 Task: Select traffic view around selected location Atlanta Botanical Garden, Georgia, United States and identify the nearest hotel to the peak traffic point
Action: Mouse moved to (174, 66)
Screenshot: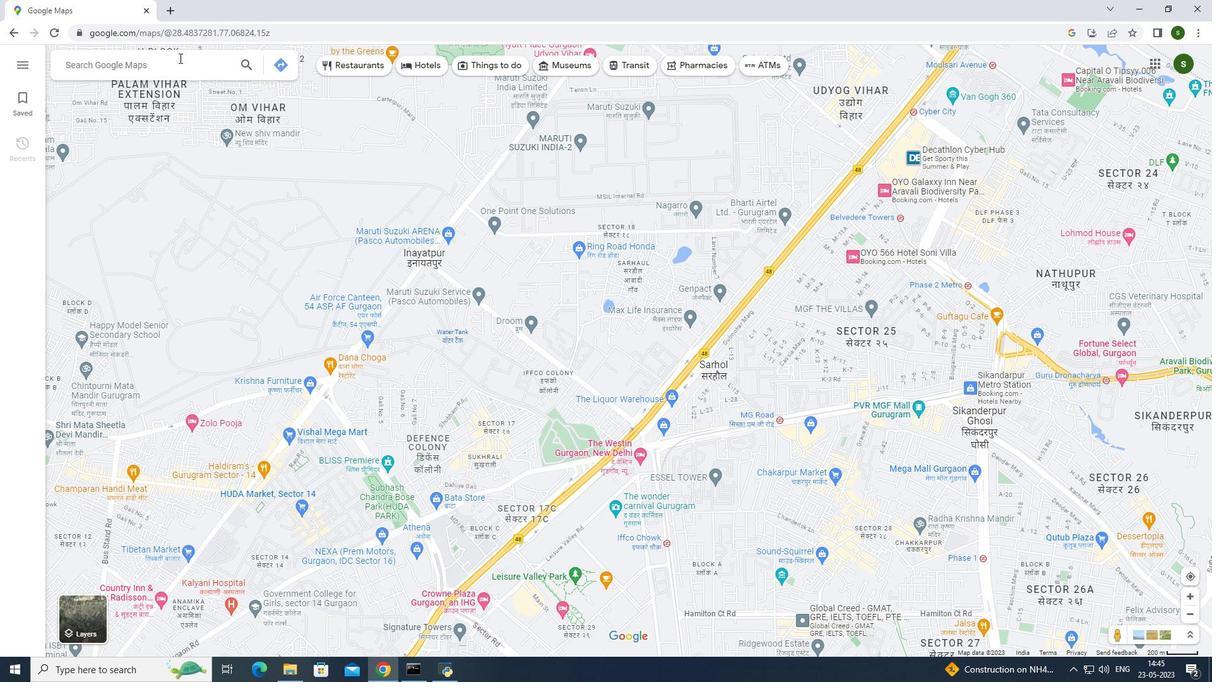 
Action: Mouse pressed left at (174, 66)
Screenshot: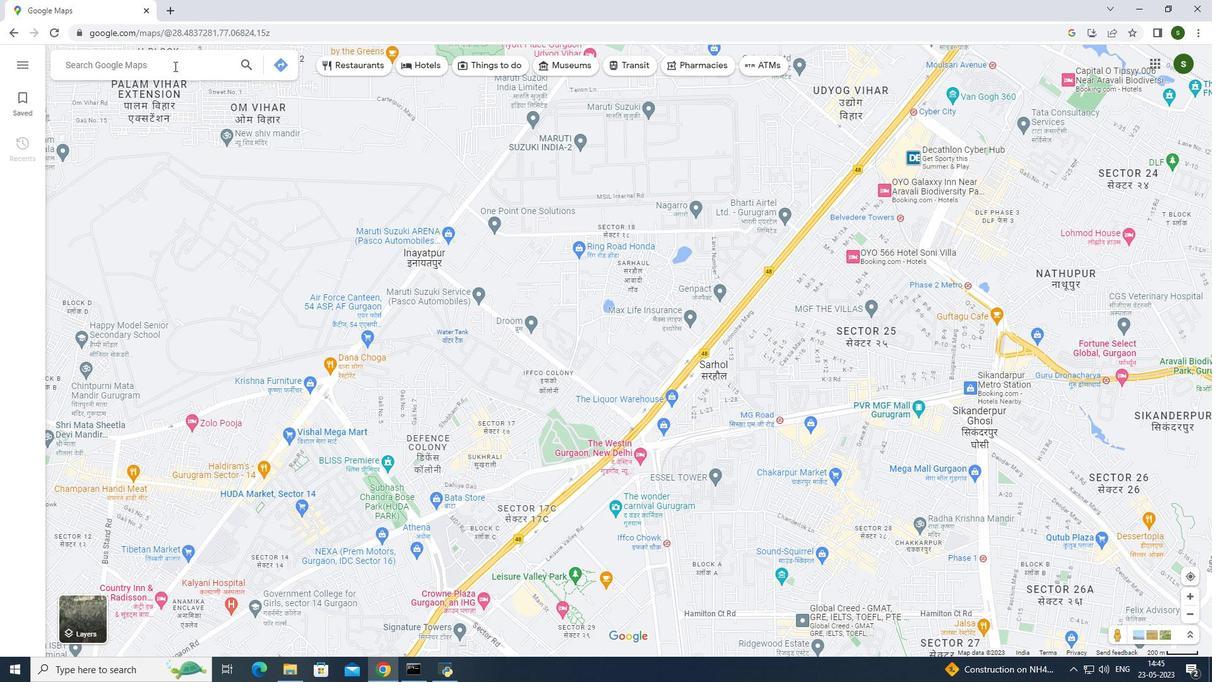 
Action: Key pressed <Key.caps_lock>A<Key.caps_lock>tlanta<Key.space><Key.caps_lock>N<Key.backspace>B<Key.caps_lock>otanical<Key.space><Key.caps_lock>G<Key.caps_lock>arden,<Key.caps_lock>G<Key.caps_lock>eorgia,<Key.caps_lock>U<Key.caps_lock>nited<Key.space><Key.caps_lock>S<Key.caps_lock>tates<Key.enter>
Screenshot: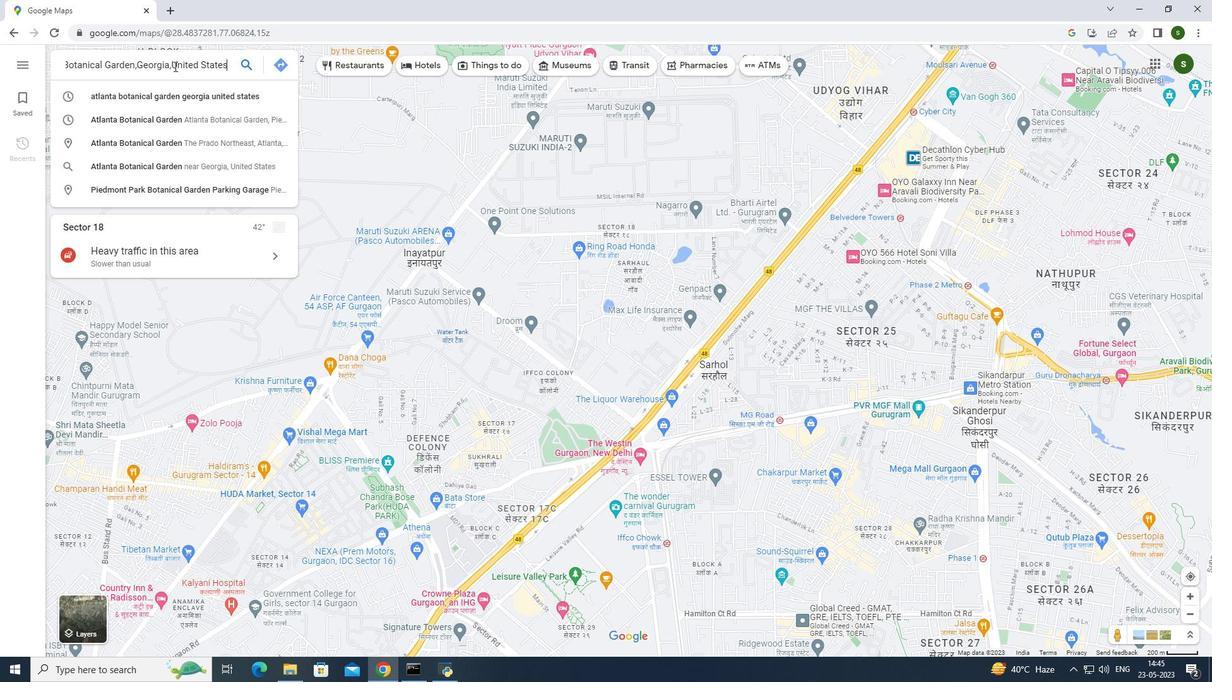 
Action: Mouse moved to (483, 392)
Screenshot: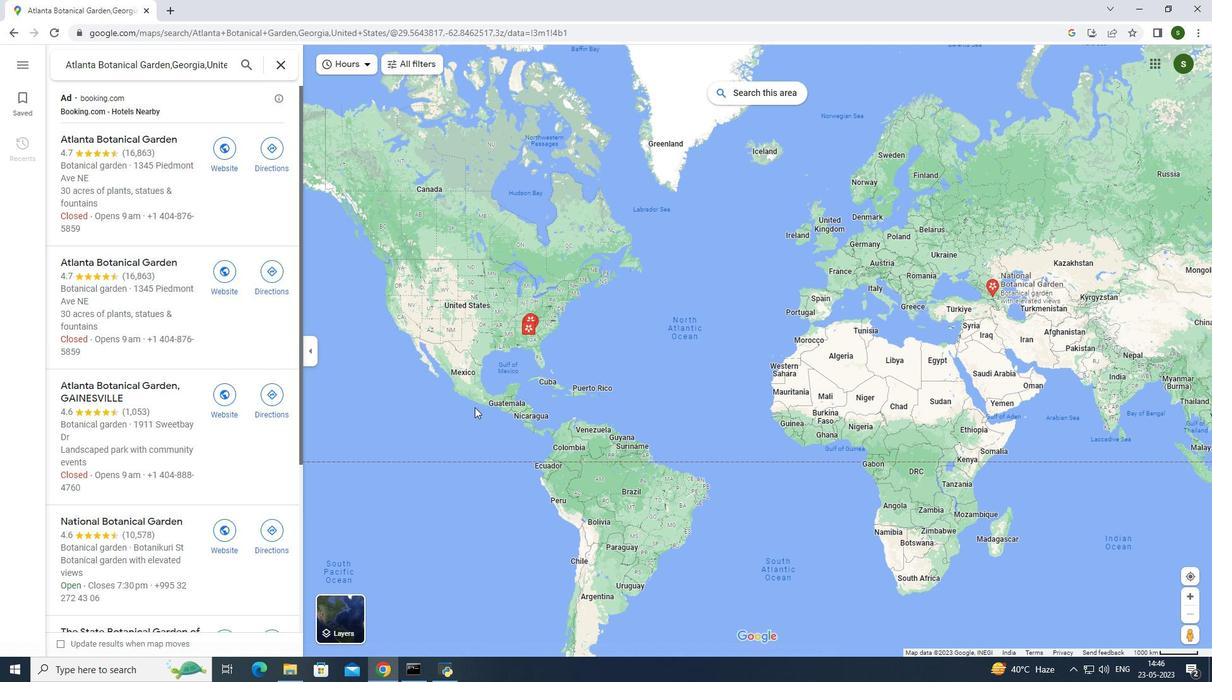 
Action: Mouse scrolled (483, 392) with delta (0, 0)
Screenshot: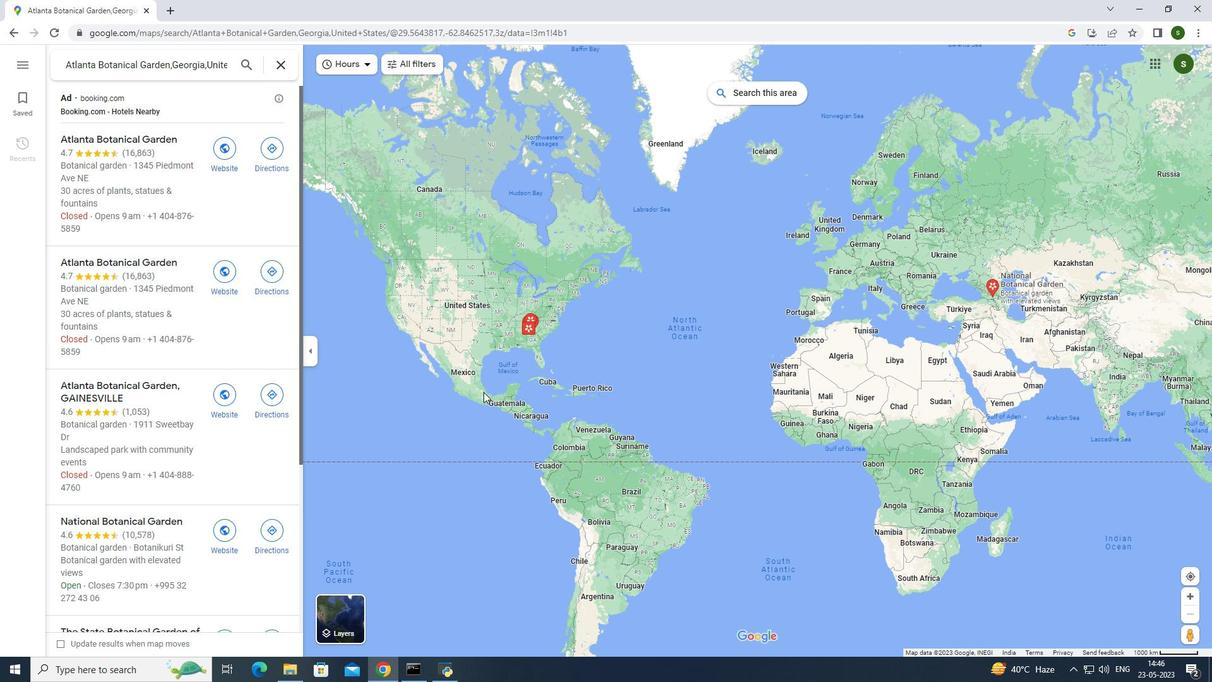 
Action: Mouse moved to (126, 147)
Screenshot: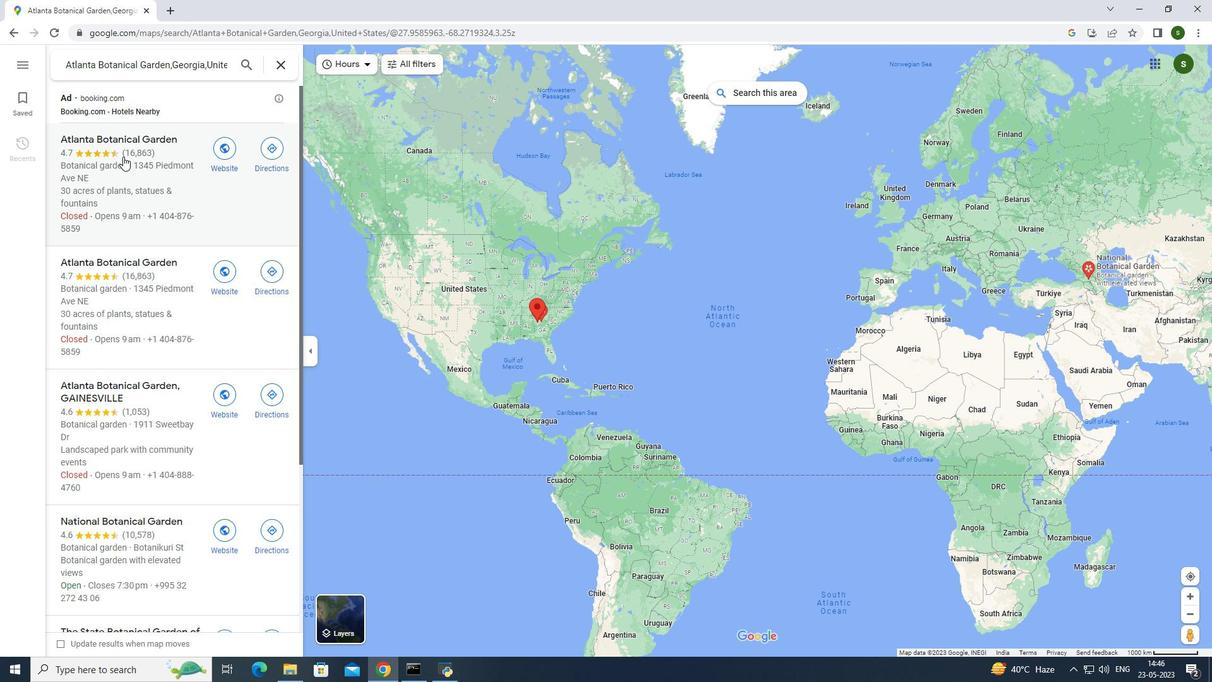 
Action: Mouse pressed left at (126, 147)
Screenshot: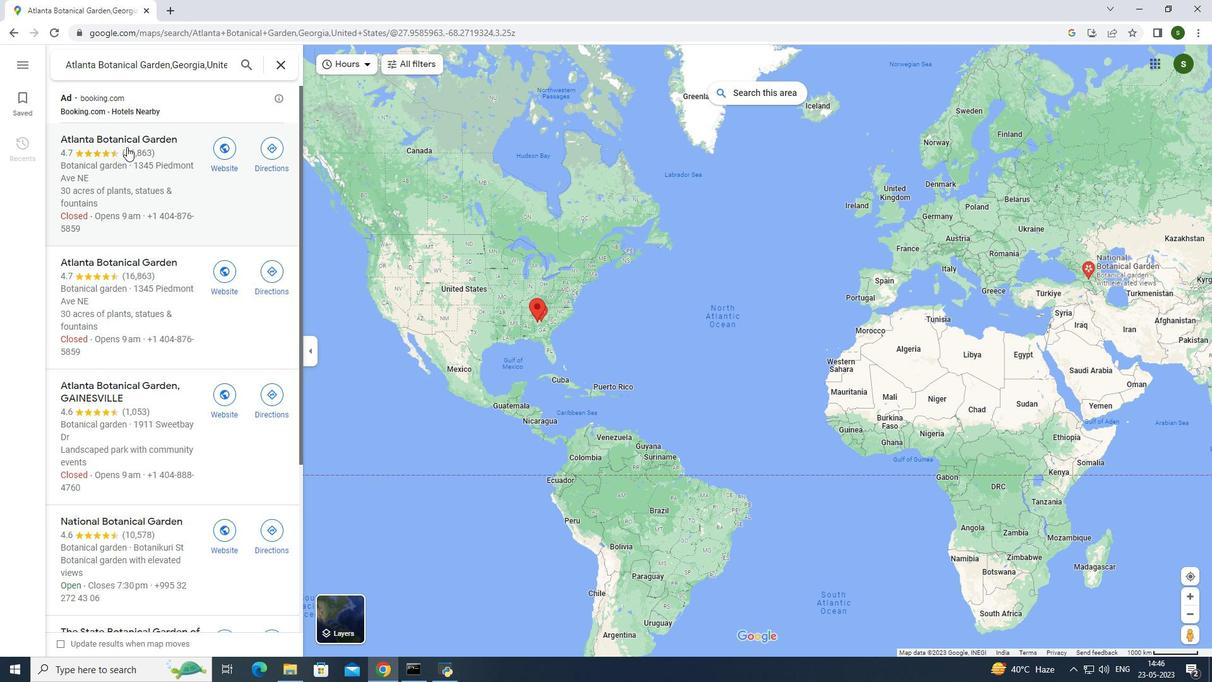 
Action: Mouse moved to (145, 147)
Screenshot: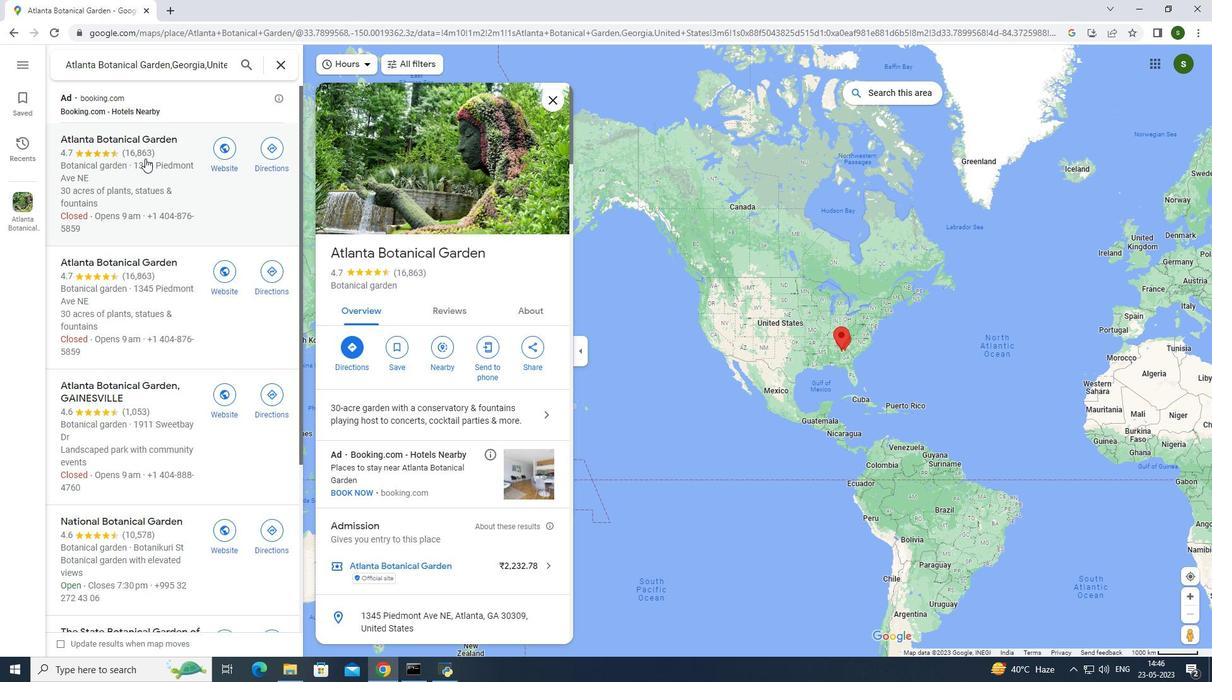 
Action: Mouse pressed left at (145, 147)
Screenshot: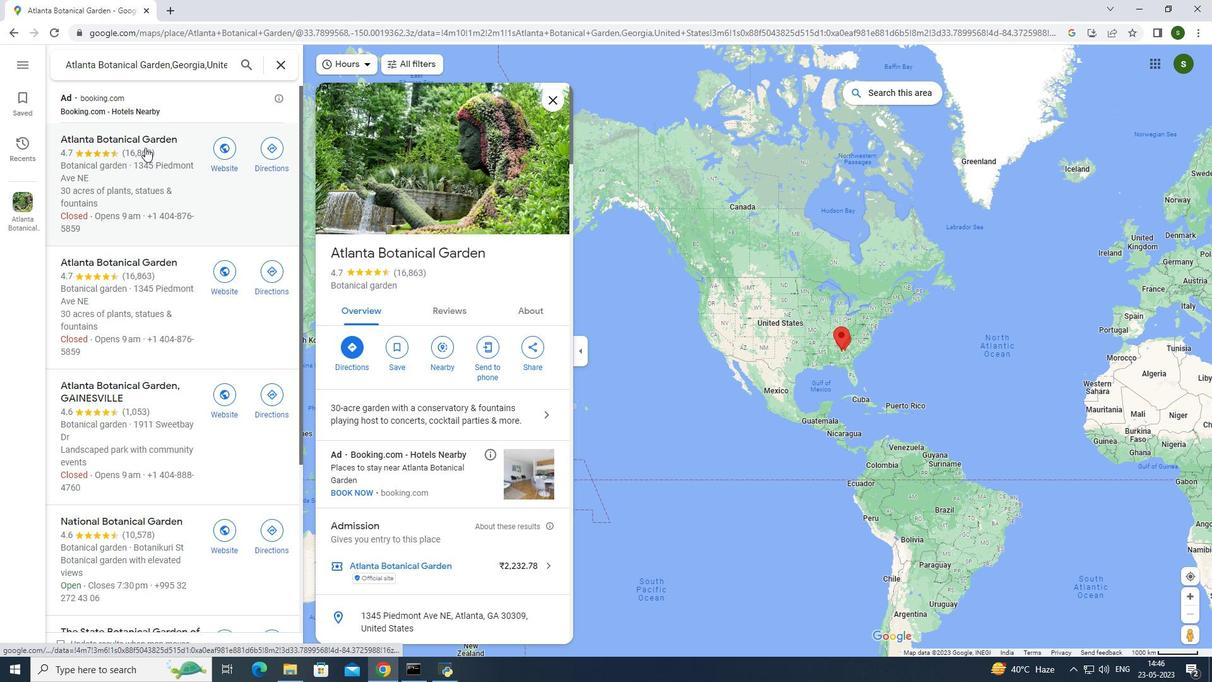 
Action: Mouse moved to (109, 142)
Screenshot: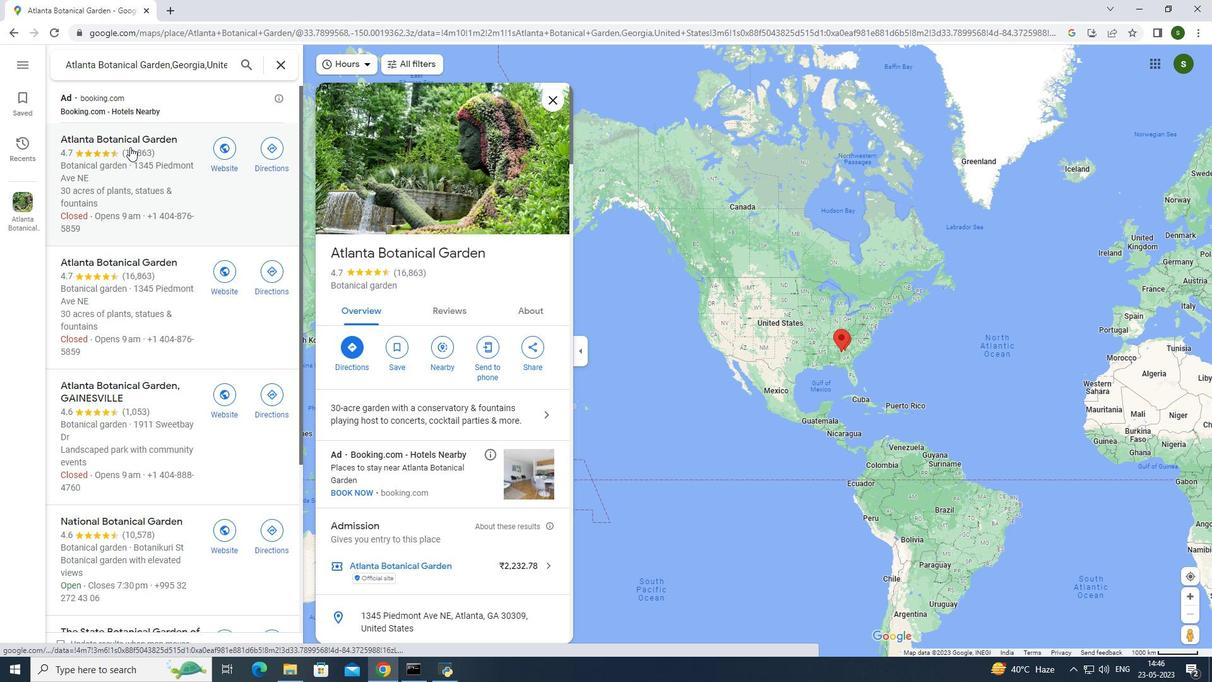 
Action: Mouse pressed left at (109, 142)
Screenshot: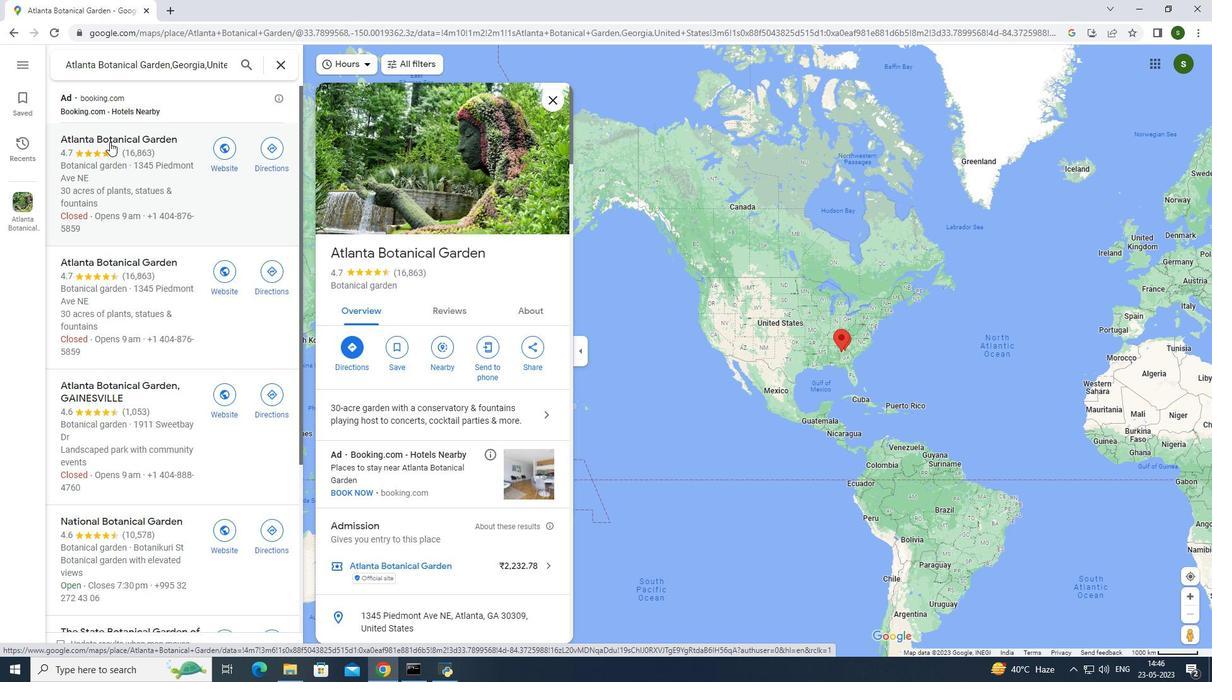 
Action: Mouse moved to (442, 251)
Screenshot: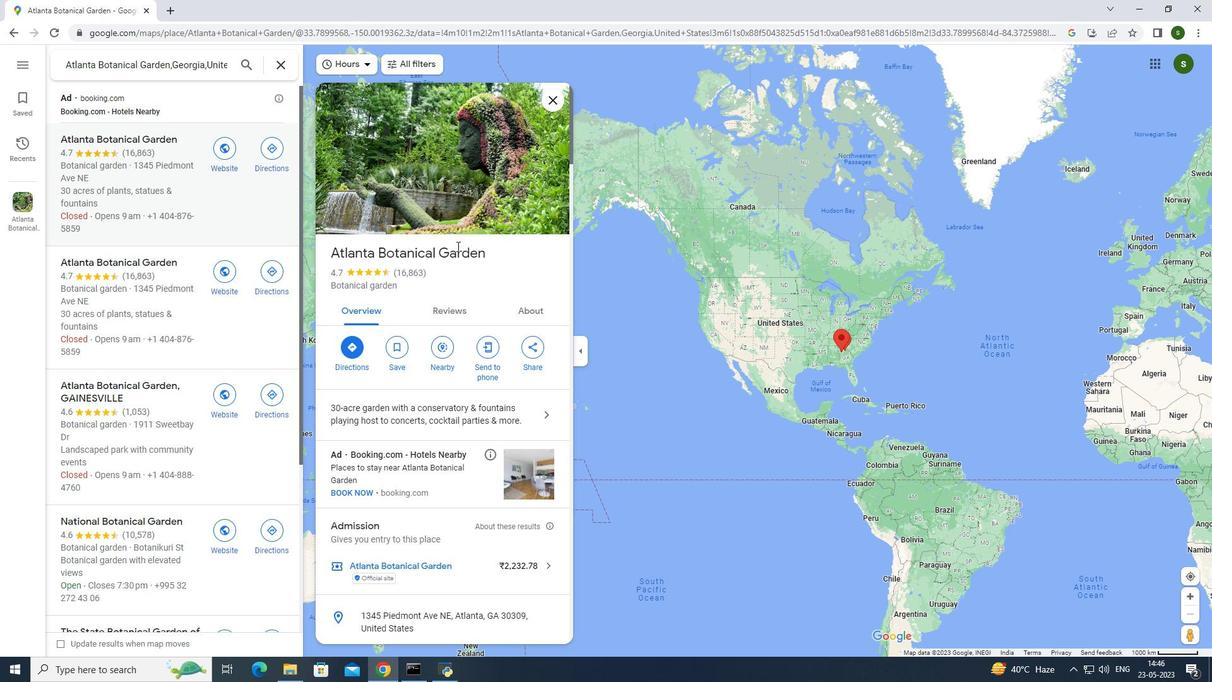 
Action: Mouse pressed left at (442, 251)
Screenshot: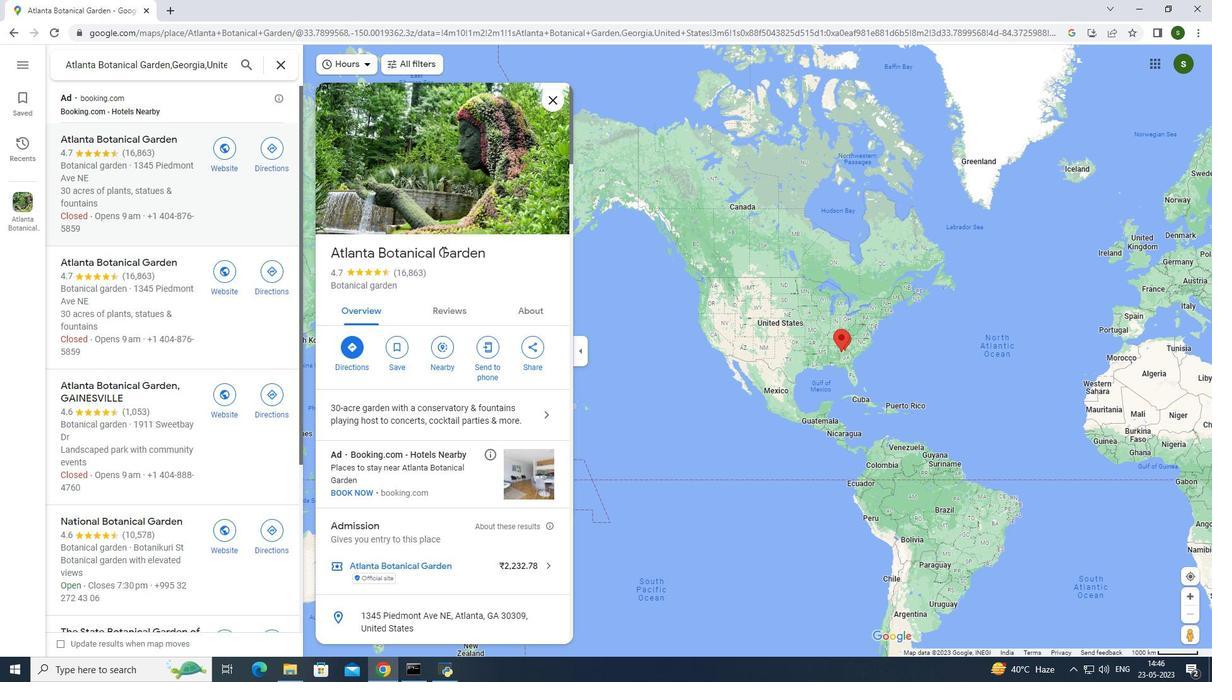 
Action: Mouse moved to (143, 150)
Screenshot: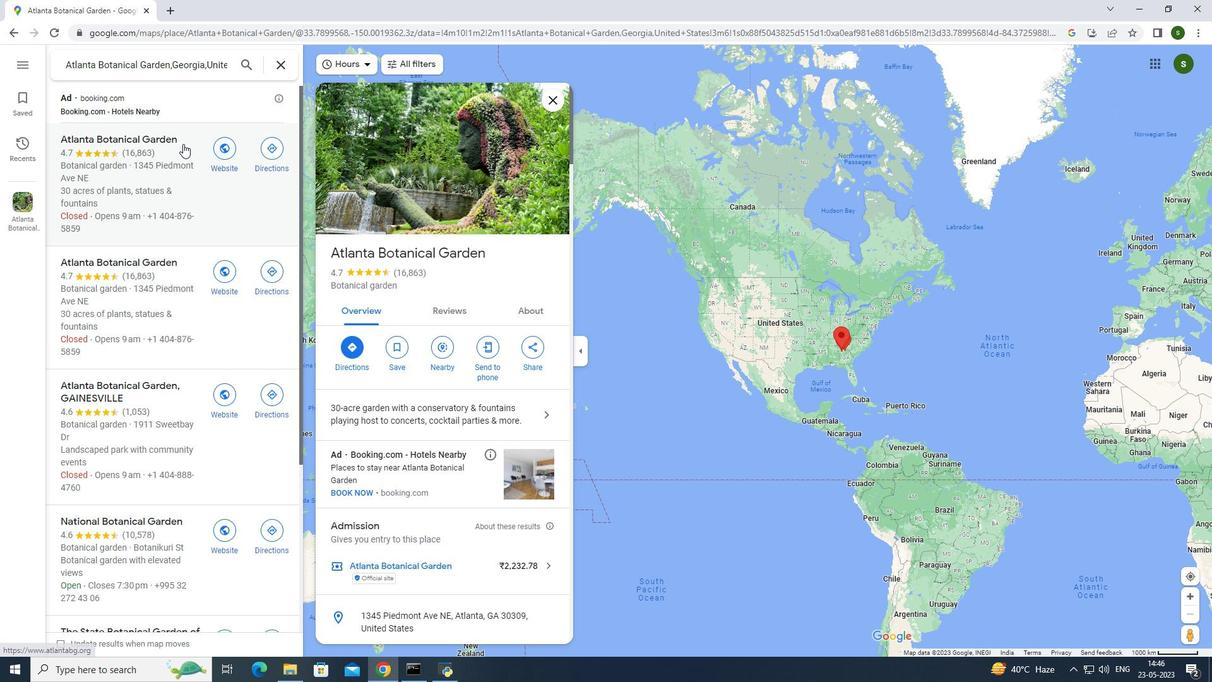
Action: Mouse pressed left at (143, 150)
Screenshot: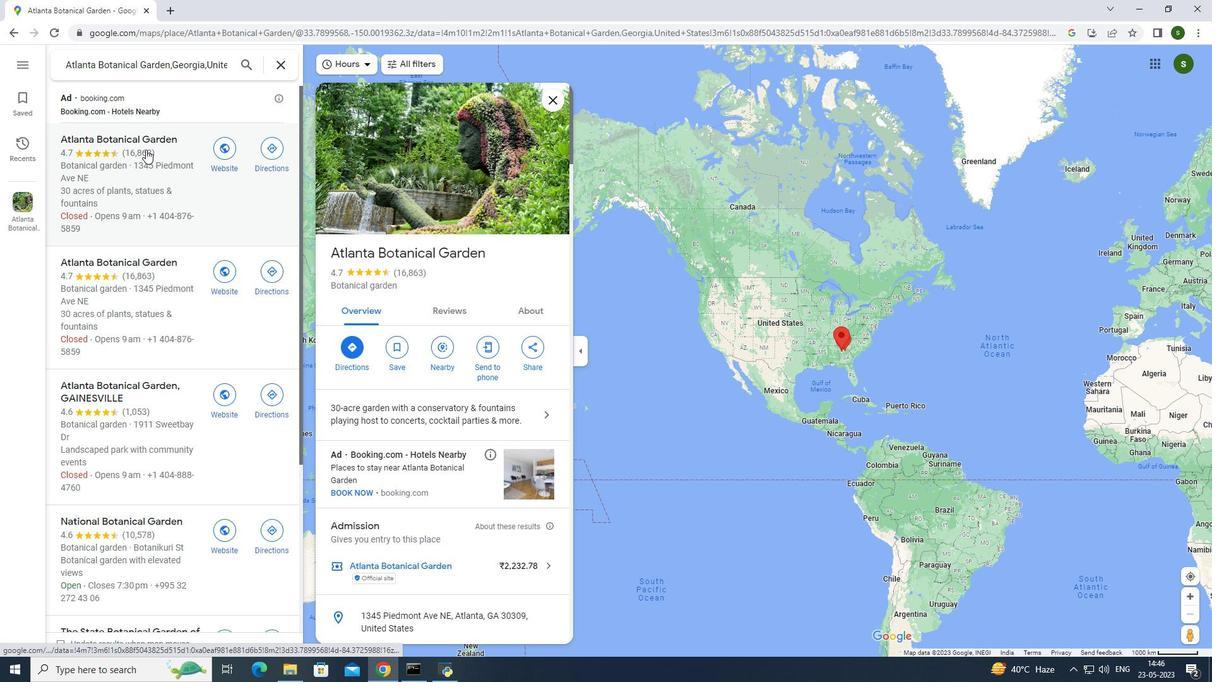 
Action: Mouse moved to (25, 197)
Screenshot: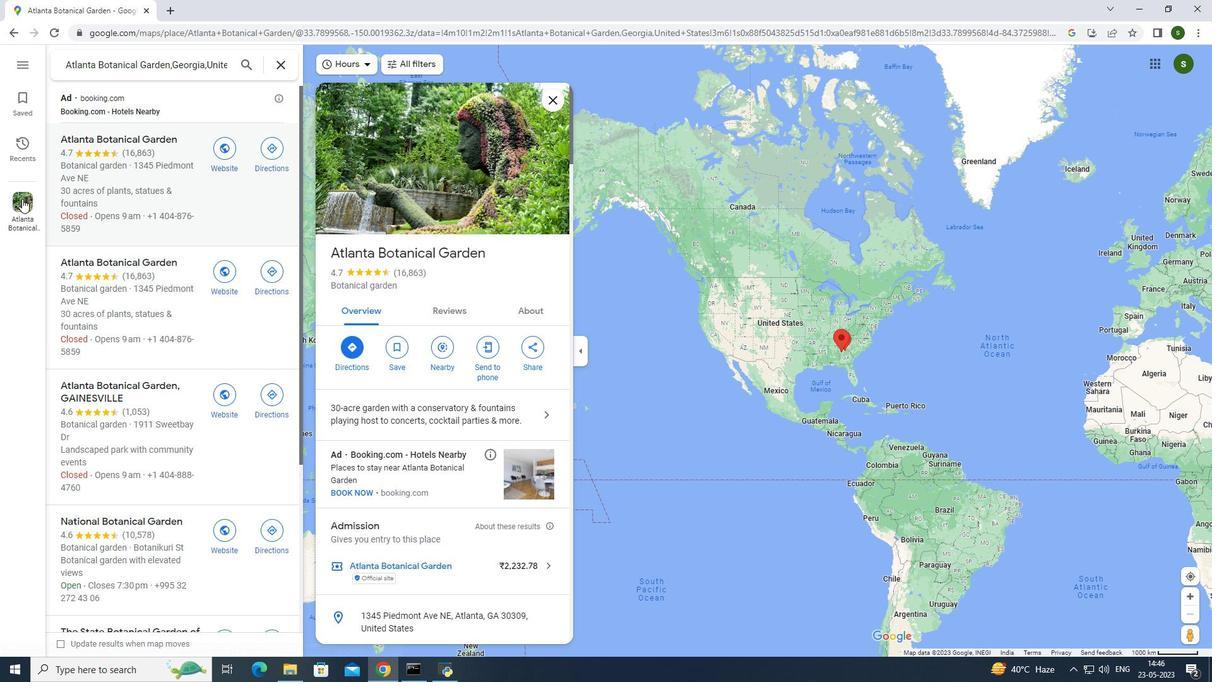 
Action: Mouse pressed left at (25, 197)
Screenshot: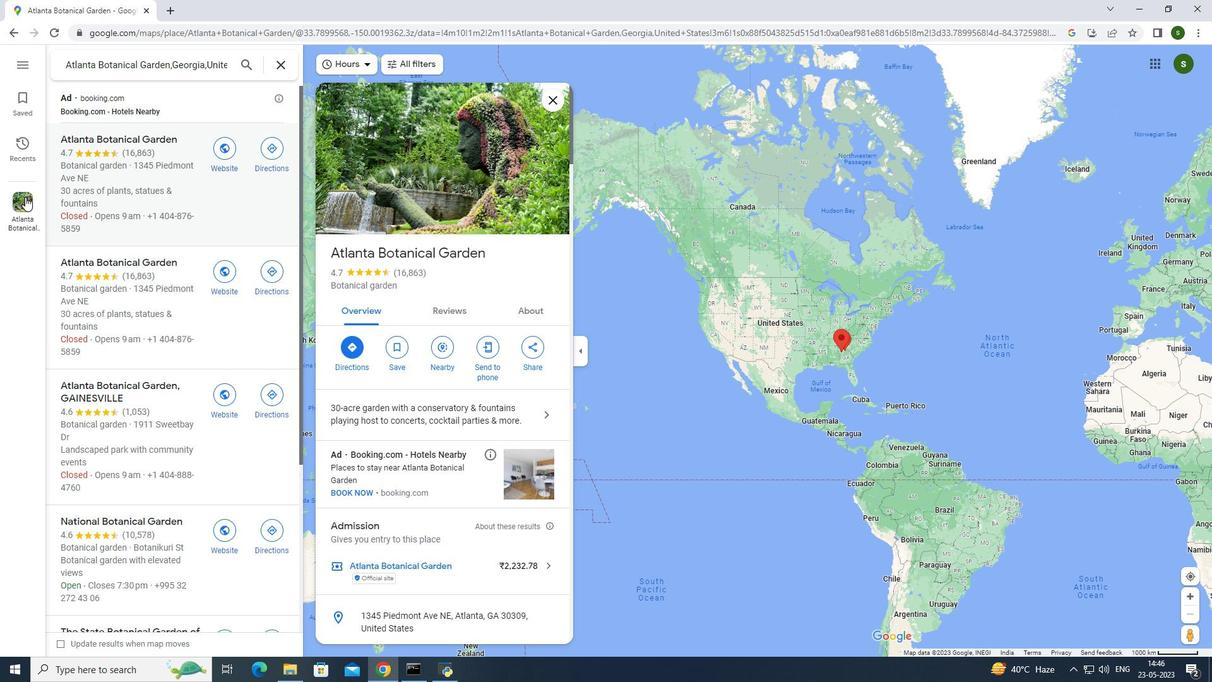 
Action: Mouse moved to (390, 248)
Screenshot: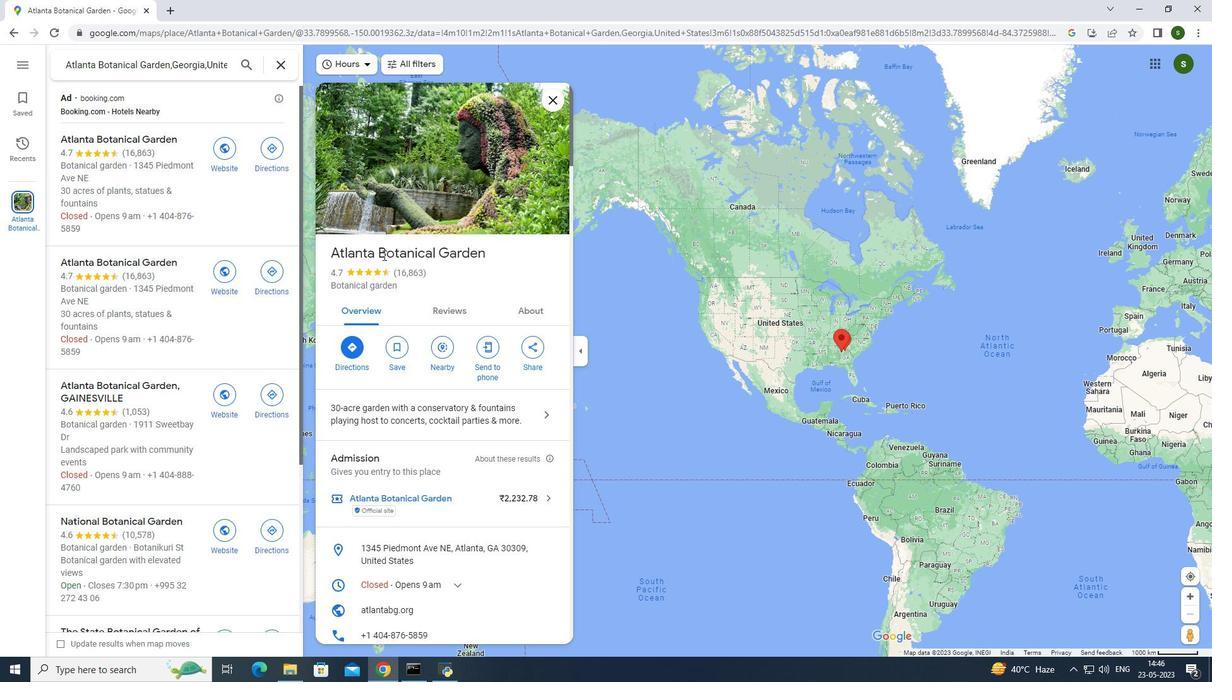 
Action: Mouse pressed left at (390, 248)
Screenshot: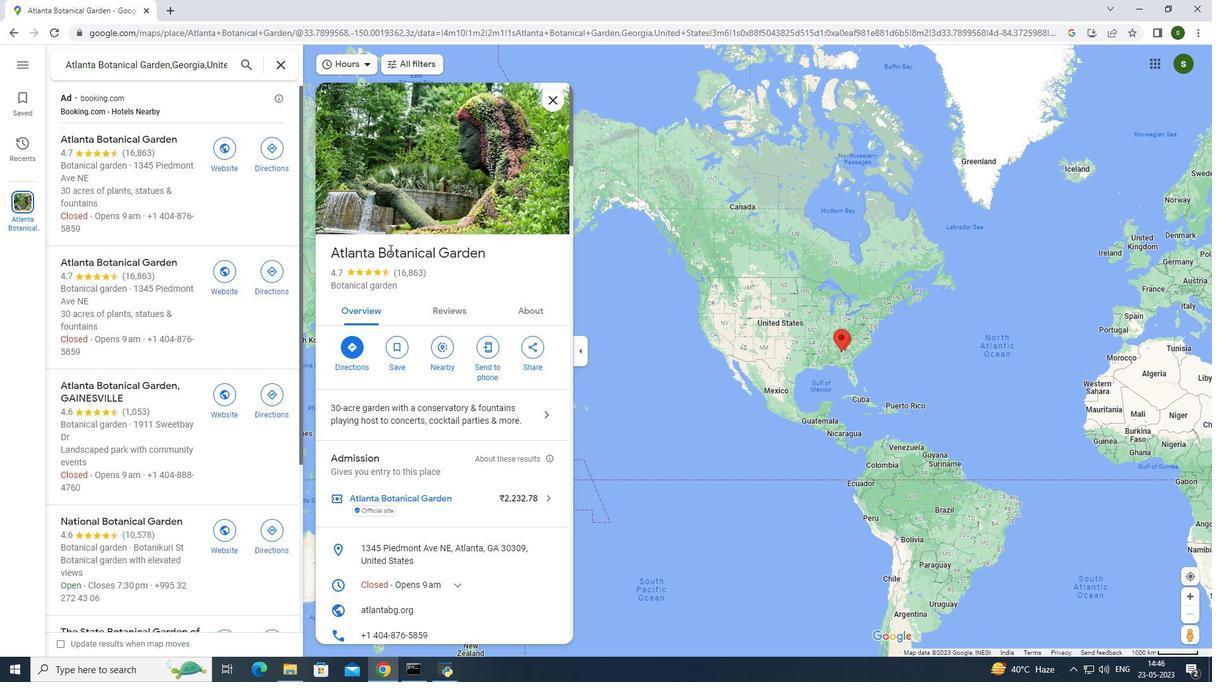 
Action: Mouse moved to (151, 157)
Screenshot: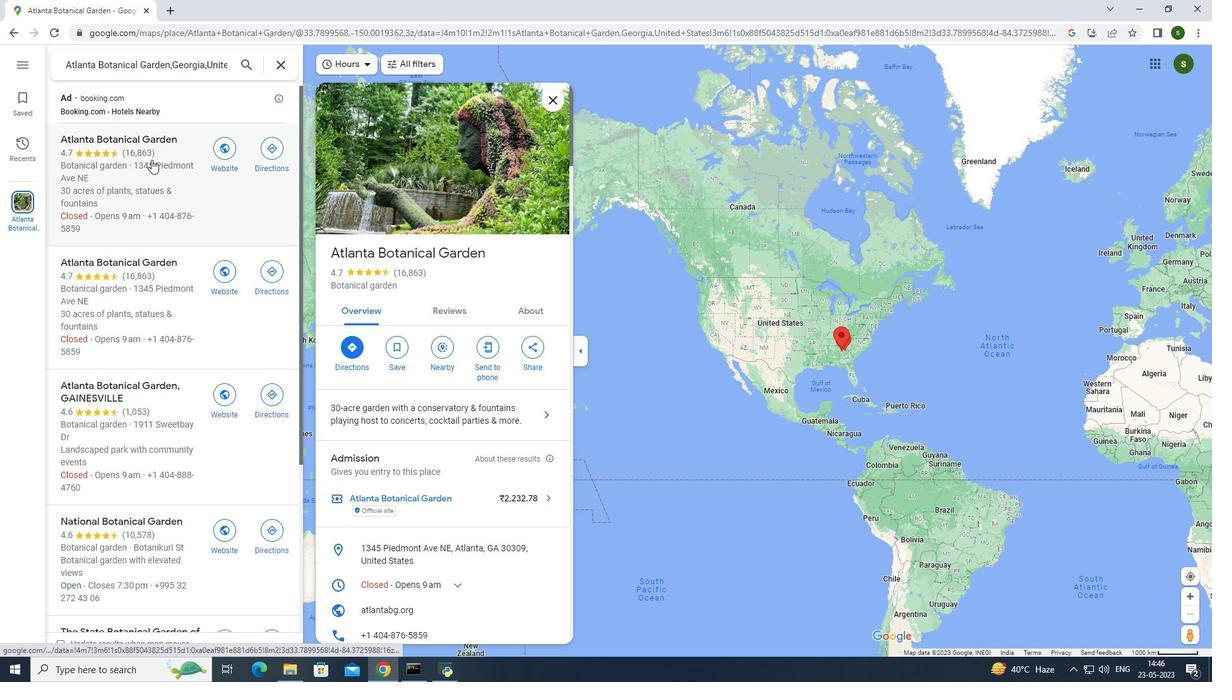 
Action: Mouse pressed left at (151, 157)
Screenshot: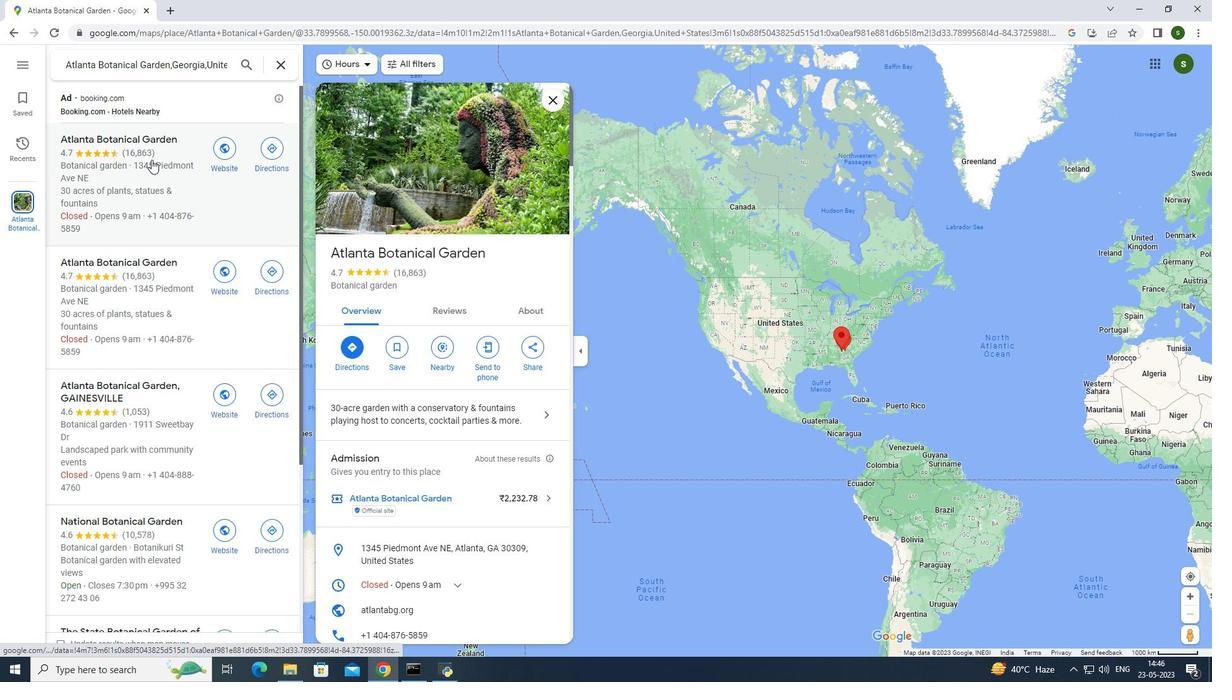 
Action: Mouse moved to (613, 419)
Screenshot: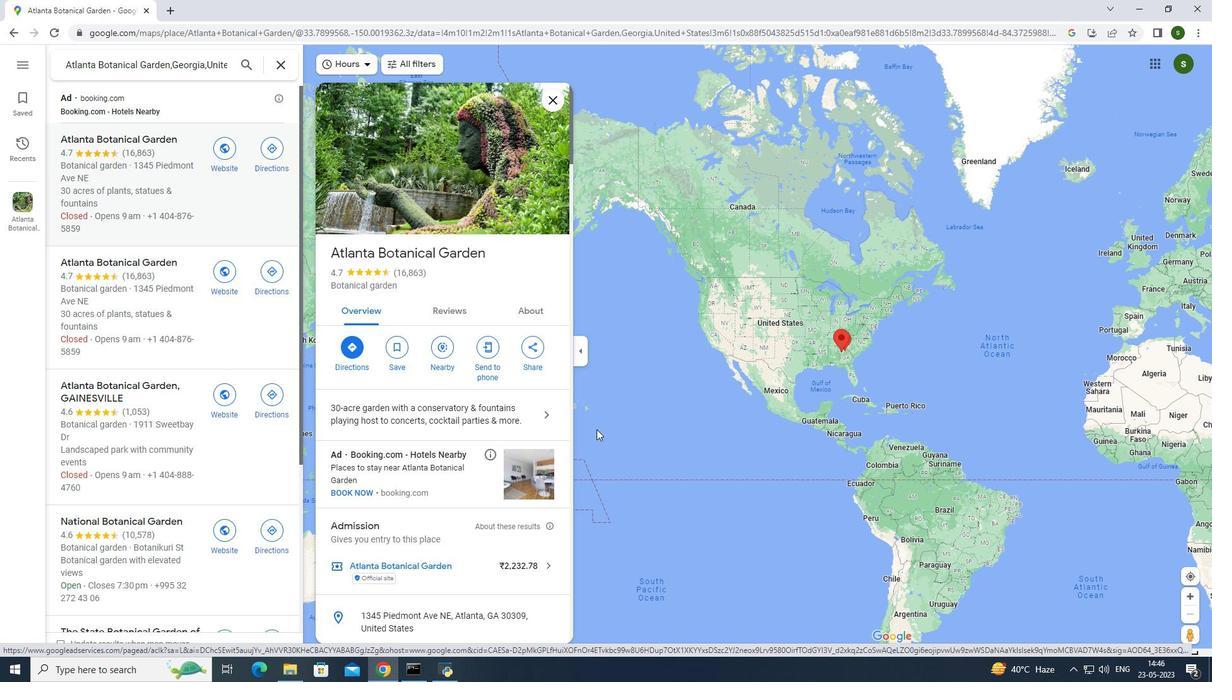 
Action: Mouse pressed left at (613, 419)
Screenshot: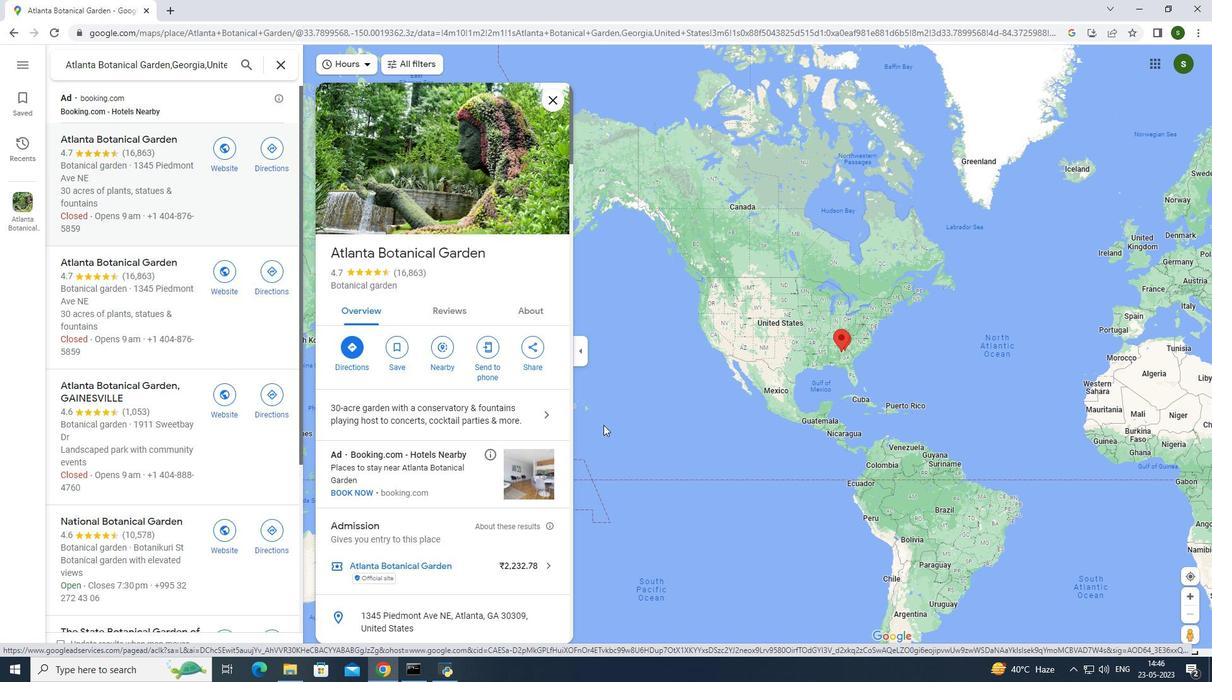 
Action: Mouse moved to (556, 103)
Screenshot: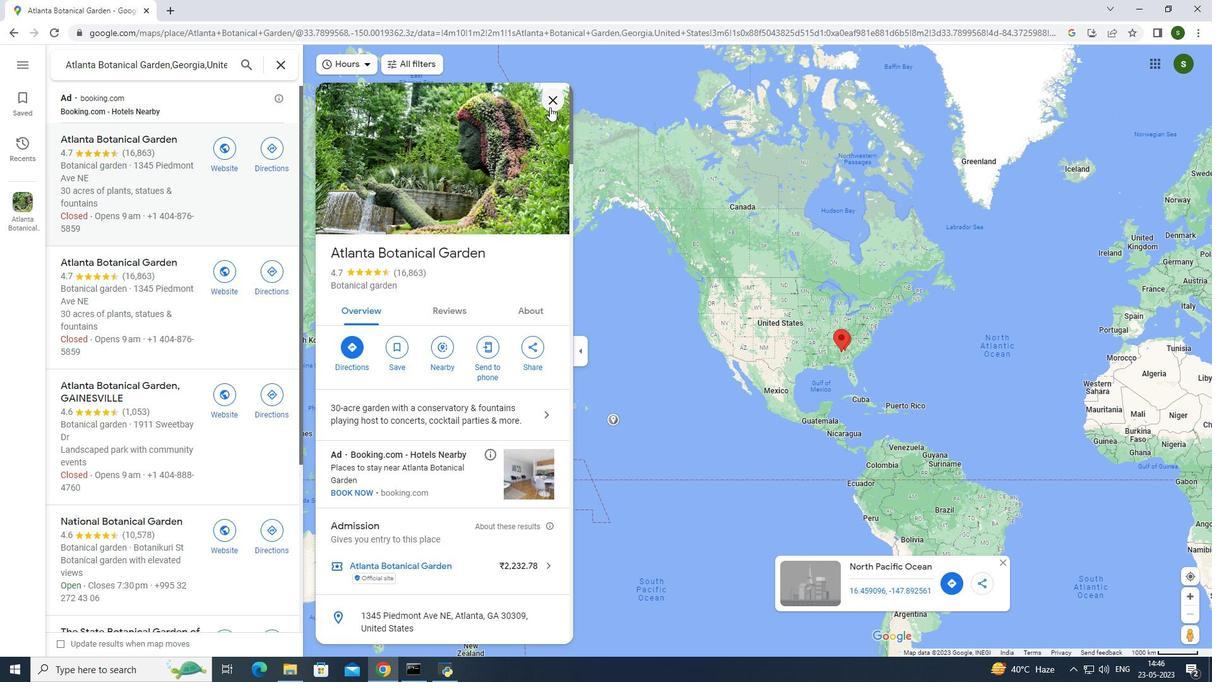 
Action: Mouse pressed left at (556, 103)
Screenshot: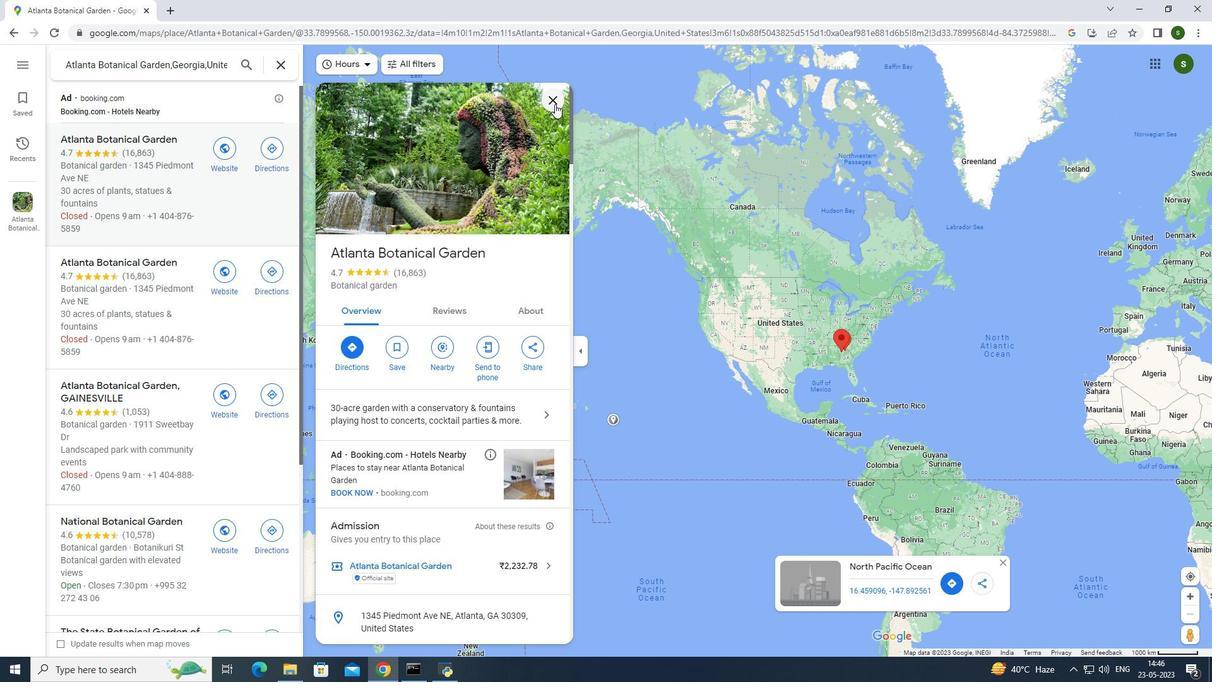 
Action: Mouse moved to (341, 628)
Screenshot: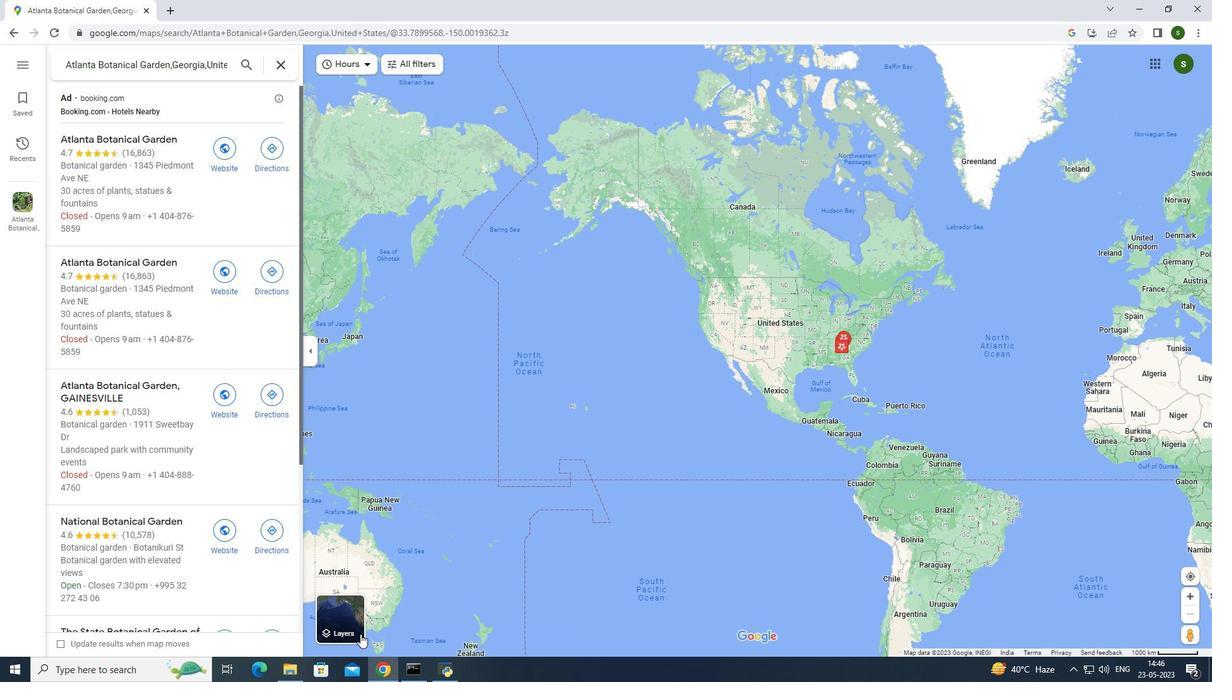 
Action: Mouse pressed left at (341, 628)
Screenshot: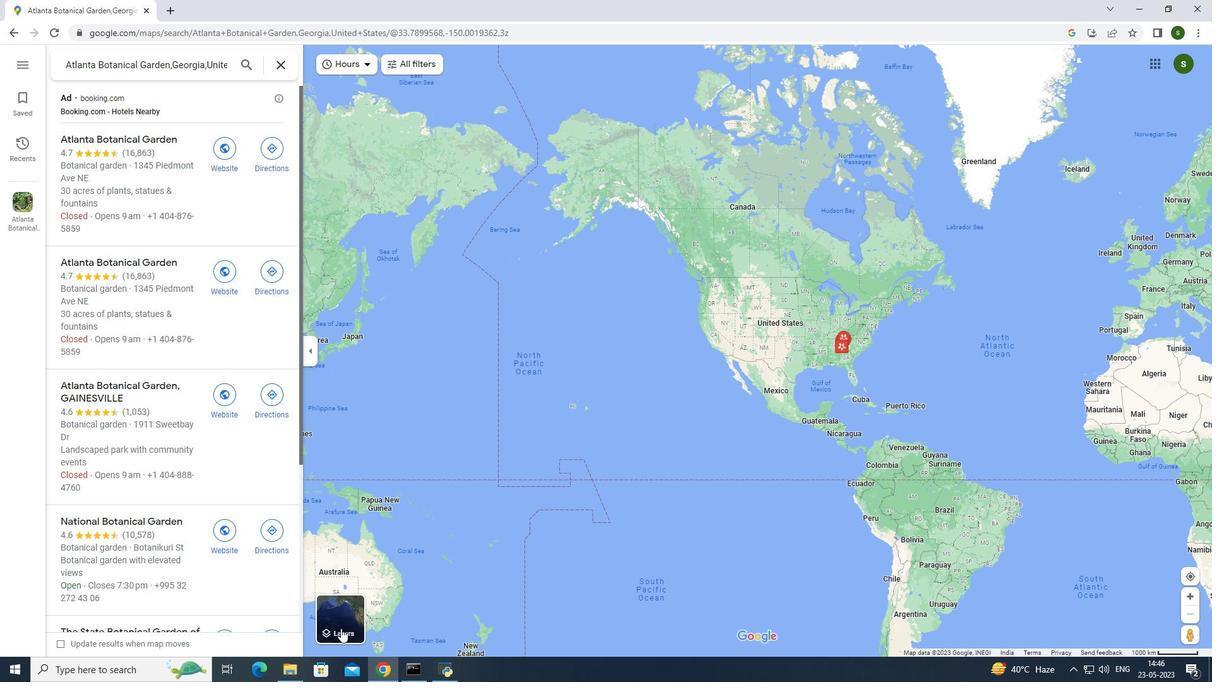 
Action: Mouse moved to (431, 615)
Screenshot: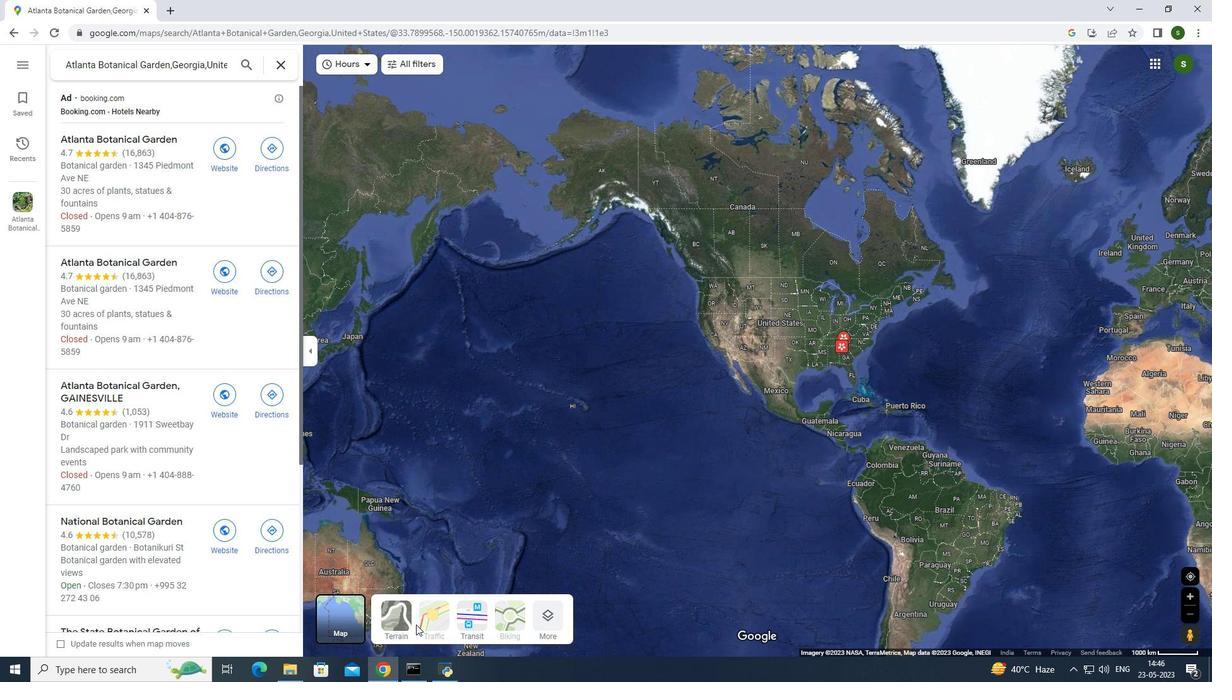 
Action: Mouse pressed left at (431, 615)
Screenshot: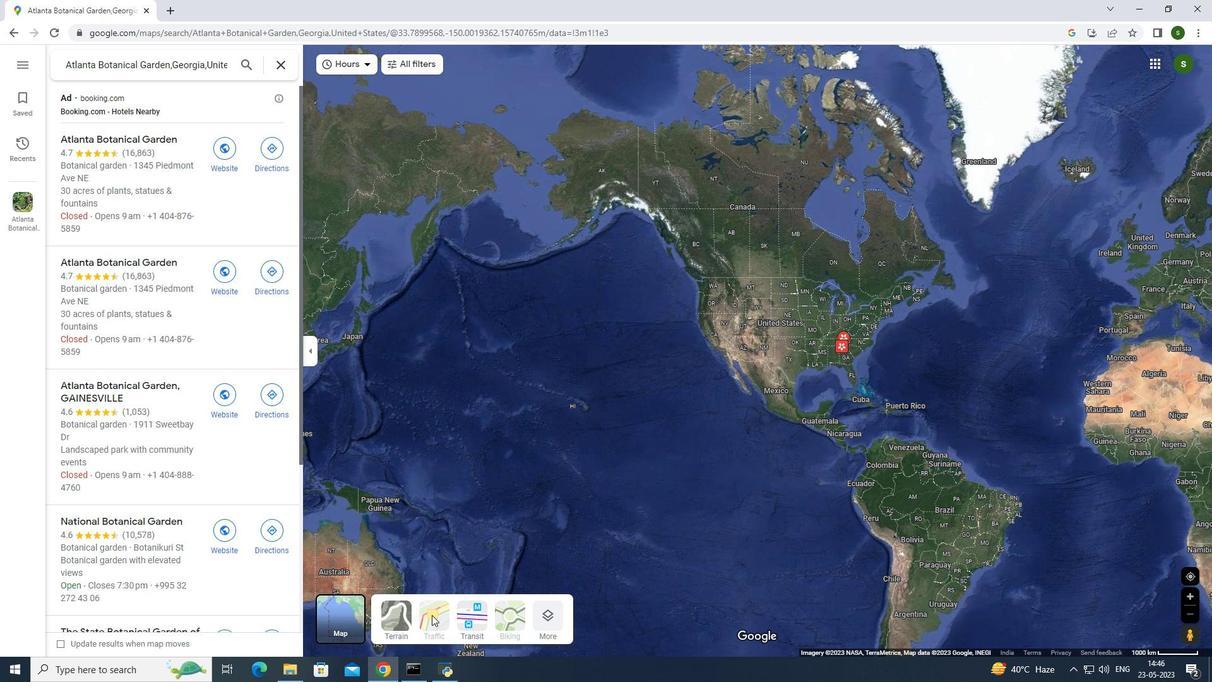 
Action: Mouse moved to (440, 618)
Screenshot: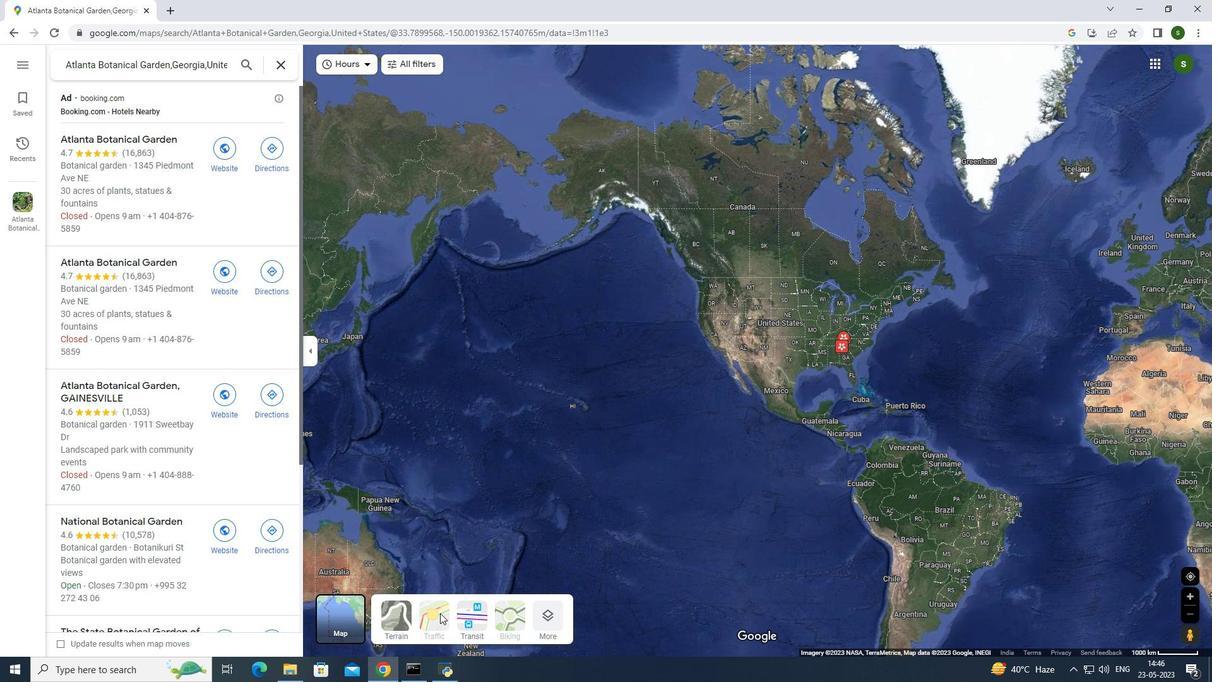 
Action: Mouse pressed left at (440, 618)
Screenshot: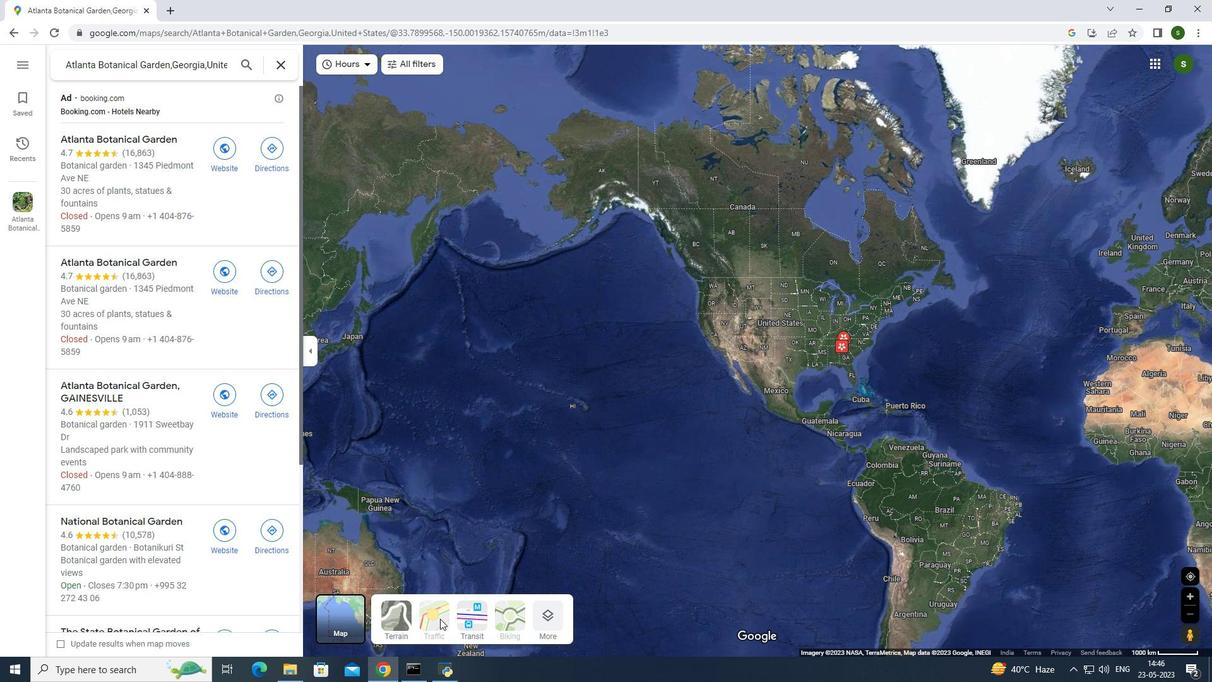 
Action: Mouse moved to (127, 167)
Screenshot: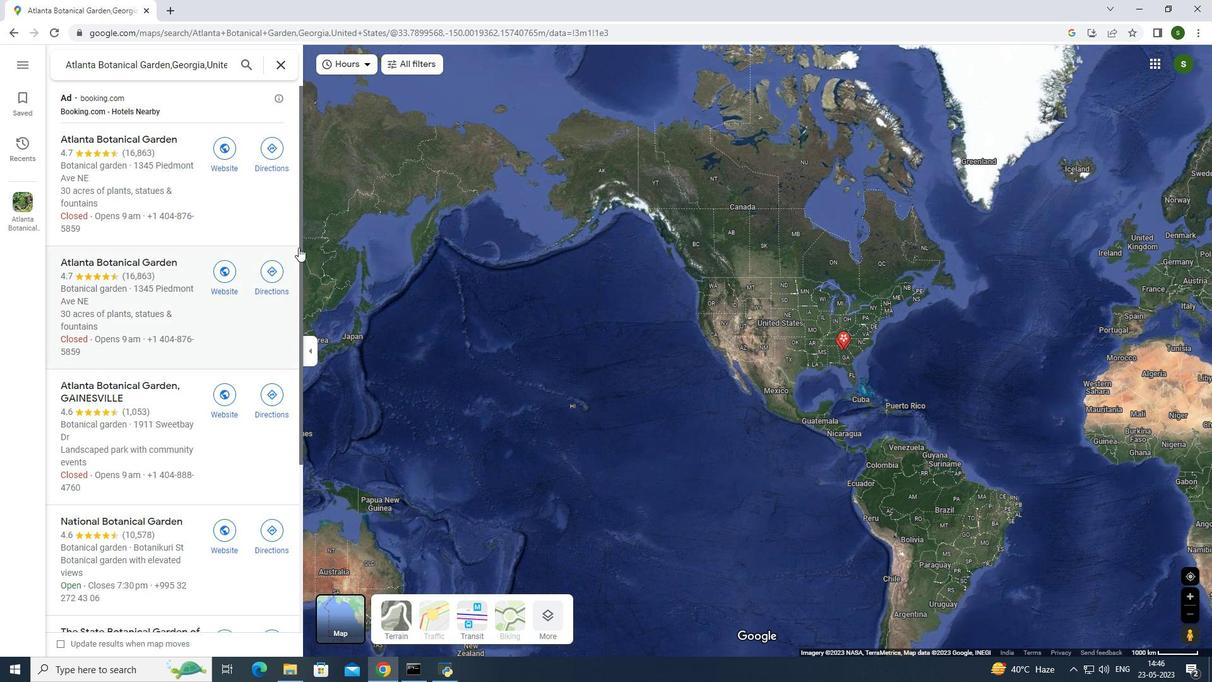 
Action: Mouse pressed left at (127, 167)
Screenshot: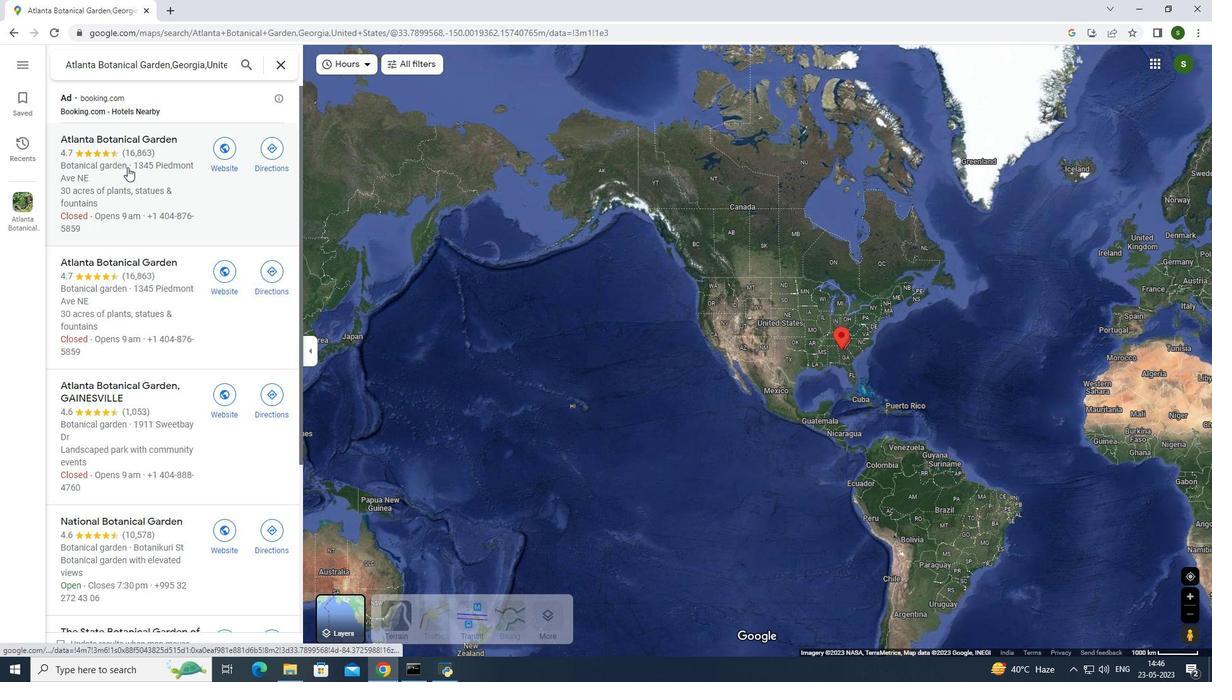 
Action: Mouse moved to (273, 152)
Screenshot: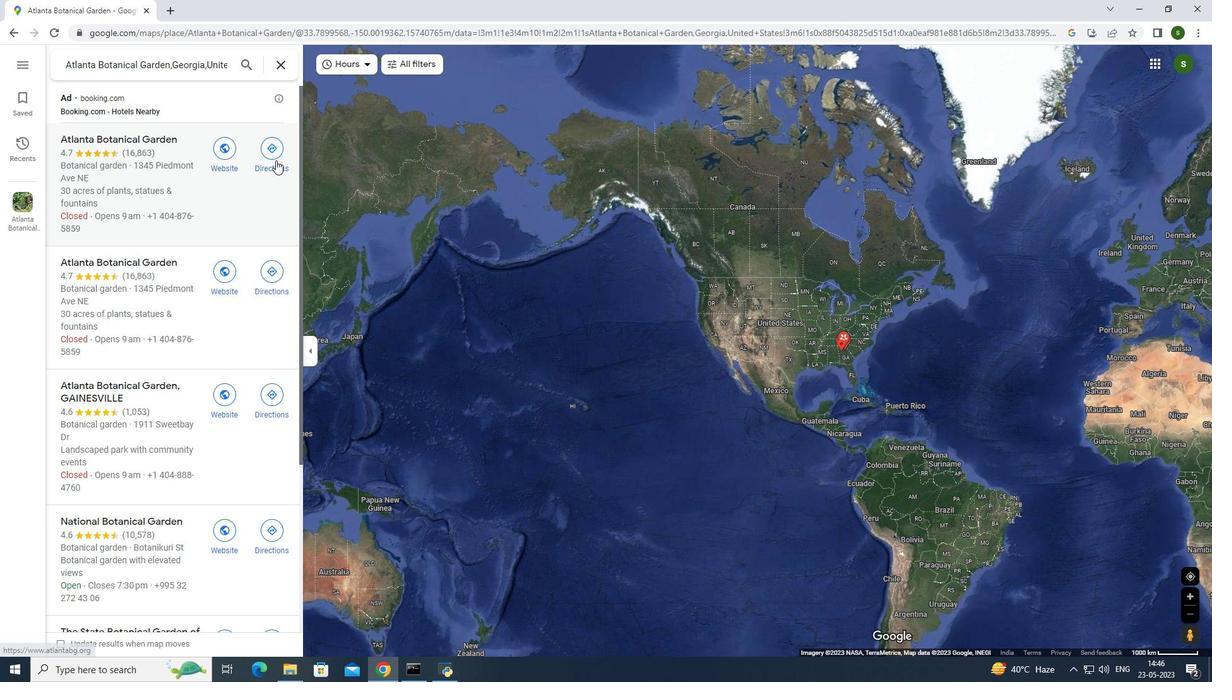 
Action: Mouse pressed left at (273, 152)
Screenshot: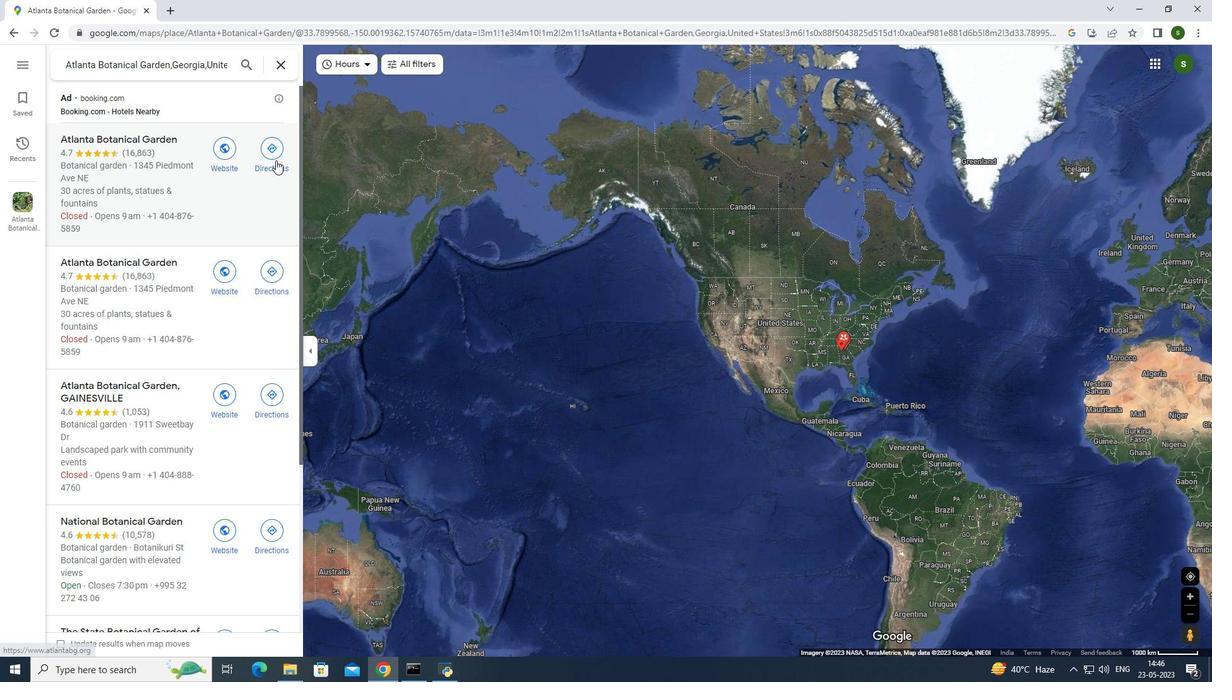 
Action: Mouse moved to (140, 275)
Screenshot: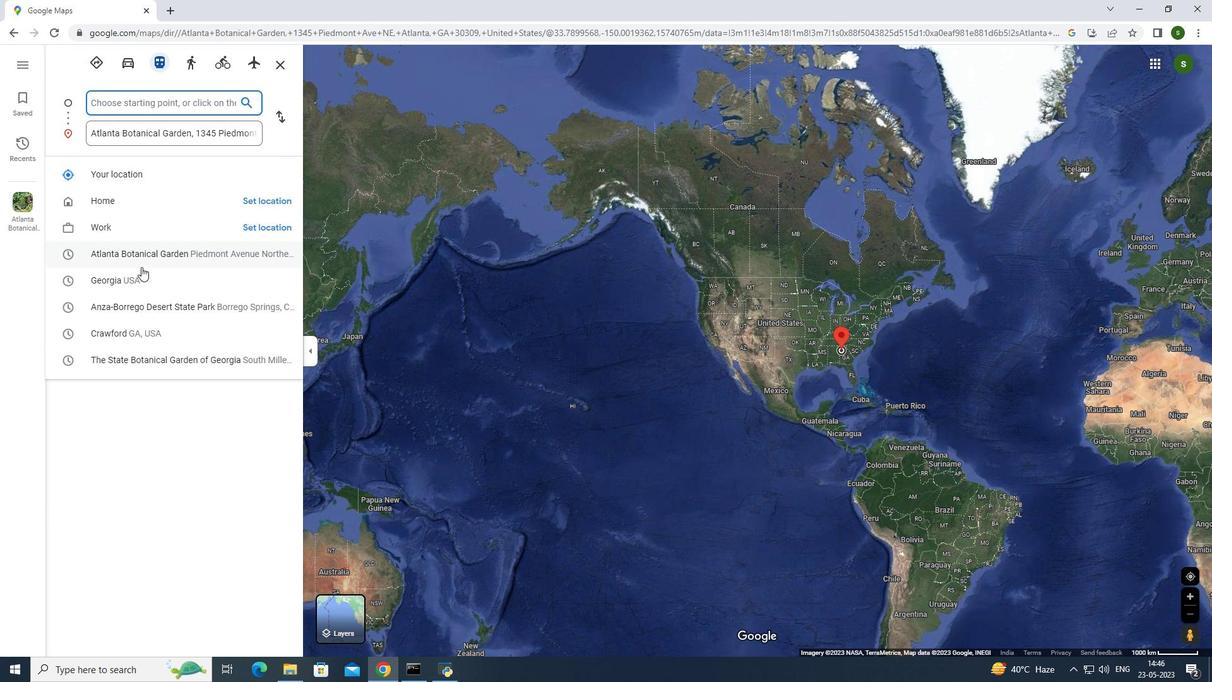 
Action: Mouse pressed left at (140, 275)
Screenshot: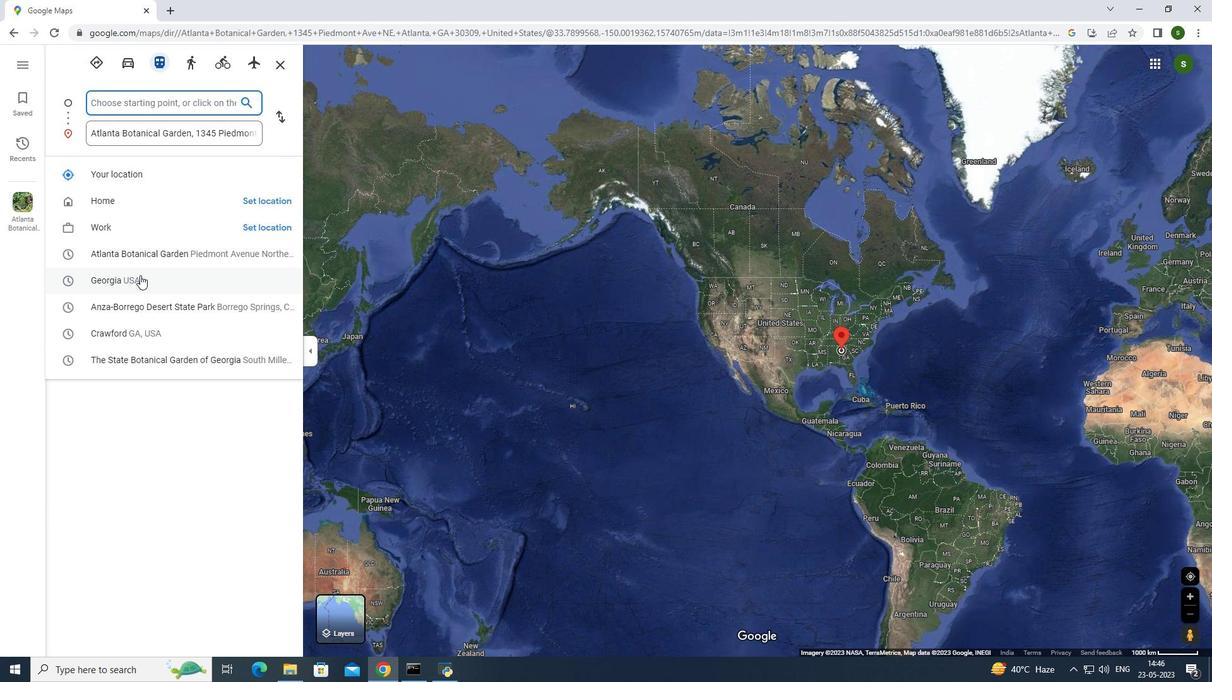 
Action: Mouse moved to (344, 611)
Screenshot: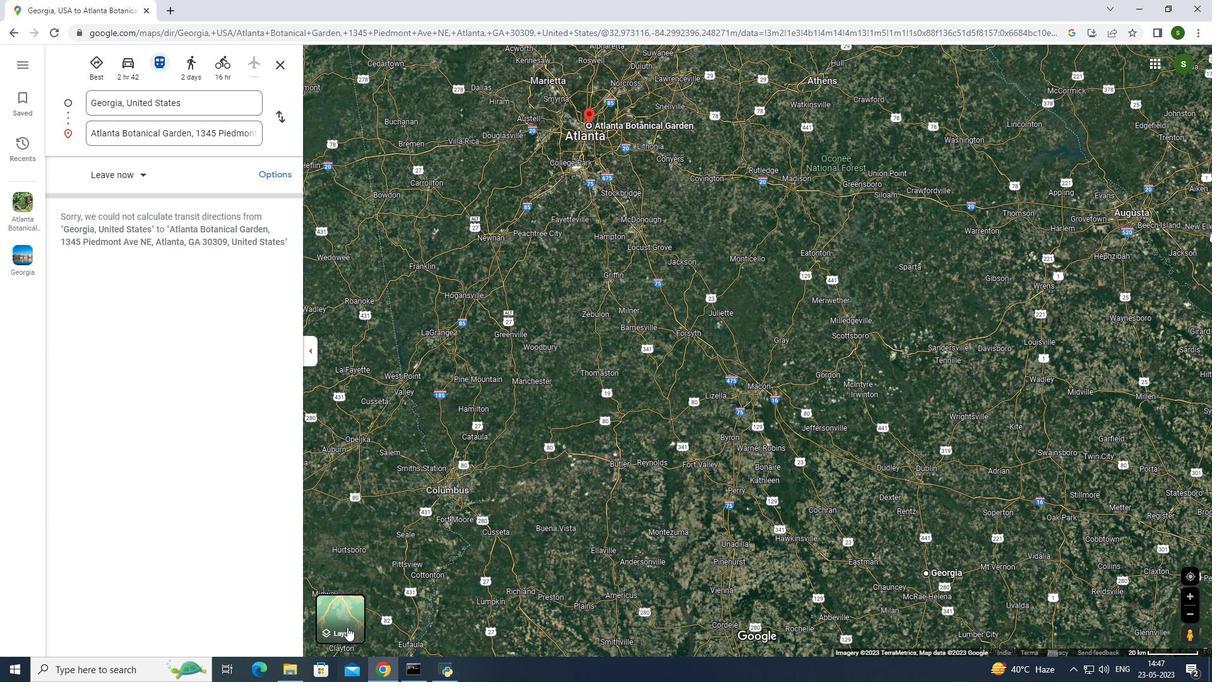 
Action: Mouse pressed left at (344, 611)
Screenshot: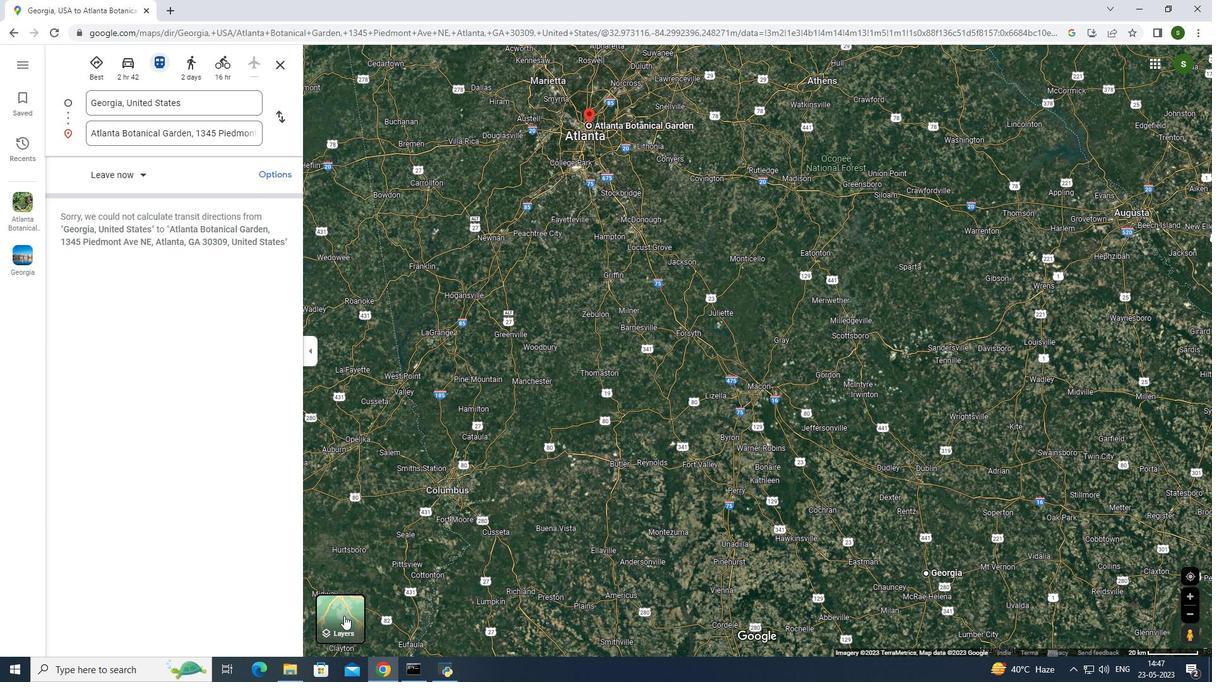 
Action: Mouse moved to (437, 616)
Screenshot: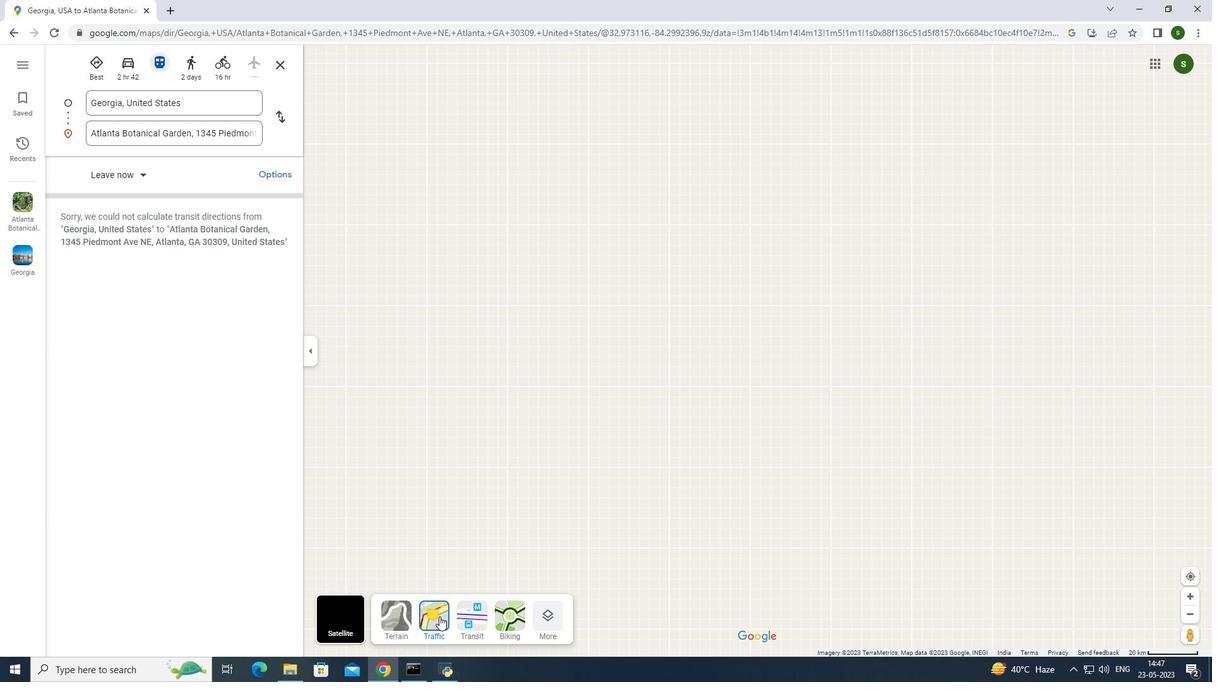 
Action: Mouse pressed left at (437, 616)
Screenshot: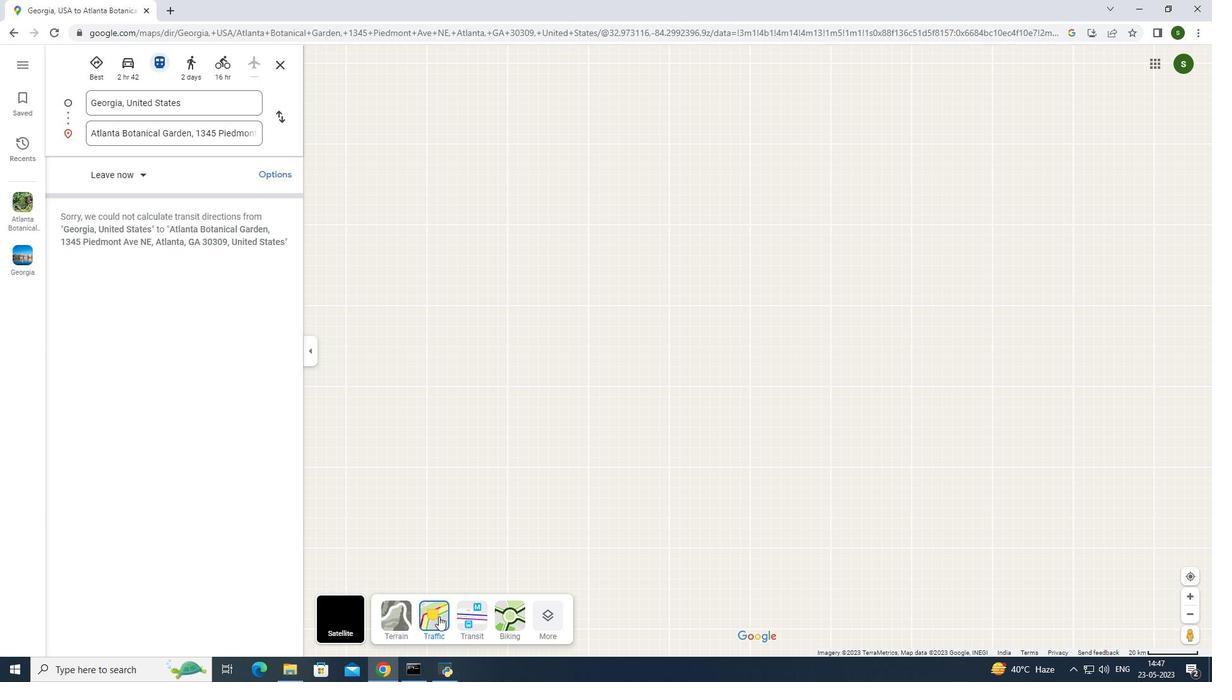 
Action: Mouse moved to (342, 632)
Screenshot: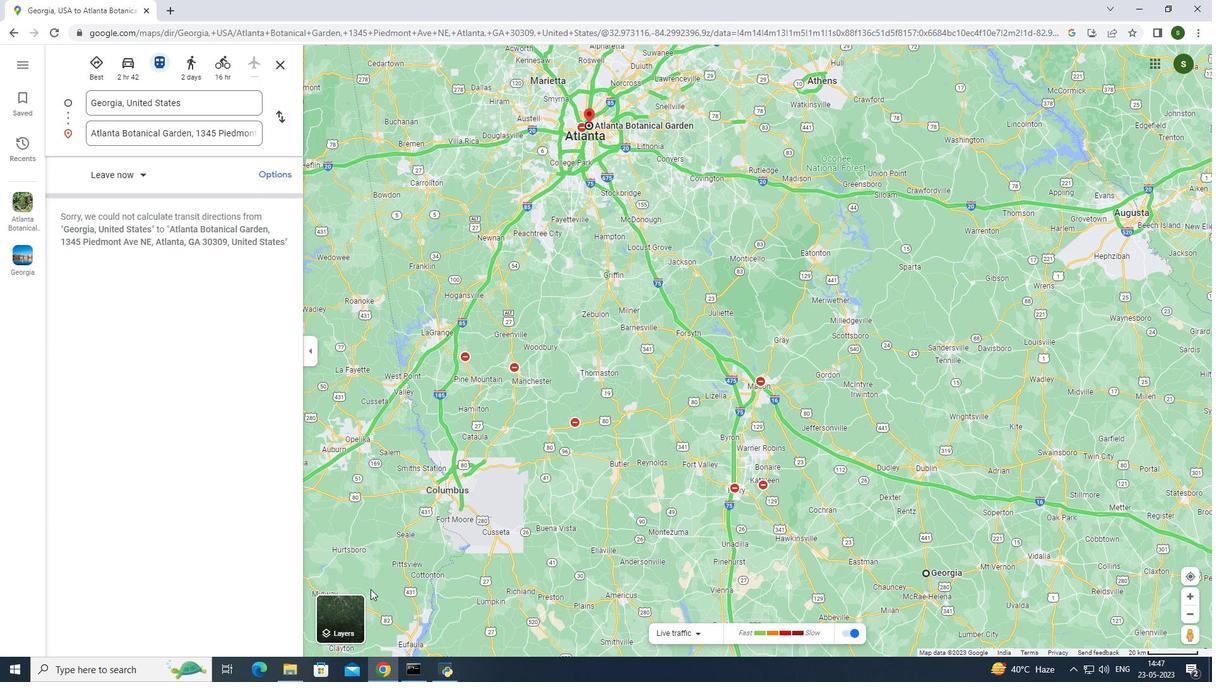 
Action: Mouse pressed left at (342, 632)
Screenshot: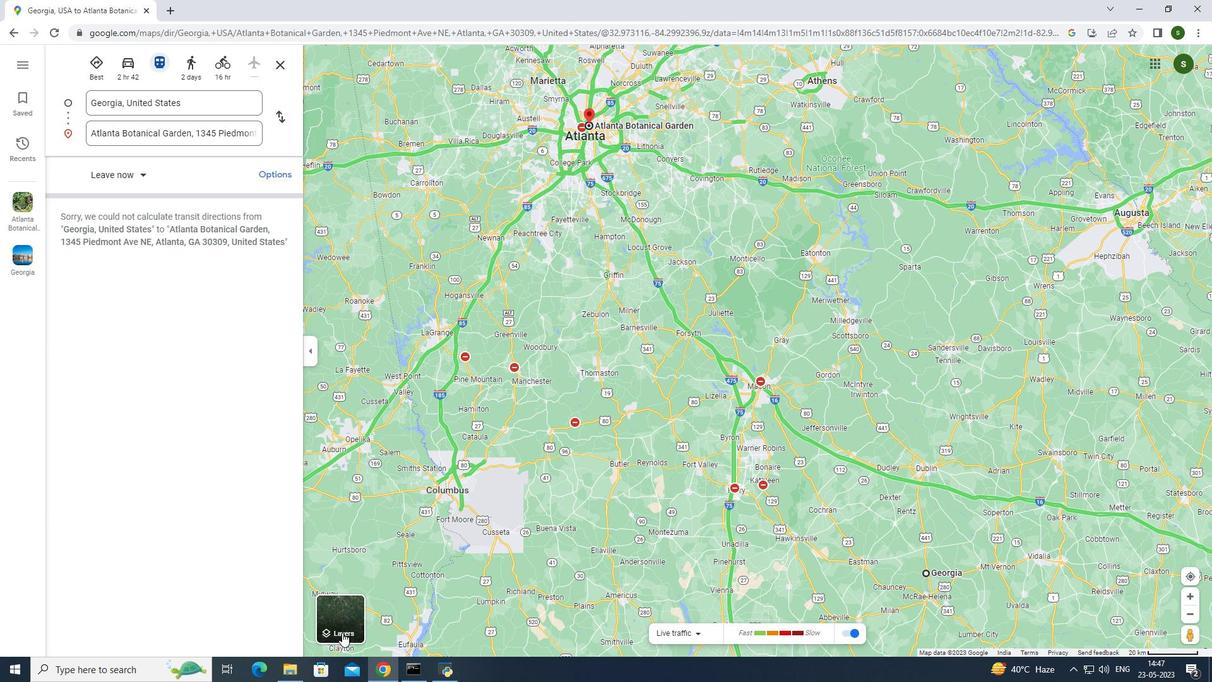 
Action: Mouse moved to (335, 617)
Screenshot: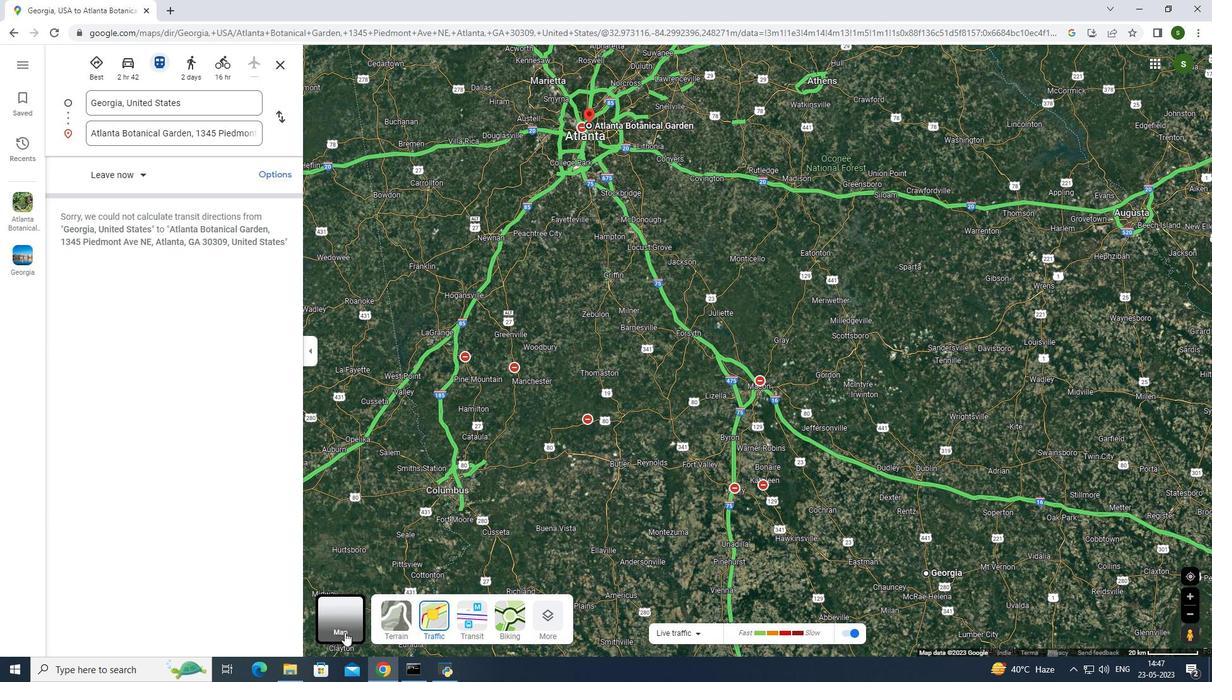 
Action: Mouse pressed left at (335, 617)
Screenshot: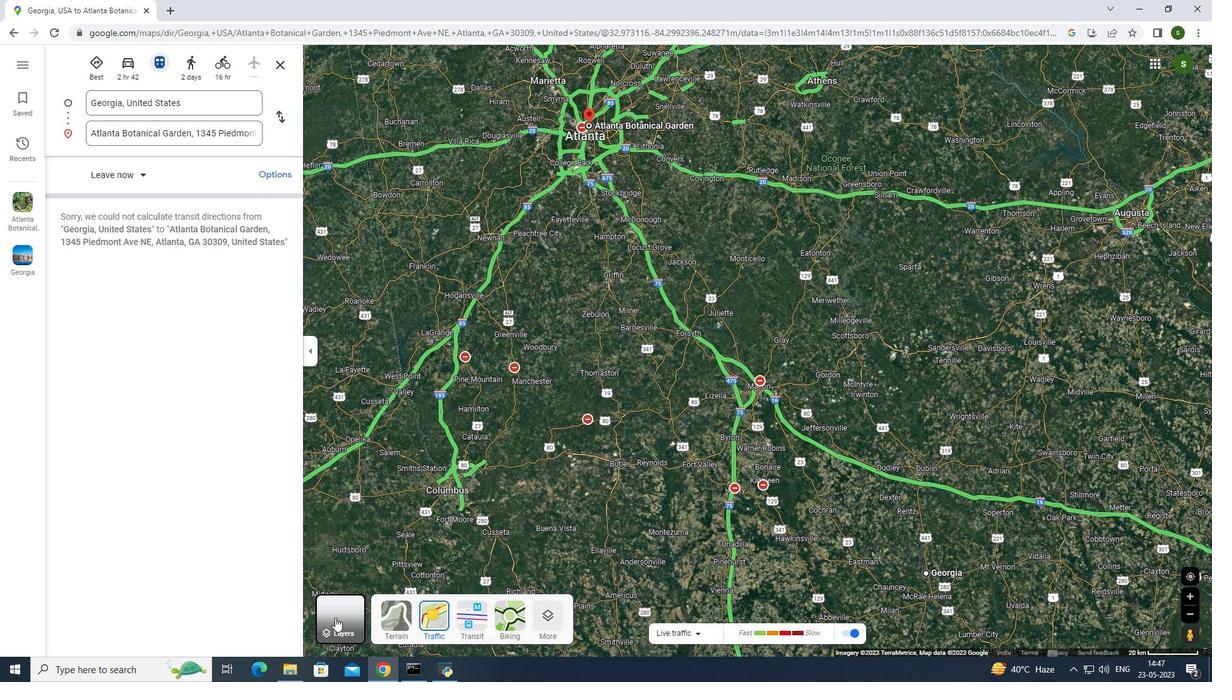 
Action: Mouse moved to (435, 618)
Screenshot: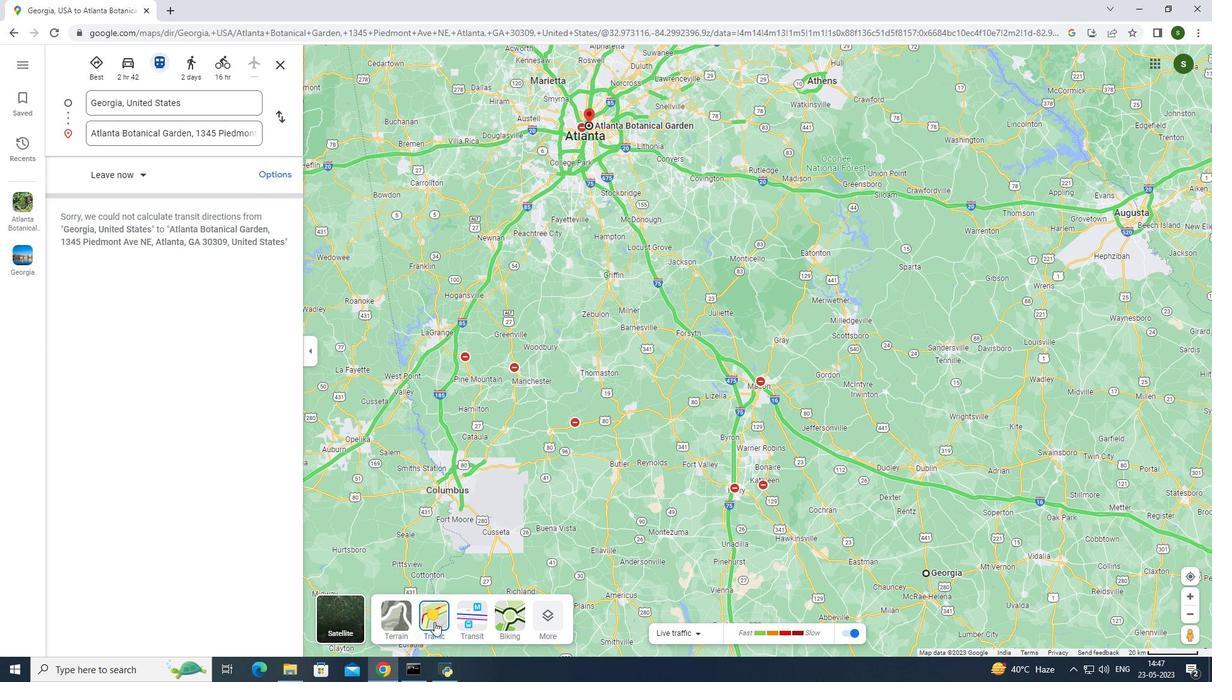 
Action: Mouse pressed left at (435, 618)
Screenshot: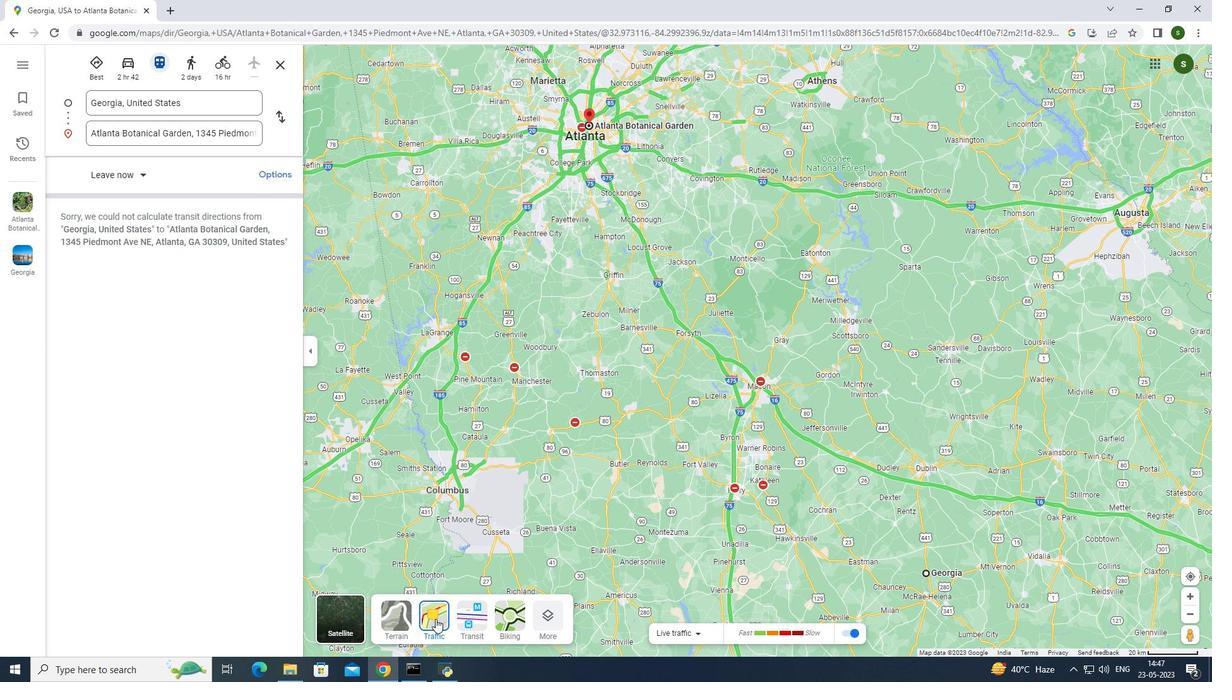 
Action: Mouse moved to (354, 629)
Screenshot: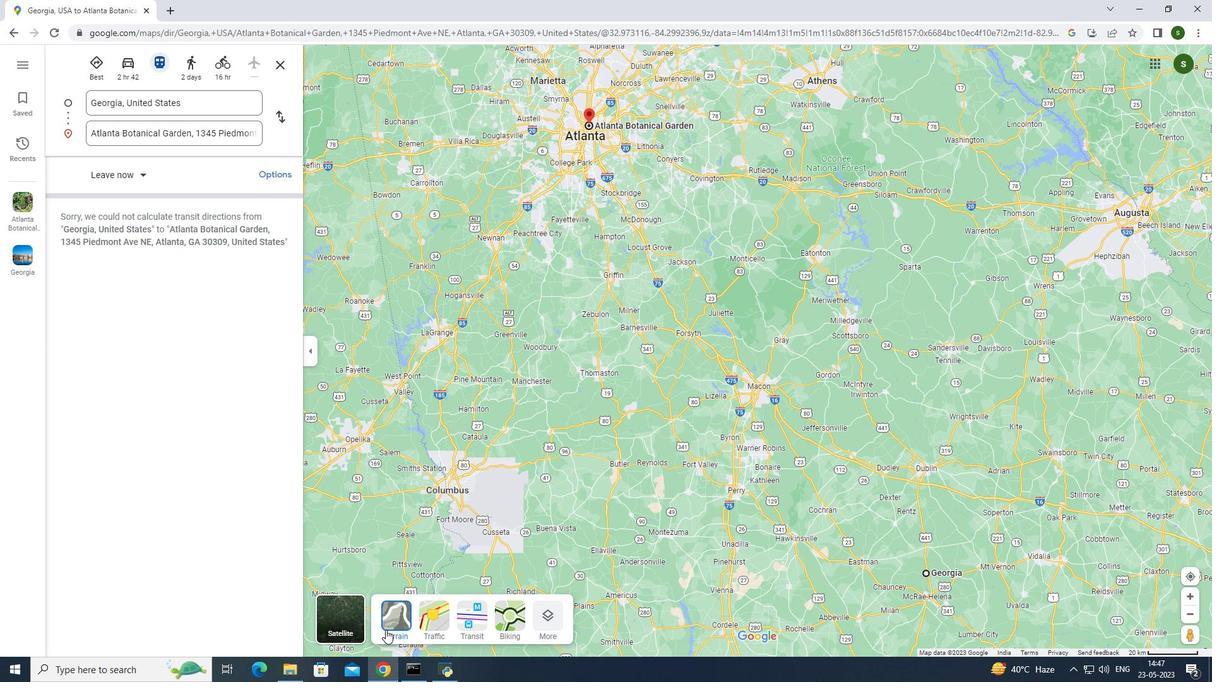 
Action: Mouse pressed left at (354, 629)
Screenshot: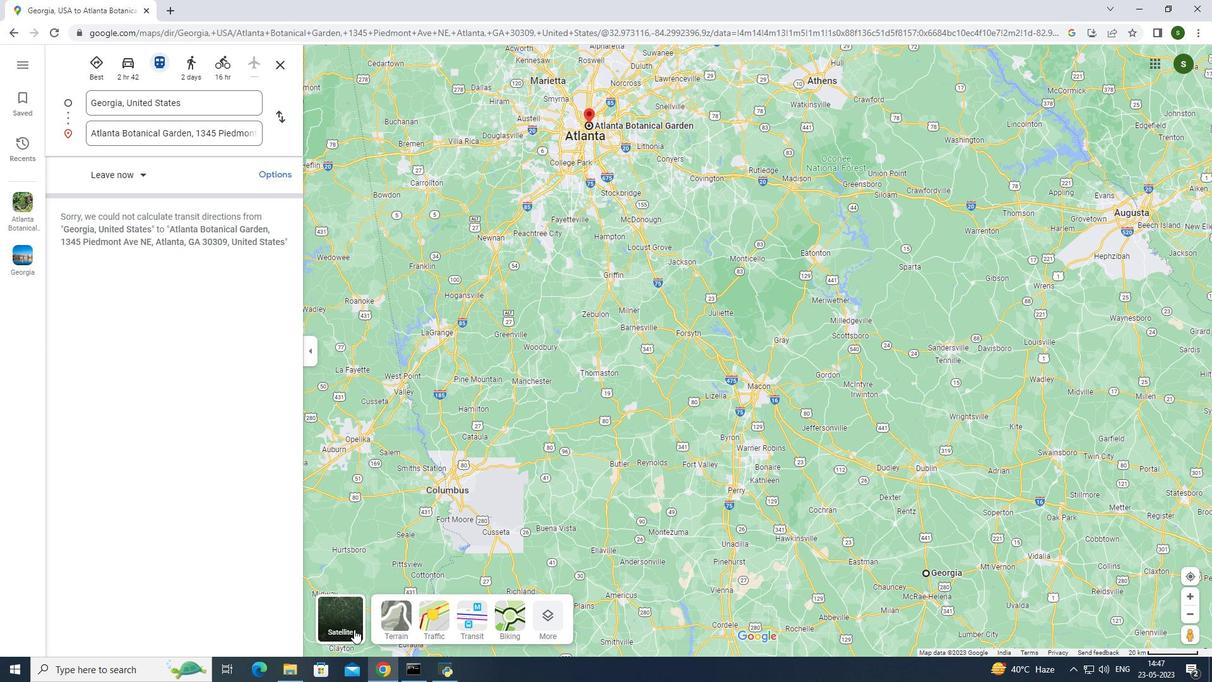 
Action: Mouse moved to (358, 633)
Screenshot: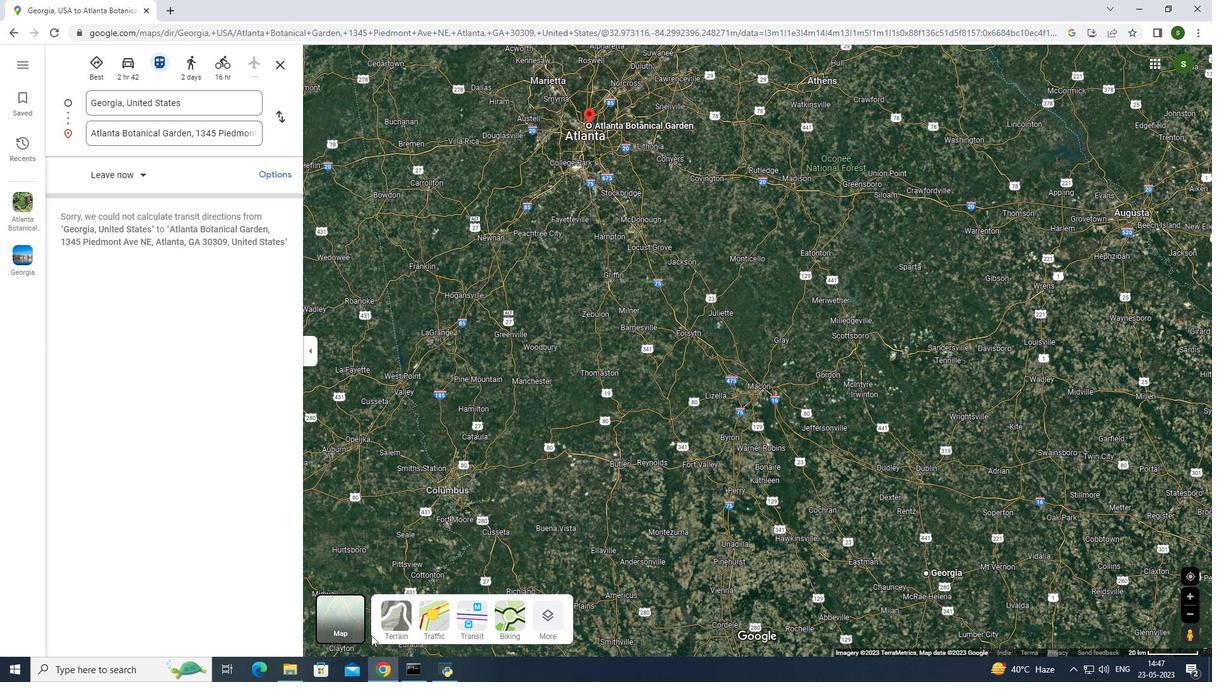 
Action: Mouse pressed left at (358, 633)
Screenshot: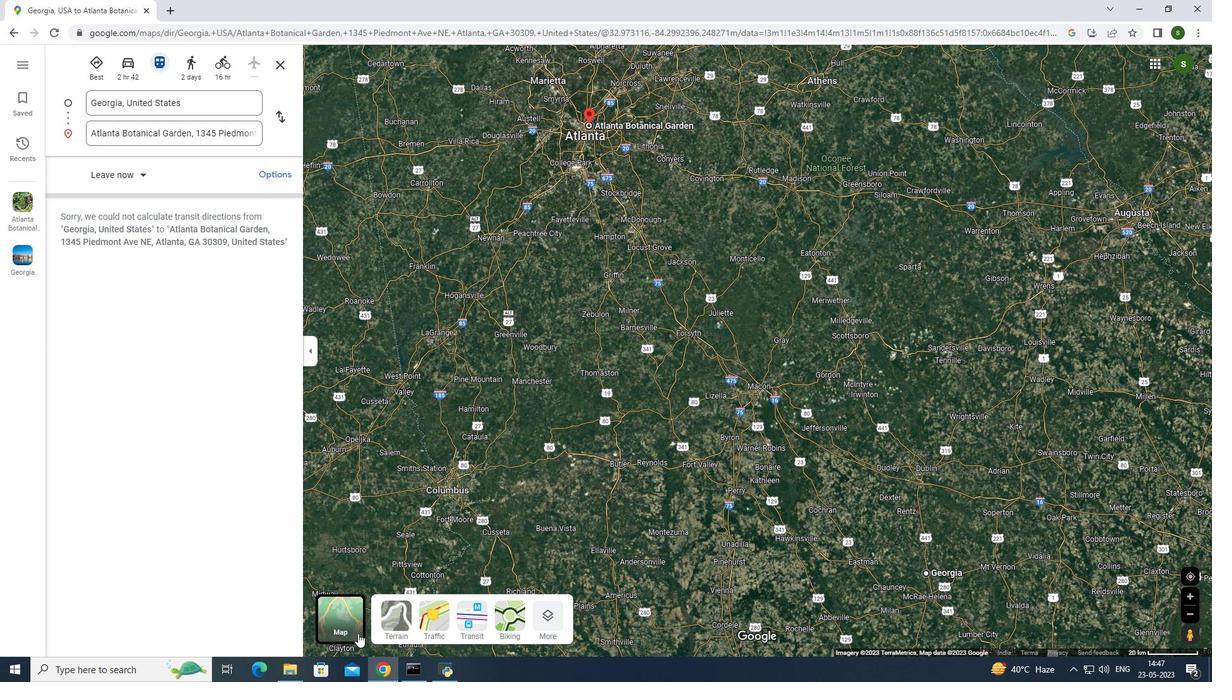 
Action: Mouse moved to (437, 625)
Screenshot: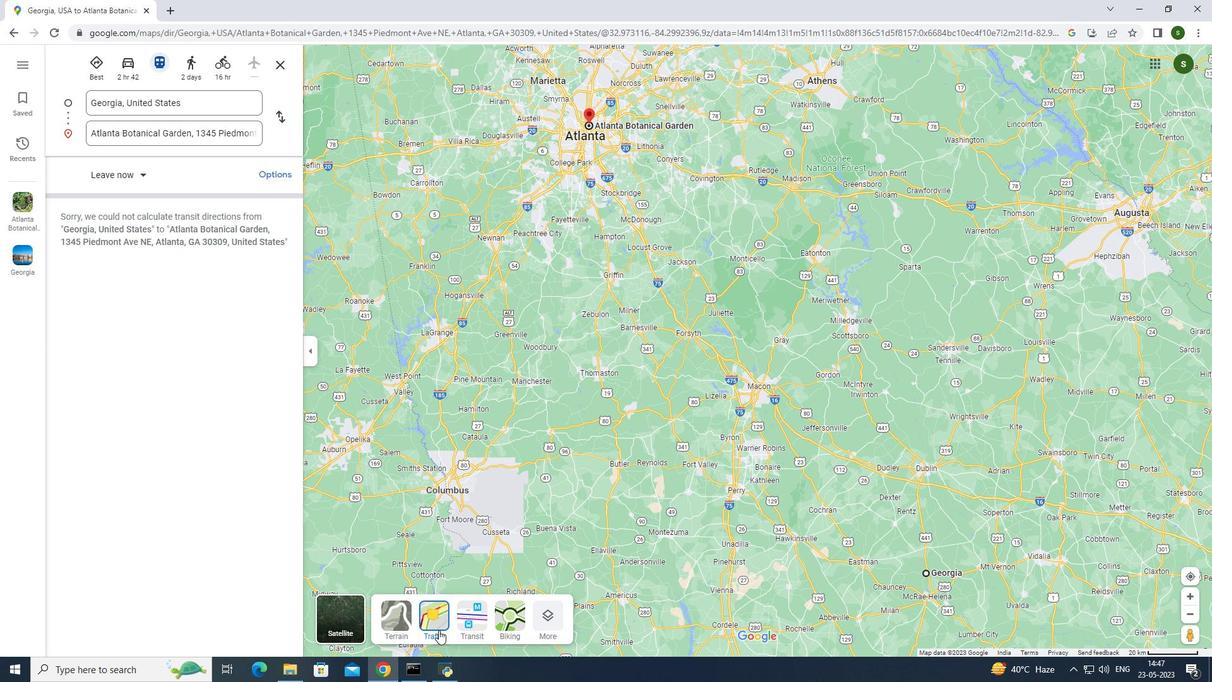 
Action: Mouse pressed left at (437, 625)
Screenshot: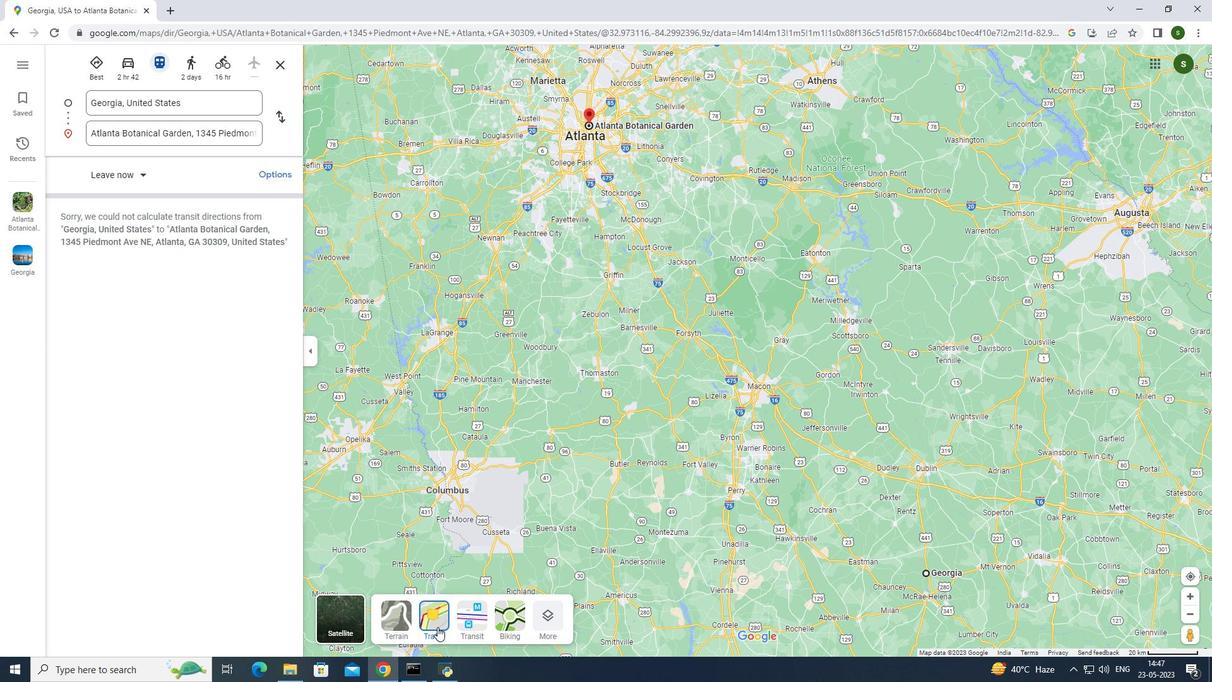 
Action: Mouse moved to (464, 613)
Screenshot: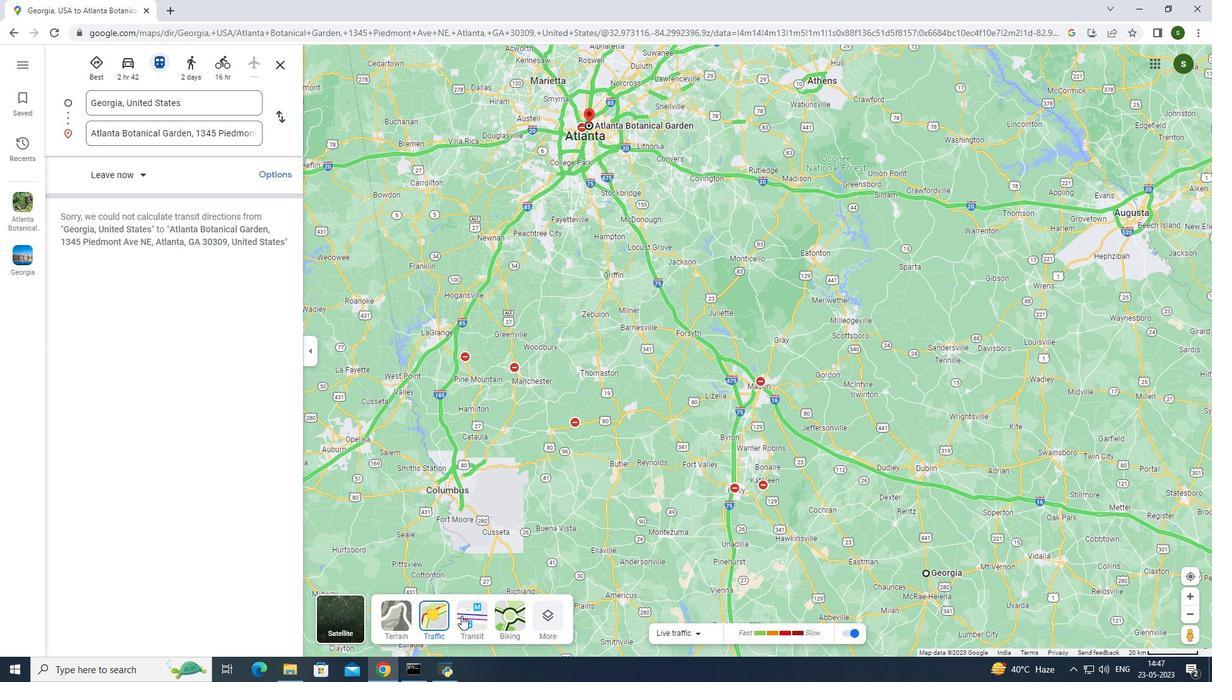 
Action: Mouse pressed left at (464, 613)
Screenshot: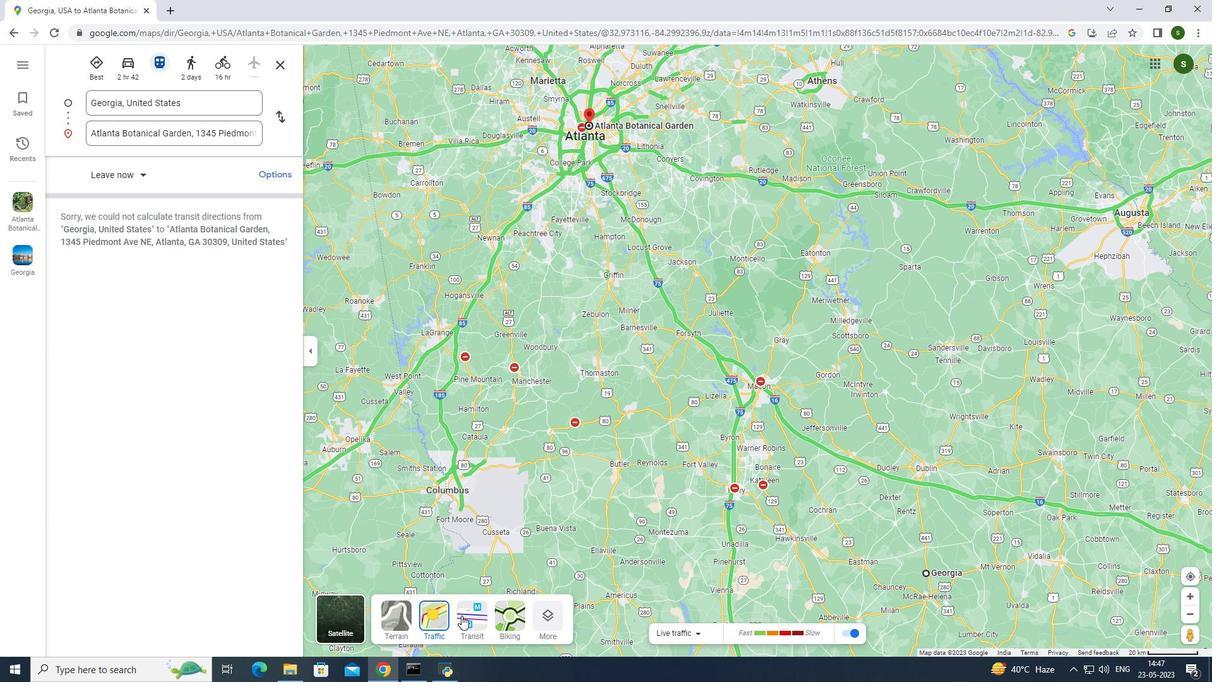 
Action: Mouse moved to (440, 613)
Screenshot: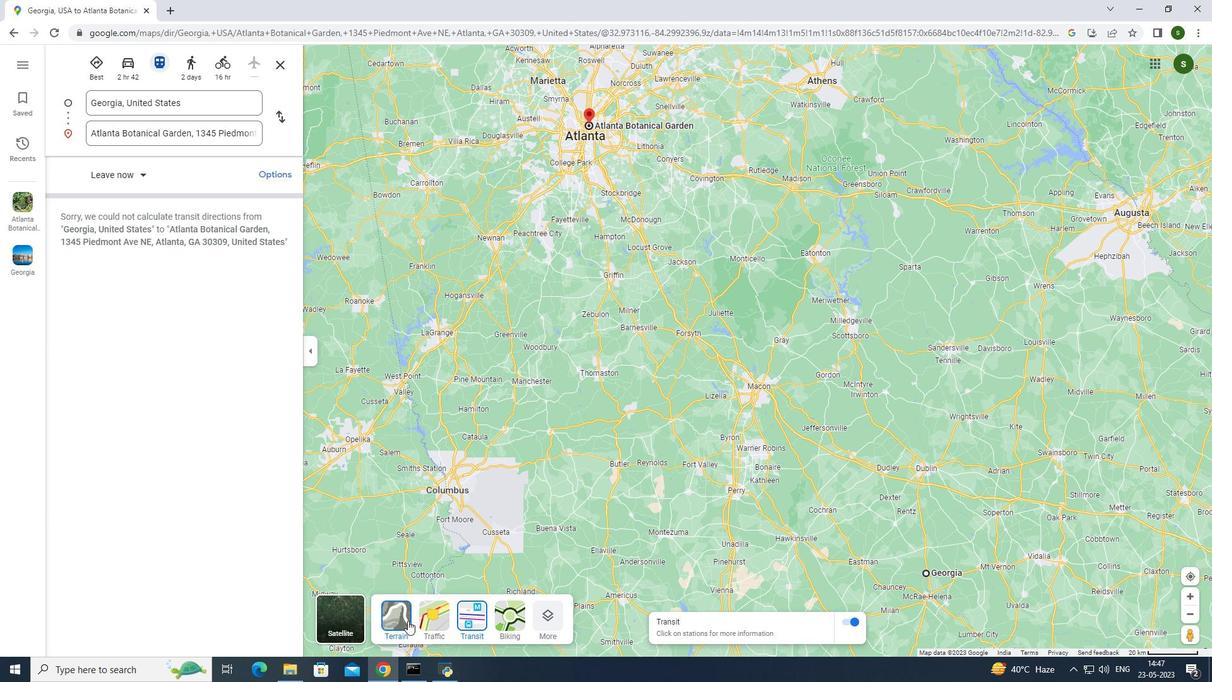 
Action: Mouse pressed left at (440, 613)
Screenshot: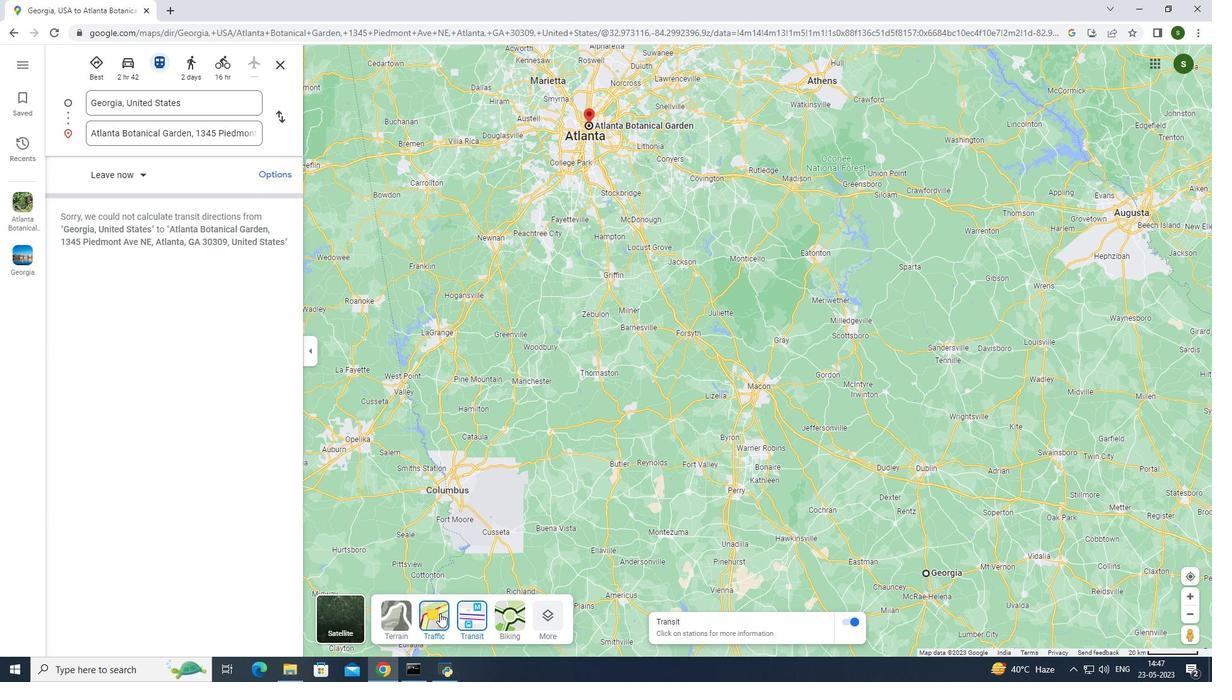 
Action: Mouse moved to (353, 612)
Screenshot: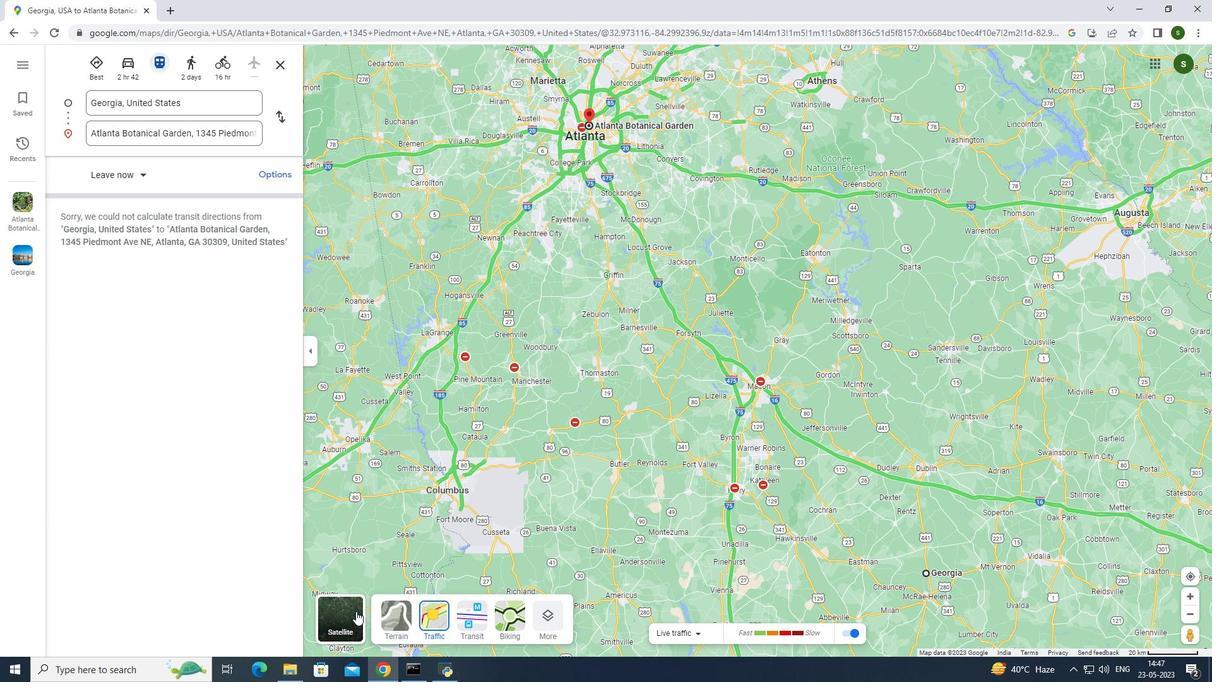
Action: Mouse pressed left at (353, 612)
Screenshot: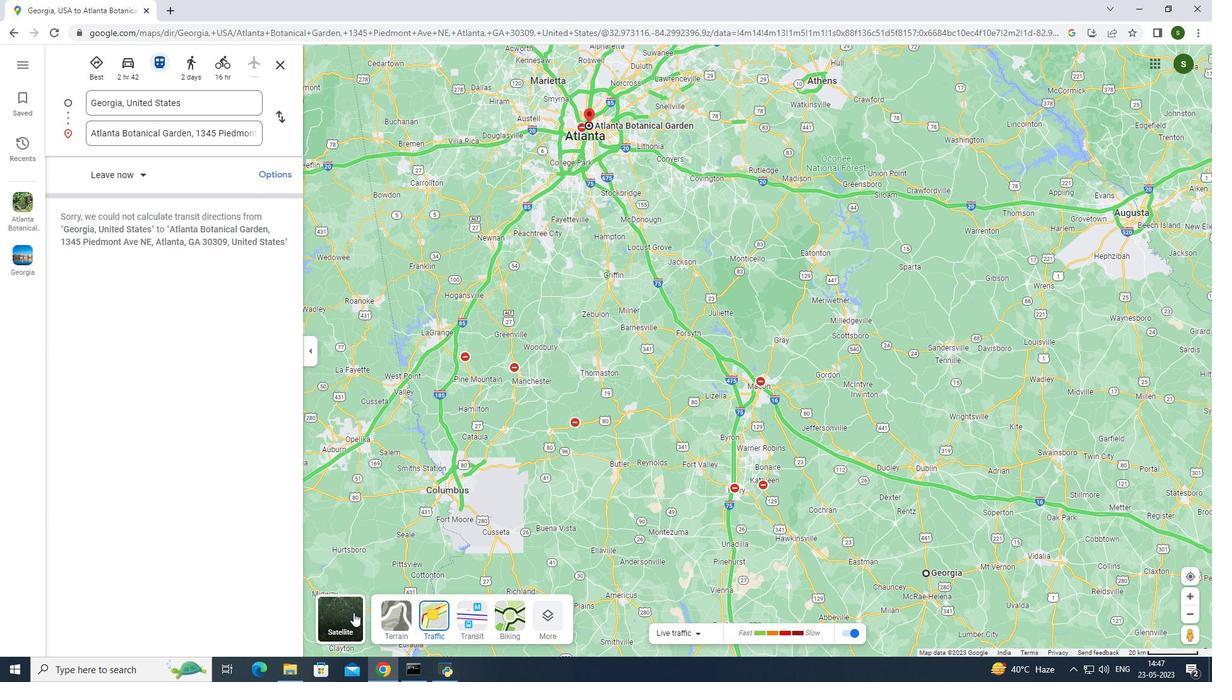 
Action: Mouse pressed left at (353, 612)
Screenshot: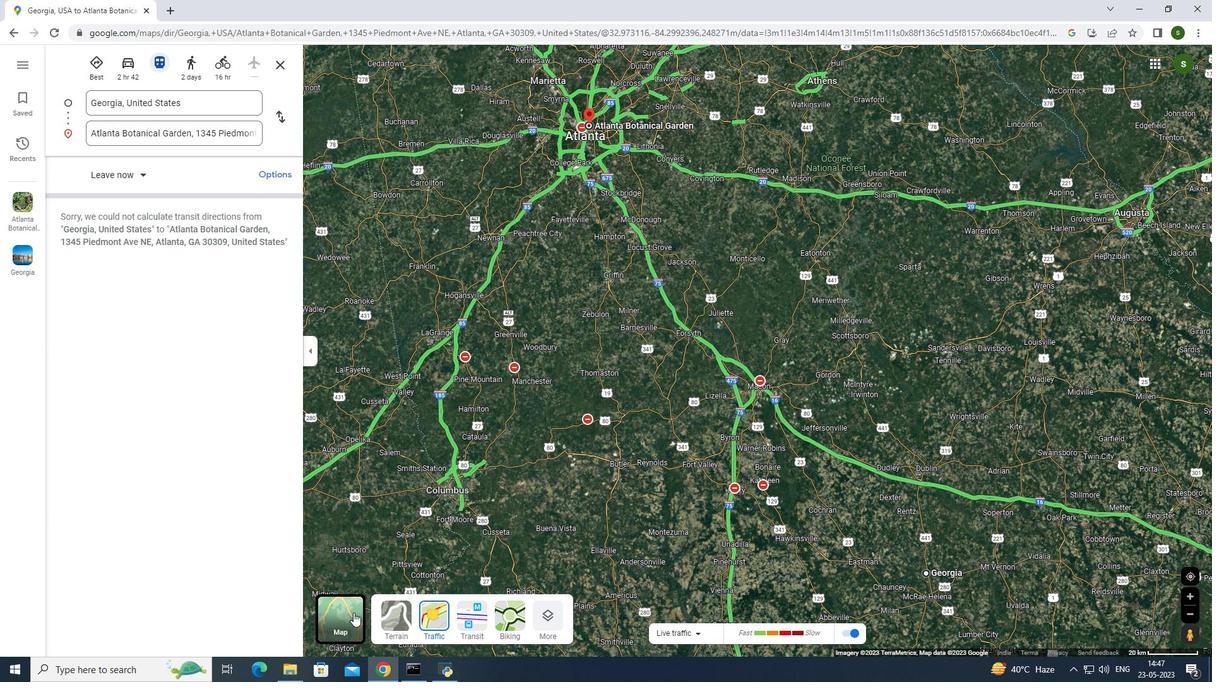 
Action: Mouse moved to (287, 59)
Screenshot: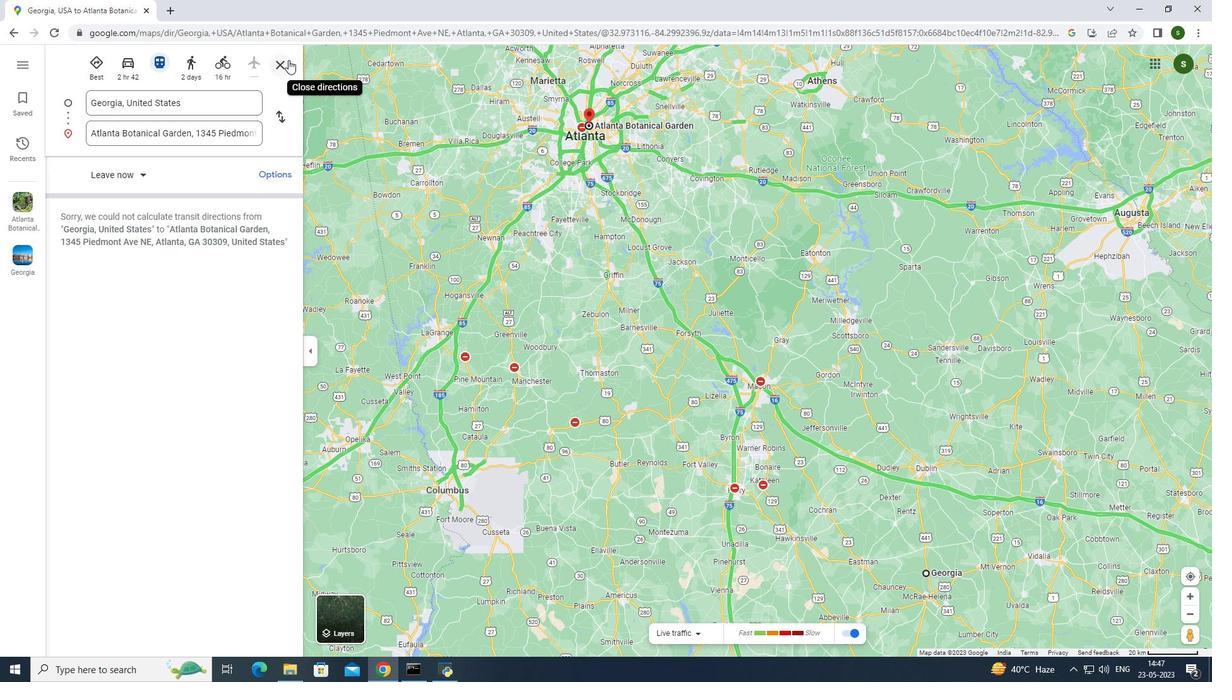 
Action: Mouse pressed left at (287, 59)
Screenshot: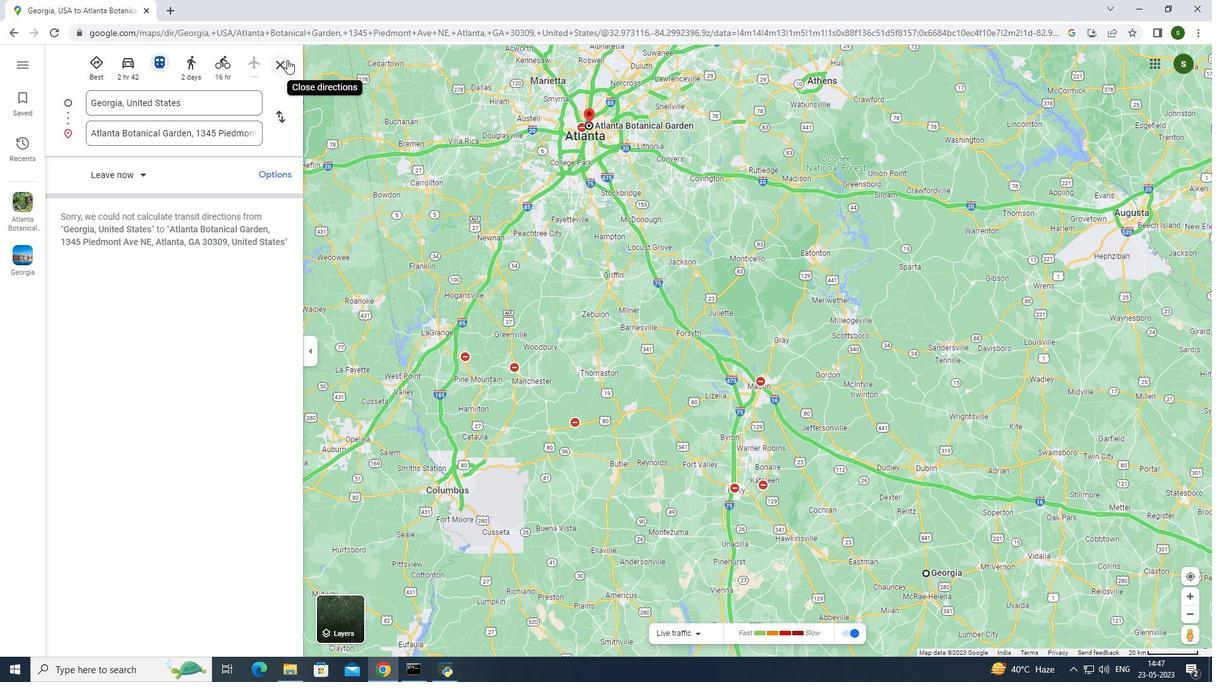 
Action: Mouse moved to (263, 150)
Screenshot: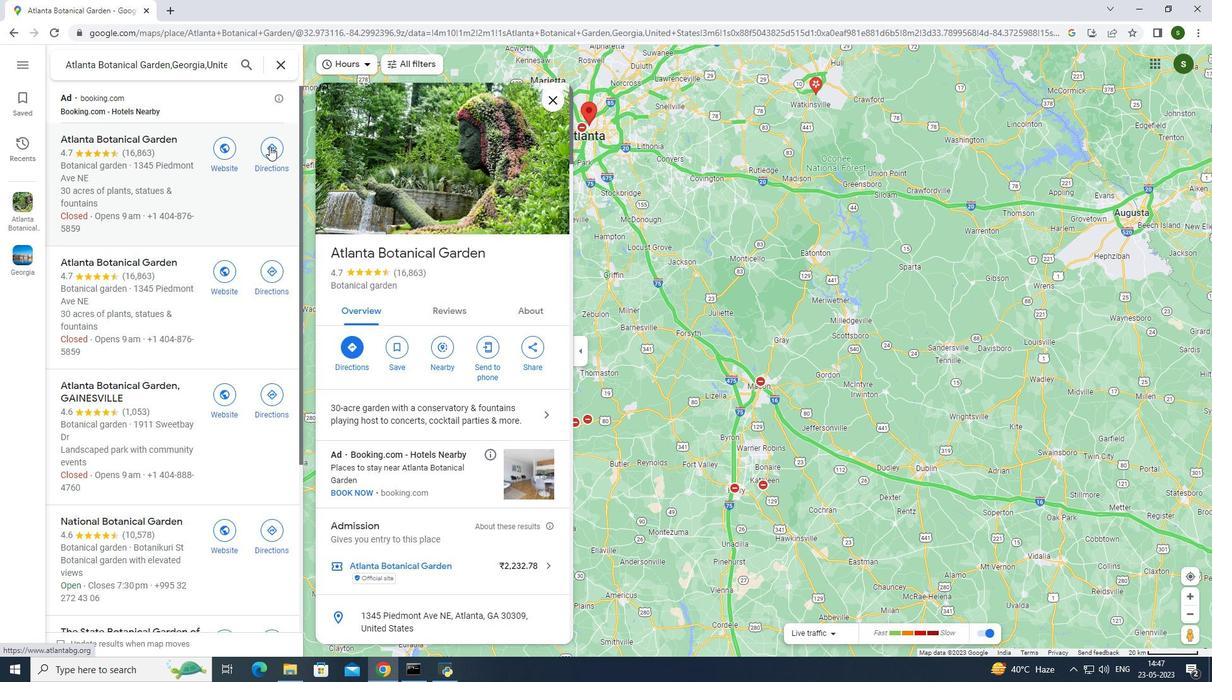 
Action: Mouse pressed left at (263, 150)
Screenshot: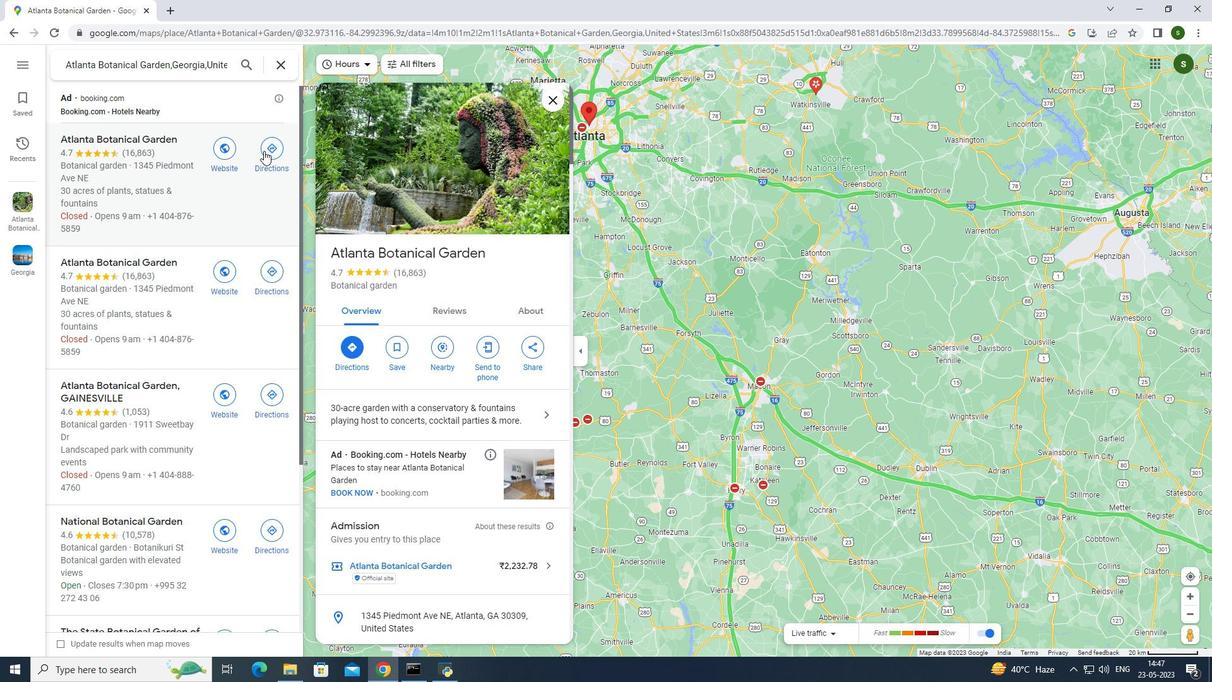 
Action: Mouse moved to (173, 101)
Screenshot: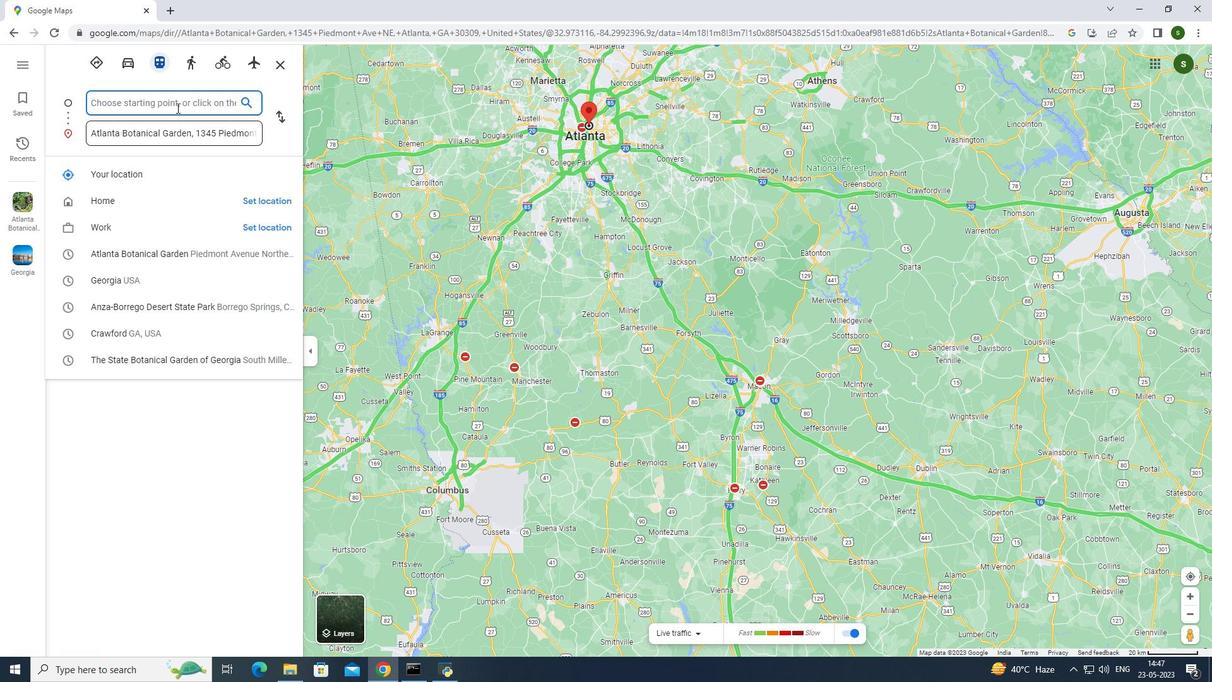
Action: Mouse pressed left at (173, 101)
Screenshot: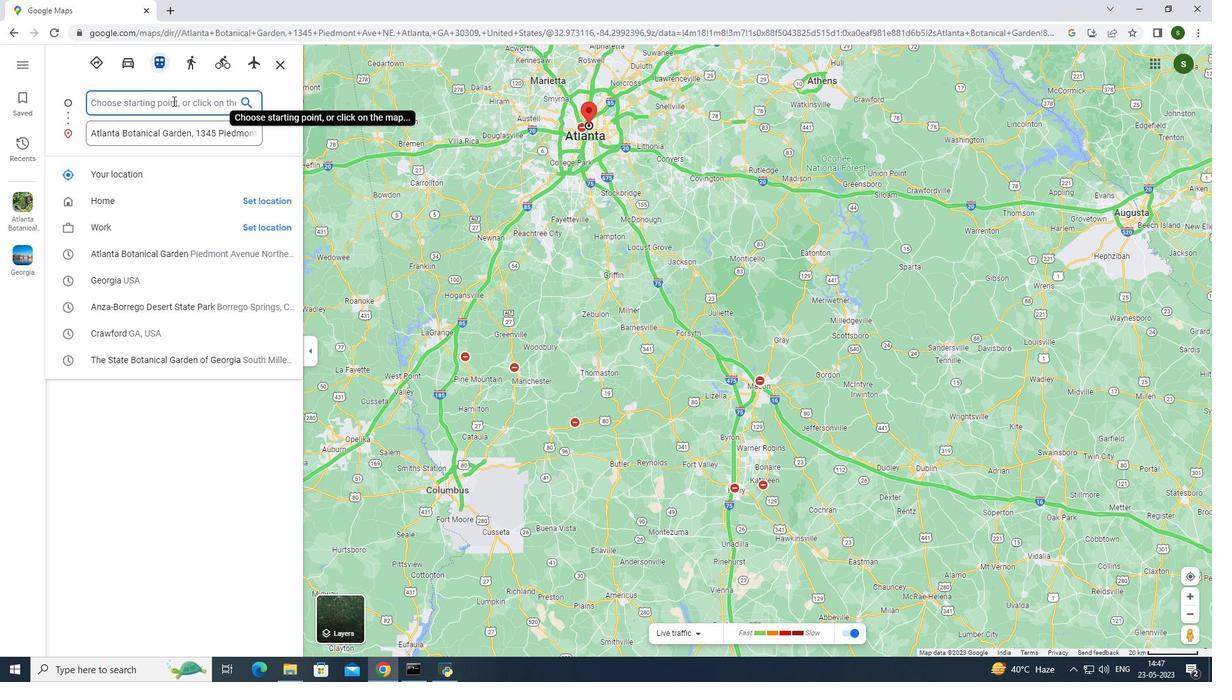 
Action: Mouse moved to (169, 191)
Screenshot: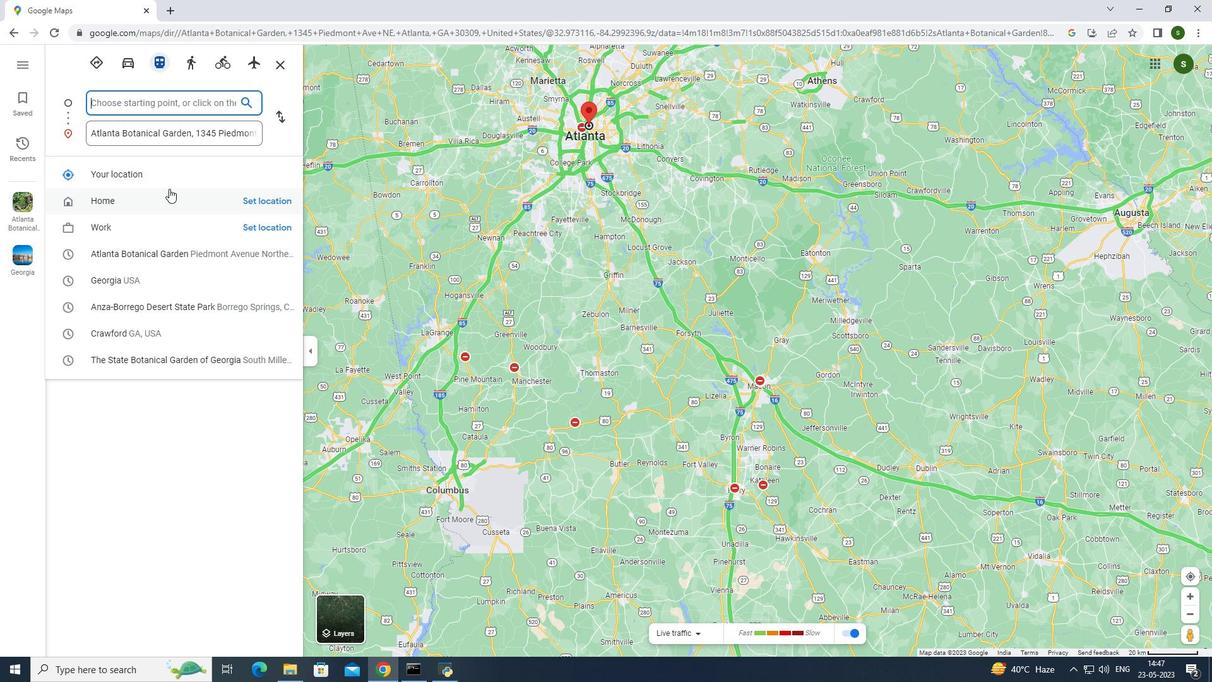 
Action: Mouse pressed left at (169, 191)
Screenshot: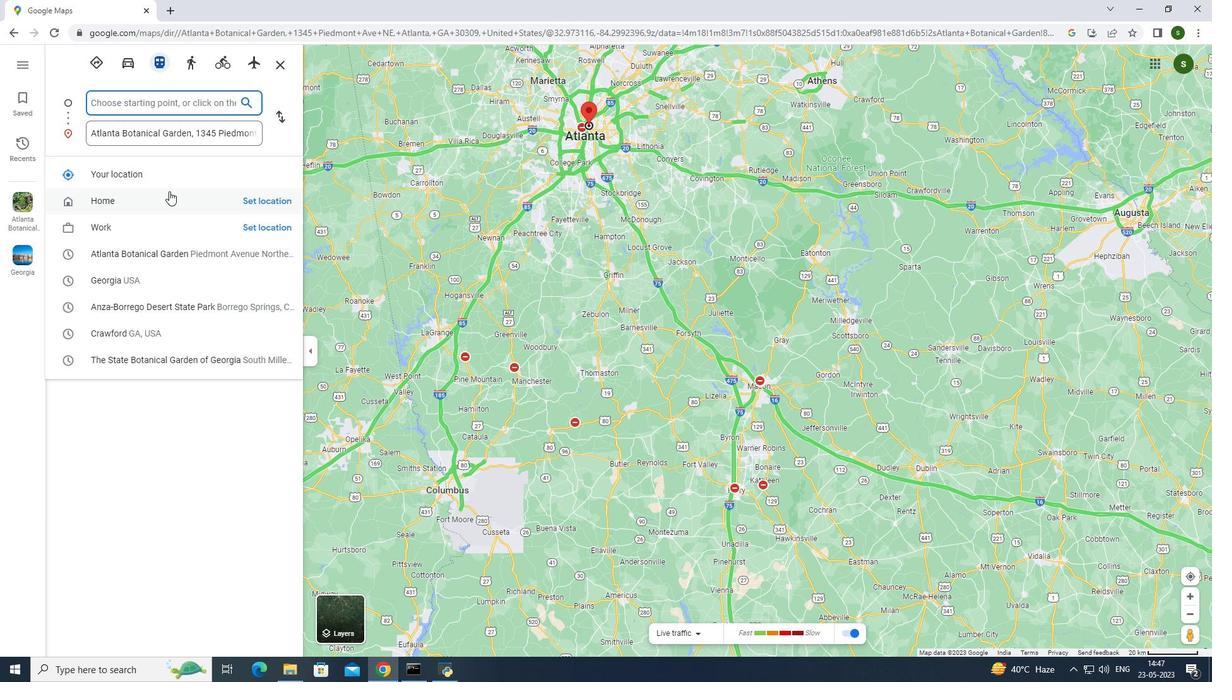 
Action: Mouse moved to (270, 65)
Screenshot: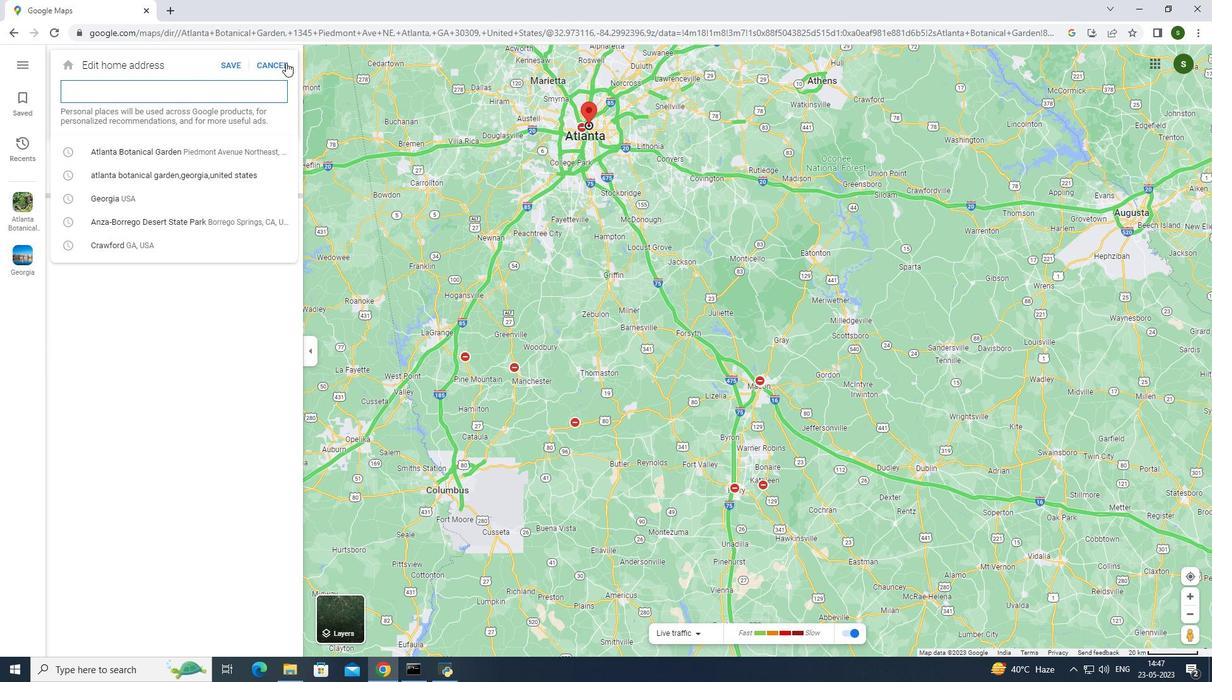 
Action: Mouse pressed left at (270, 65)
Screenshot: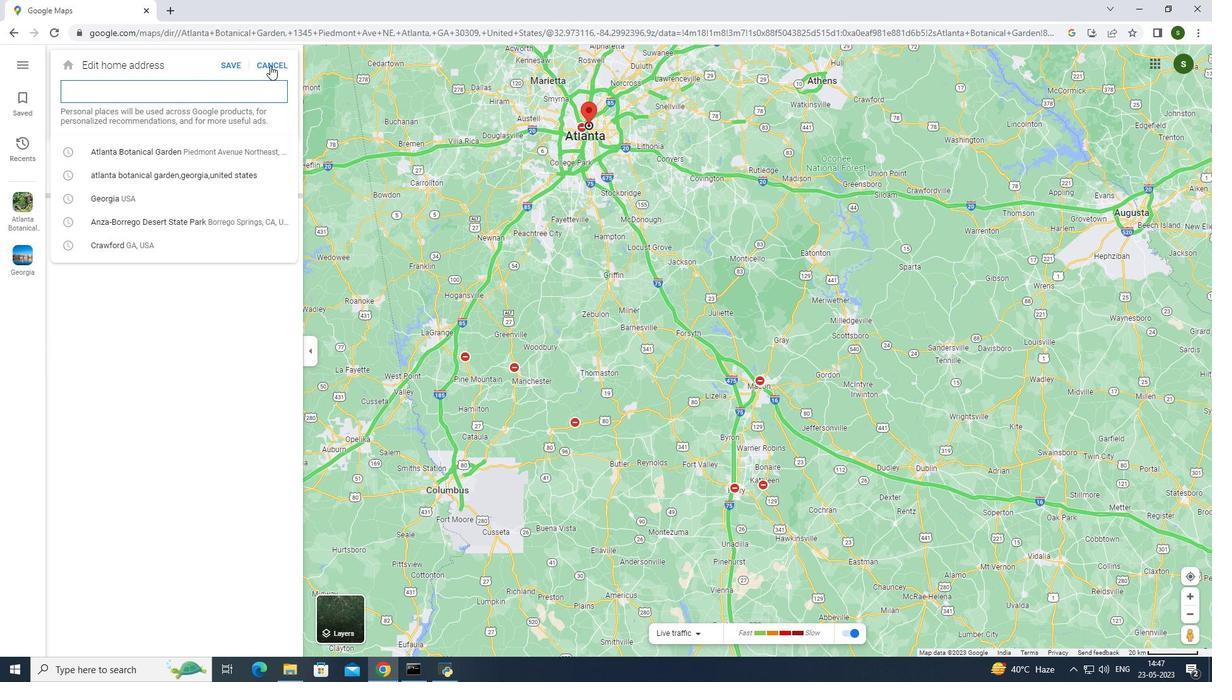 
Action: Mouse moved to (187, 253)
Screenshot: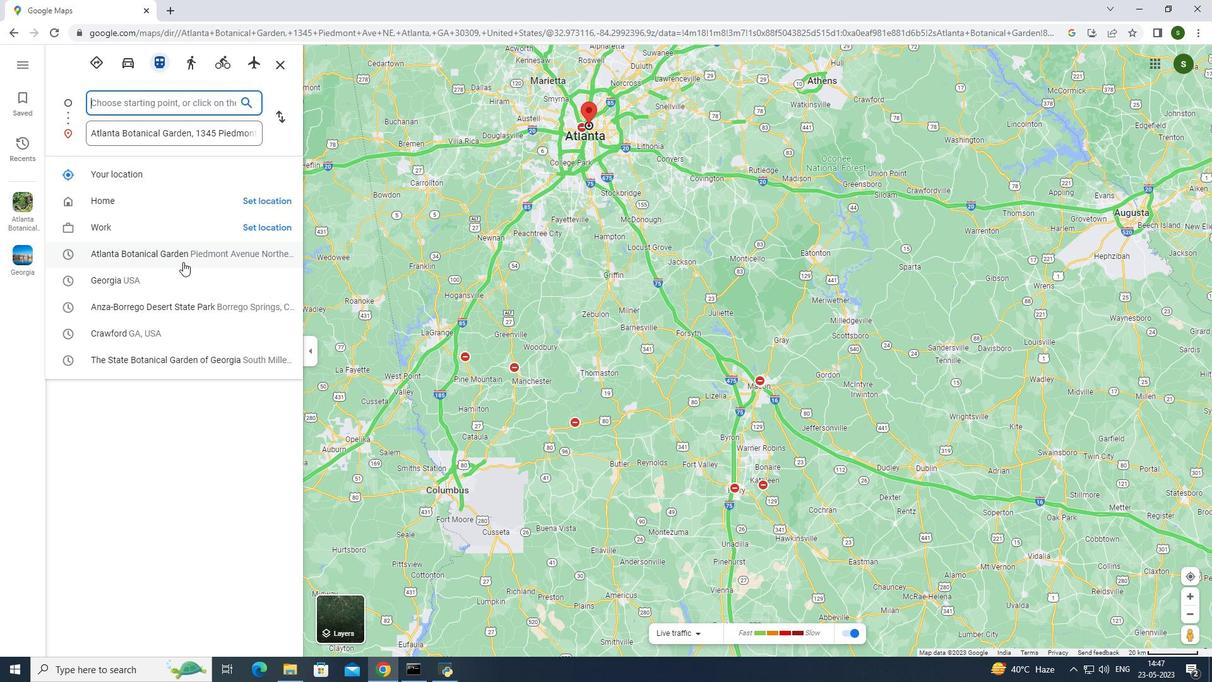 
Action: Mouse pressed left at (187, 253)
Screenshot: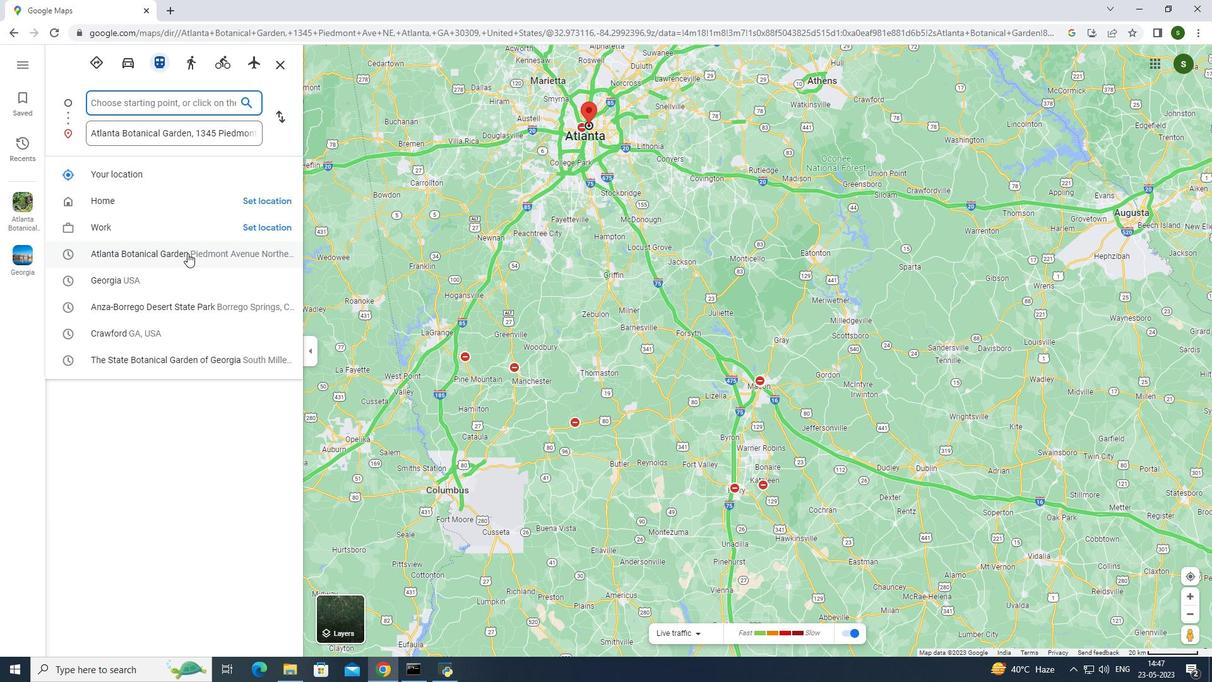 
Action: Mouse moved to (202, 105)
Screenshot: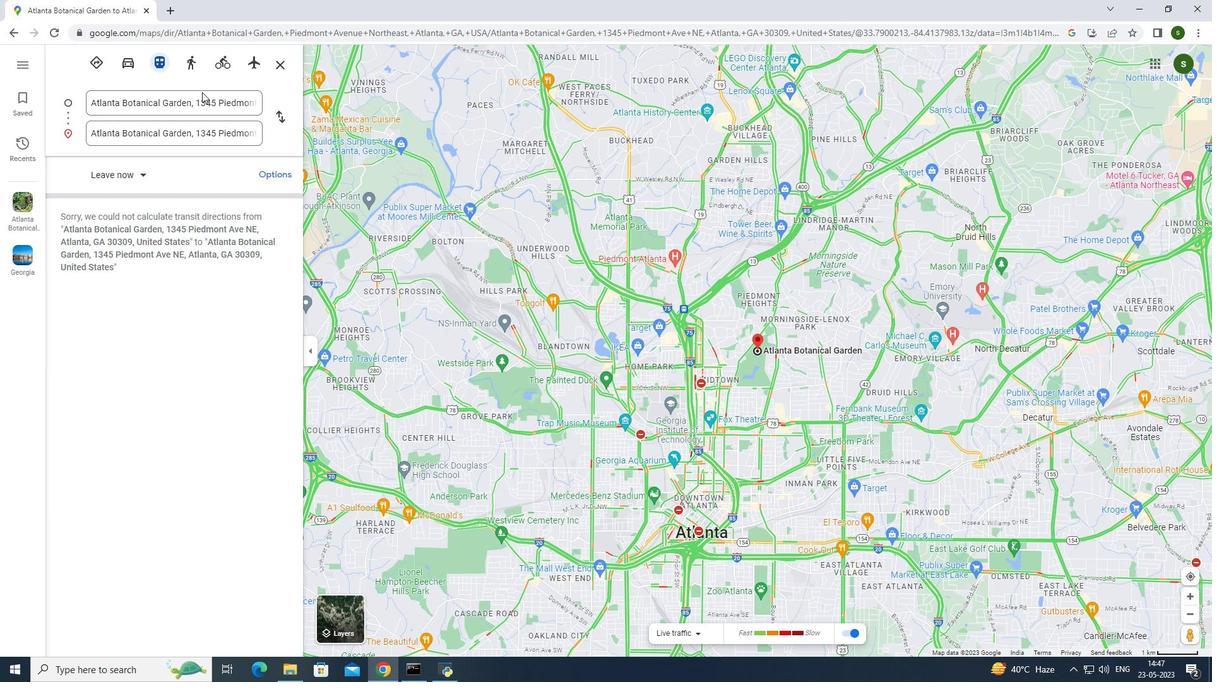 
Action: Mouse pressed left at (202, 105)
Screenshot: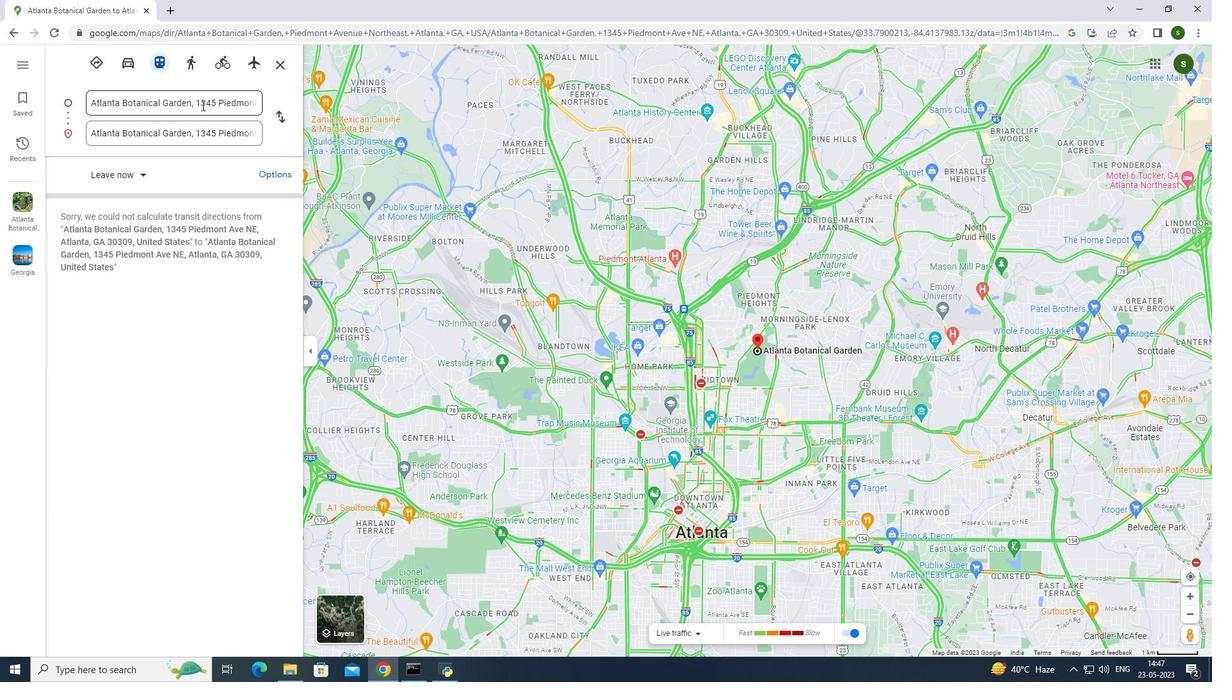 
Action: Key pressed united<Key.space>states<Key.enter>
Screenshot: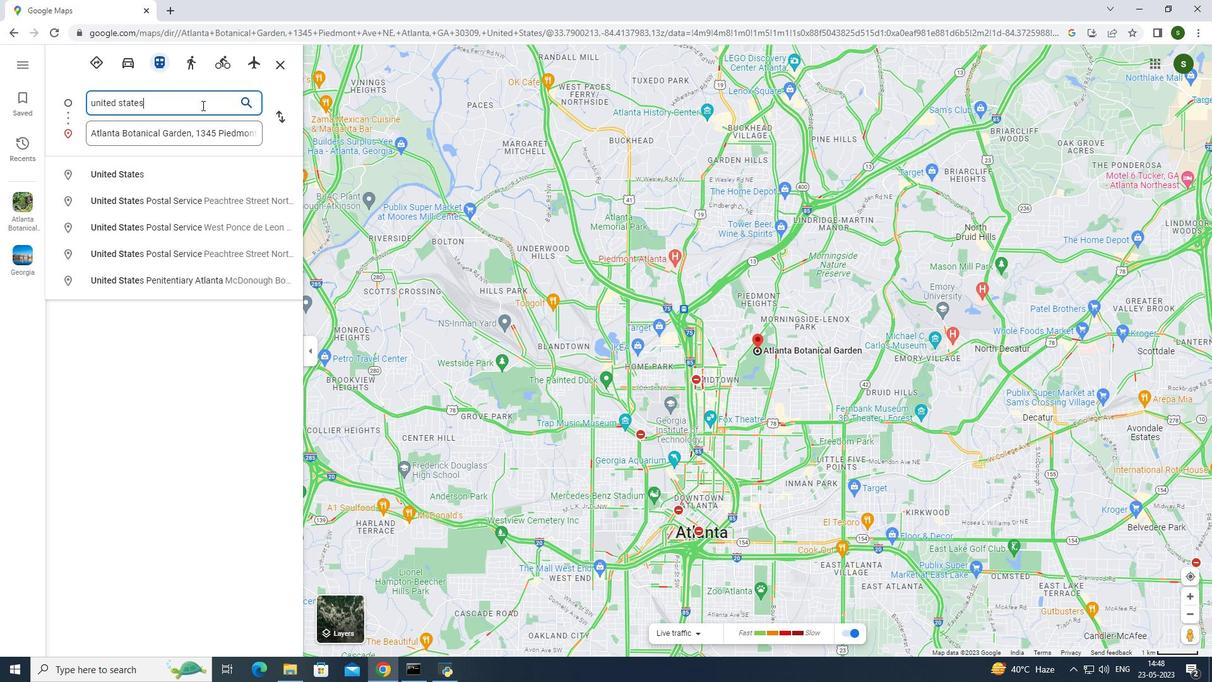 
Action: Mouse moved to (661, 313)
Screenshot: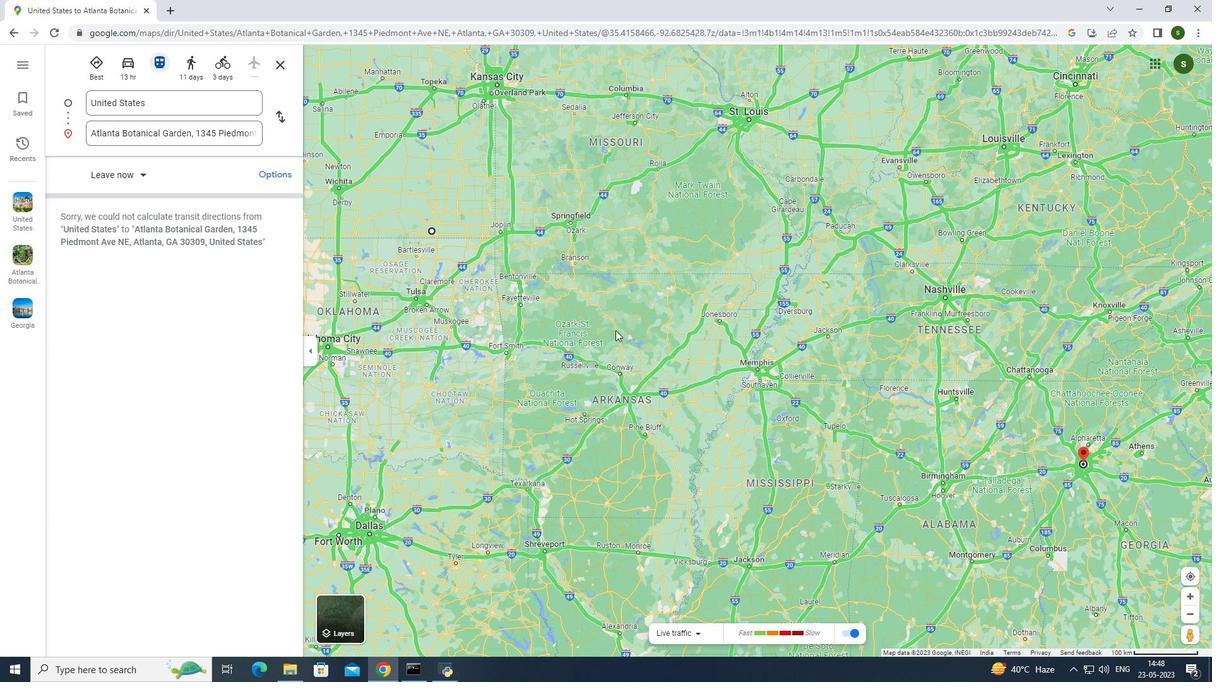 
Action: Mouse pressed left at (661, 313)
Screenshot: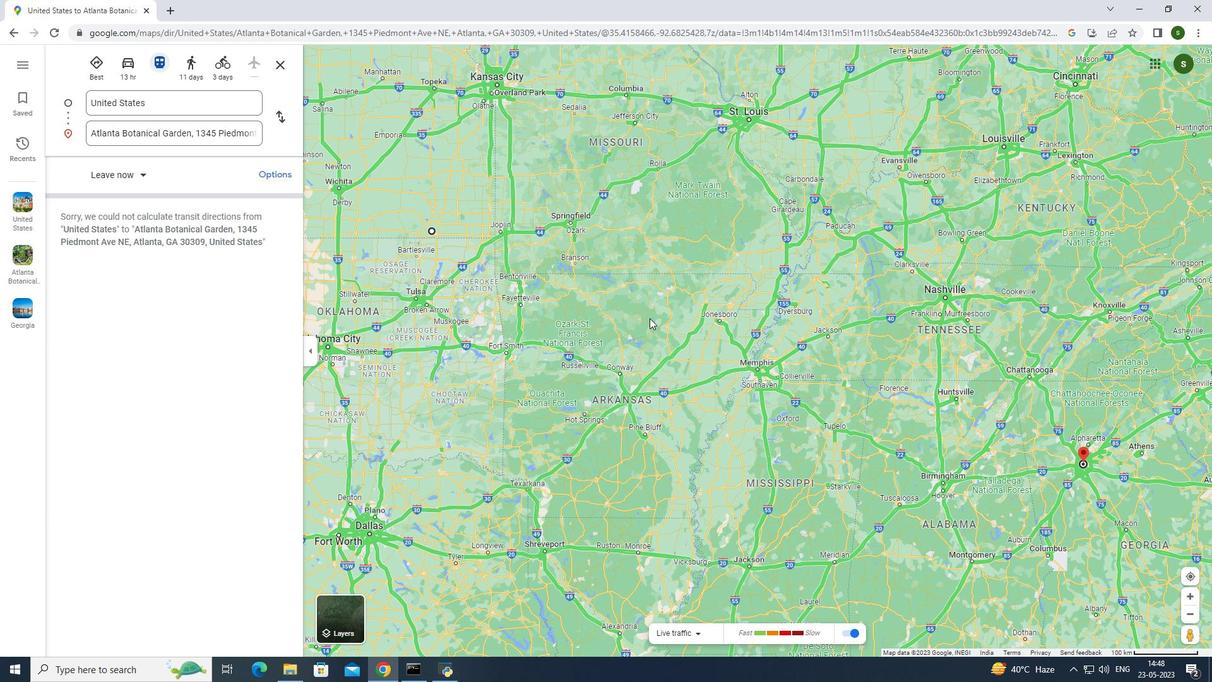 
Action: Mouse moved to (557, 282)
Screenshot: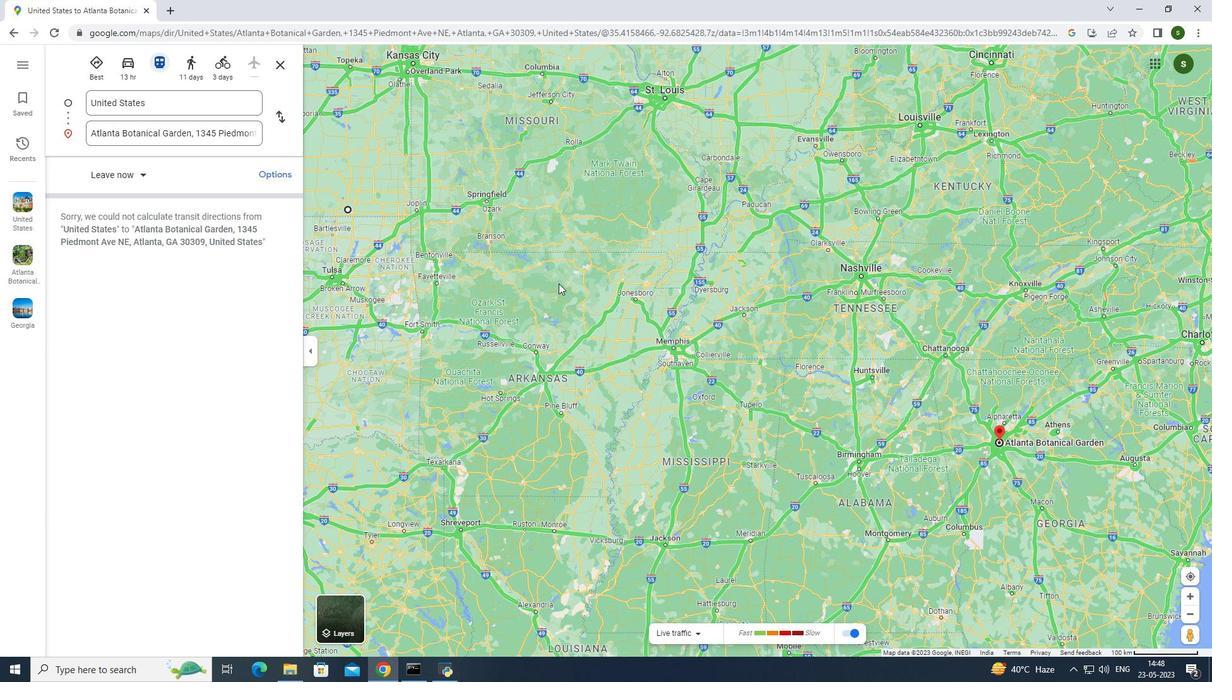 
Action: Mouse scrolled (557, 283) with delta (0, 0)
Screenshot: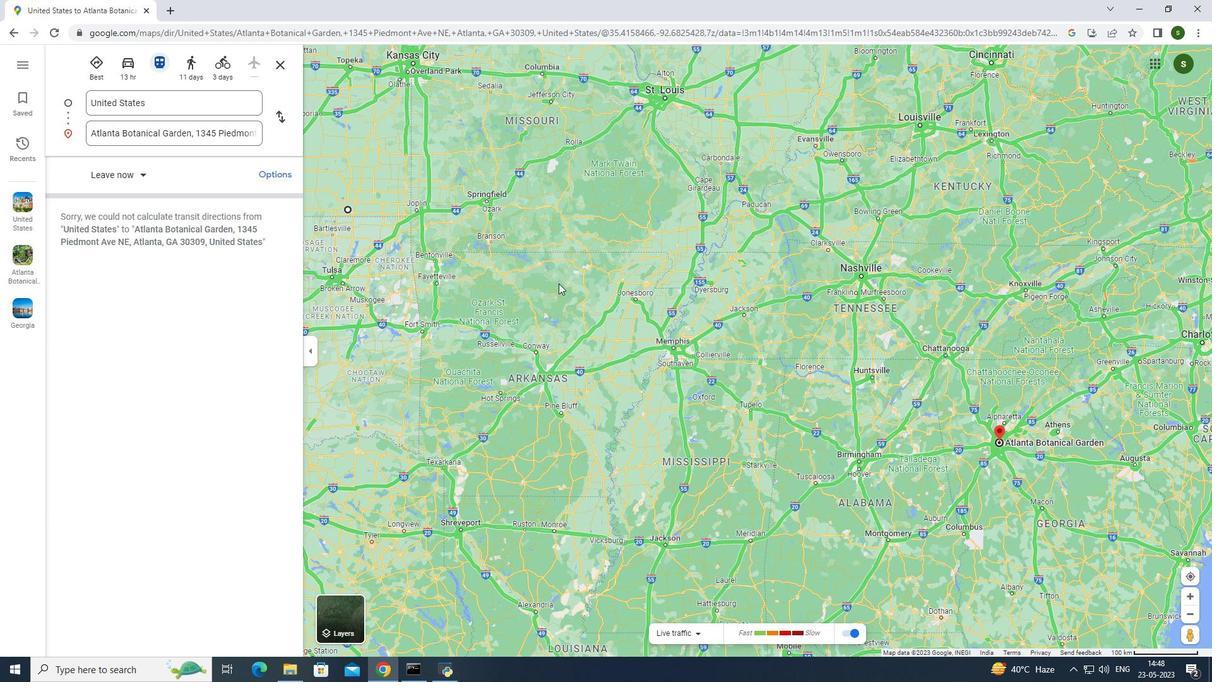 
Action: Mouse scrolled (557, 283) with delta (0, 0)
Screenshot: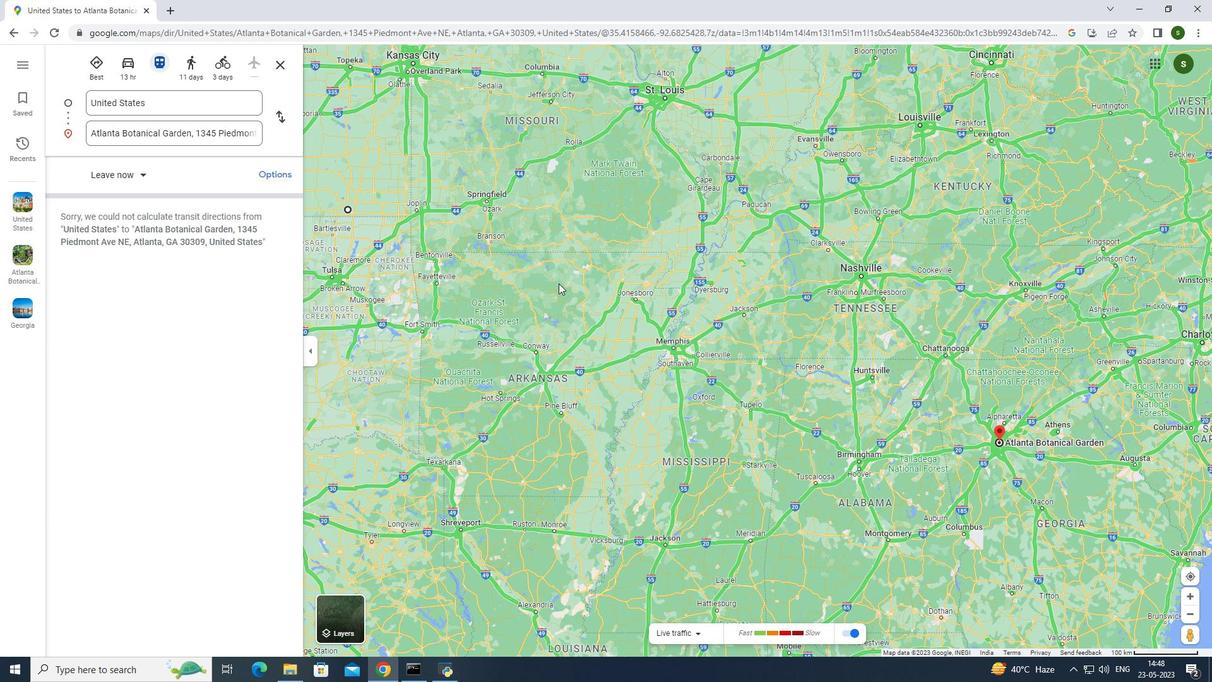 
Action: Mouse scrolled (557, 283) with delta (0, 0)
Screenshot: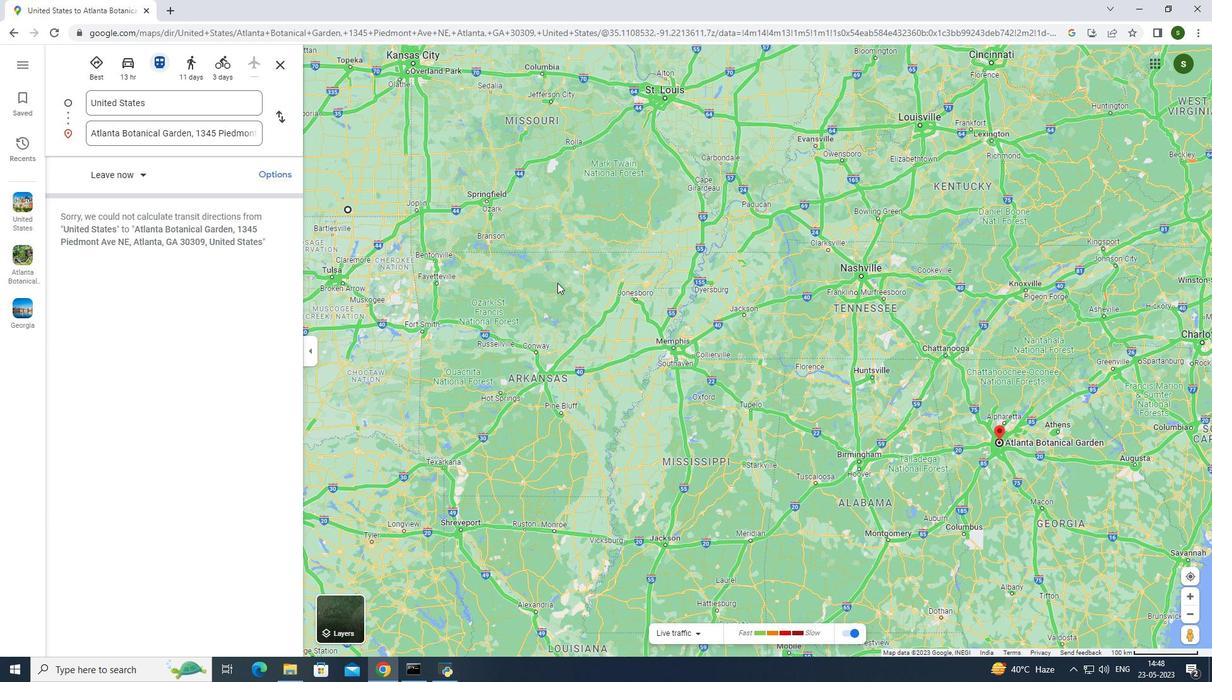 
Action: Mouse scrolled (557, 283) with delta (0, 0)
Screenshot: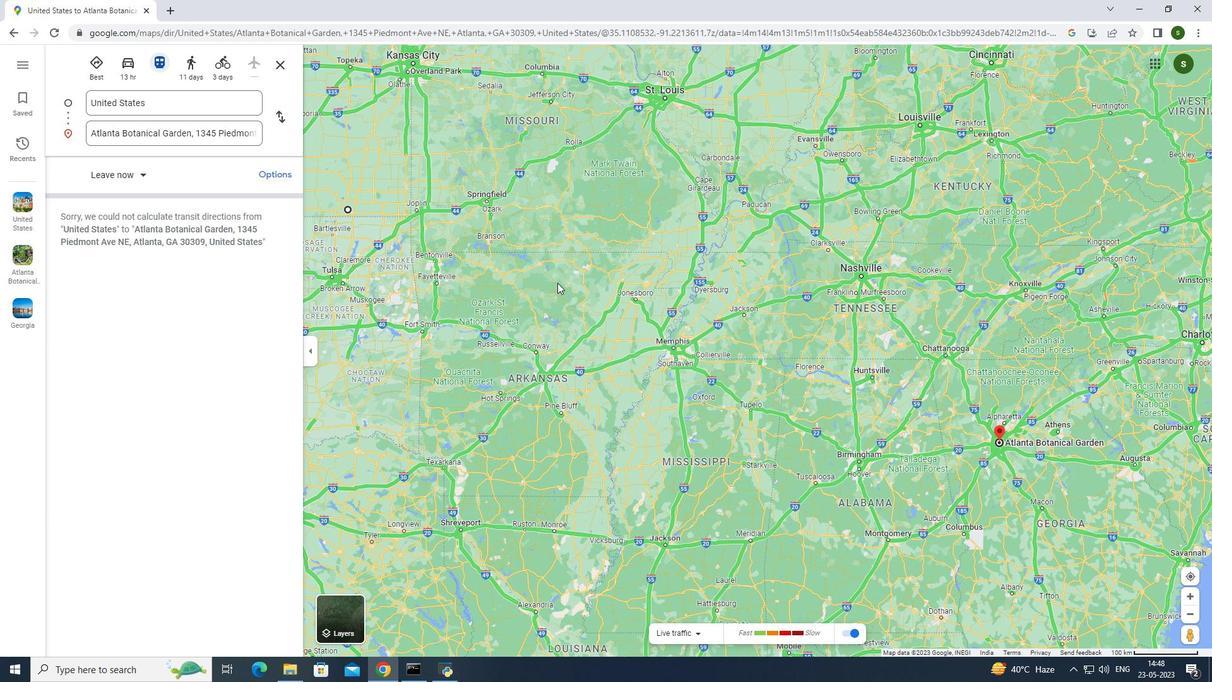
Action: Mouse moved to (556, 278)
Screenshot: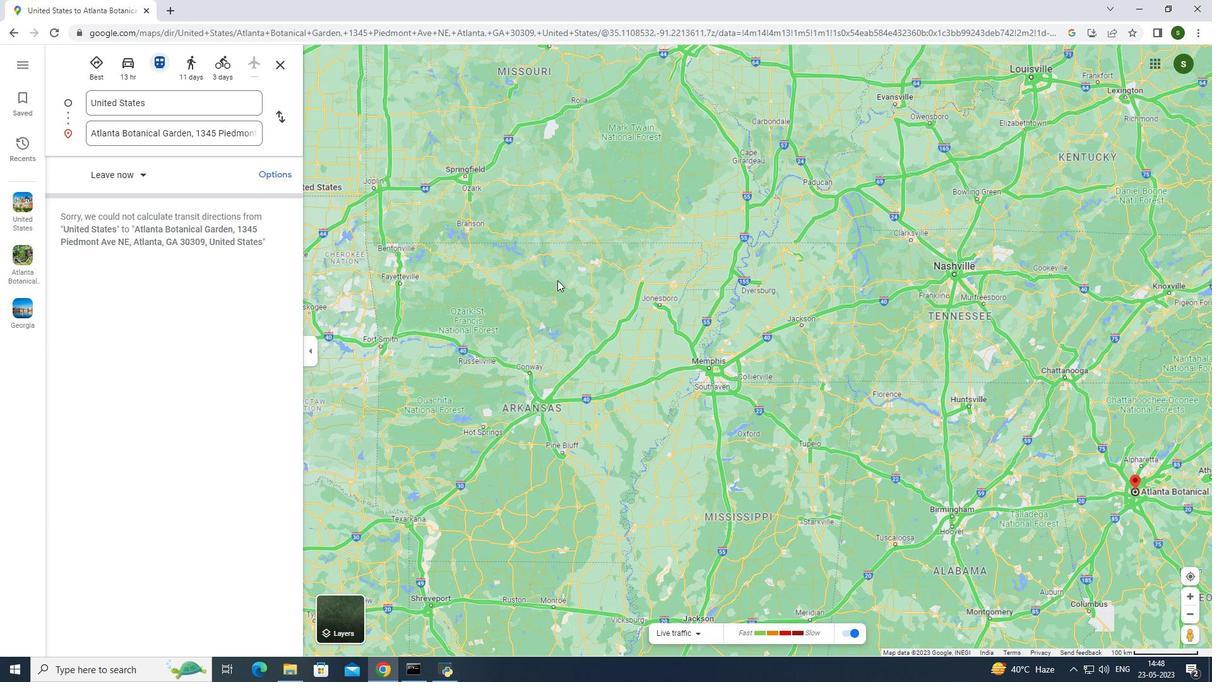 
Action: Mouse scrolled (556, 277) with delta (0, 0)
Screenshot: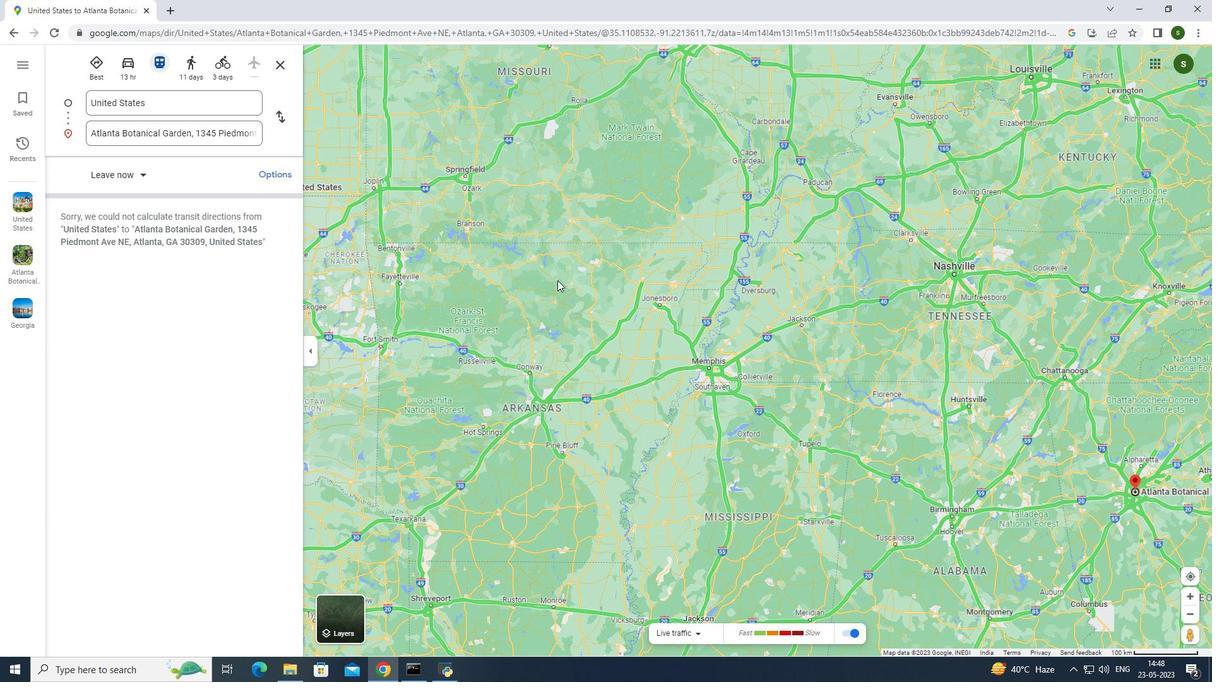 
Action: Mouse scrolled (556, 277) with delta (0, 0)
Screenshot: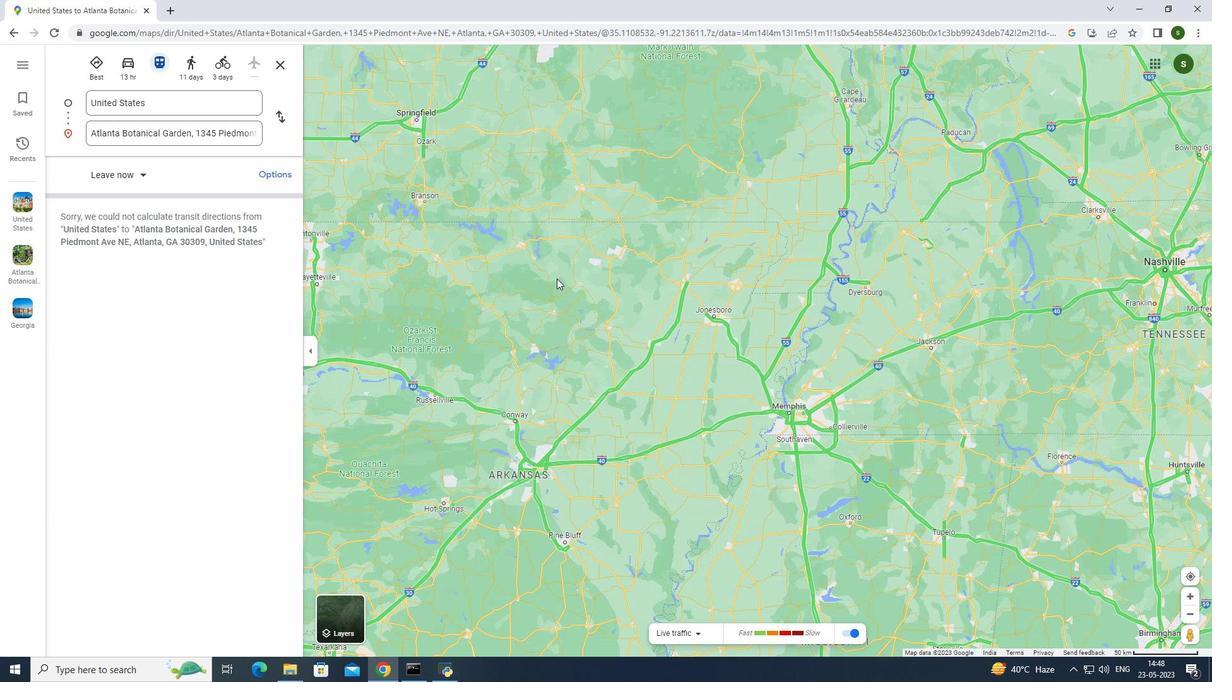 
Action: Mouse scrolled (556, 277) with delta (0, 0)
Screenshot: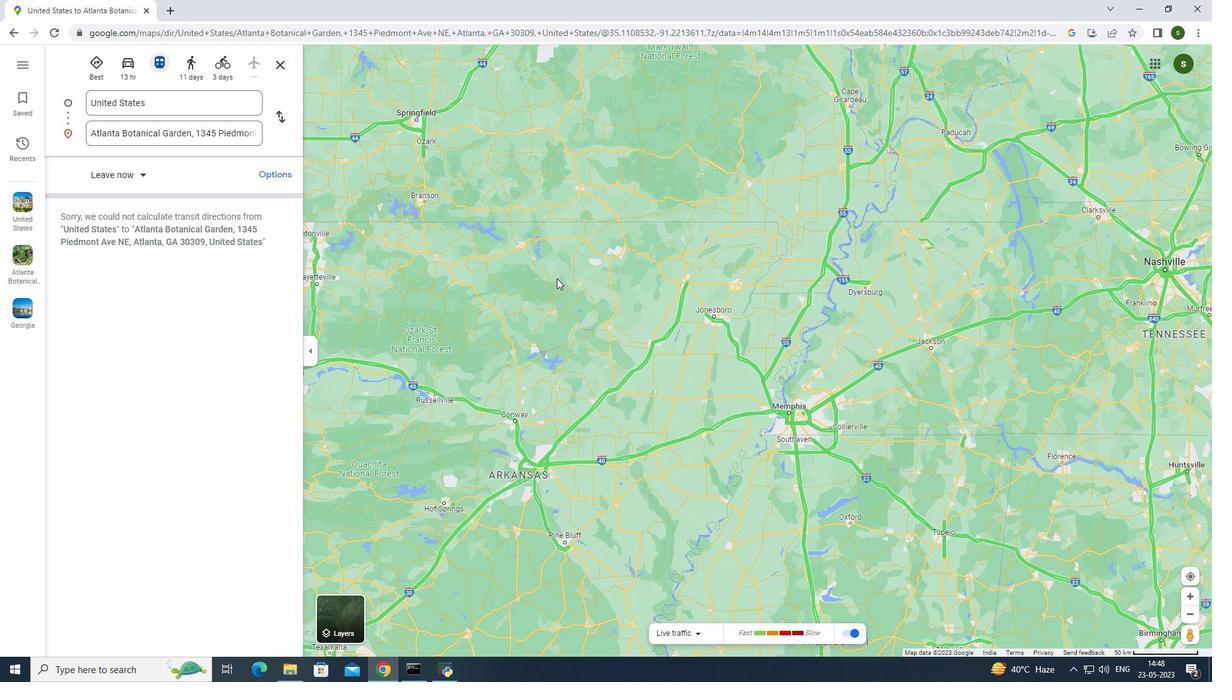 
Action: Mouse scrolled (556, 277) with delta (0, 0)
Screenshot: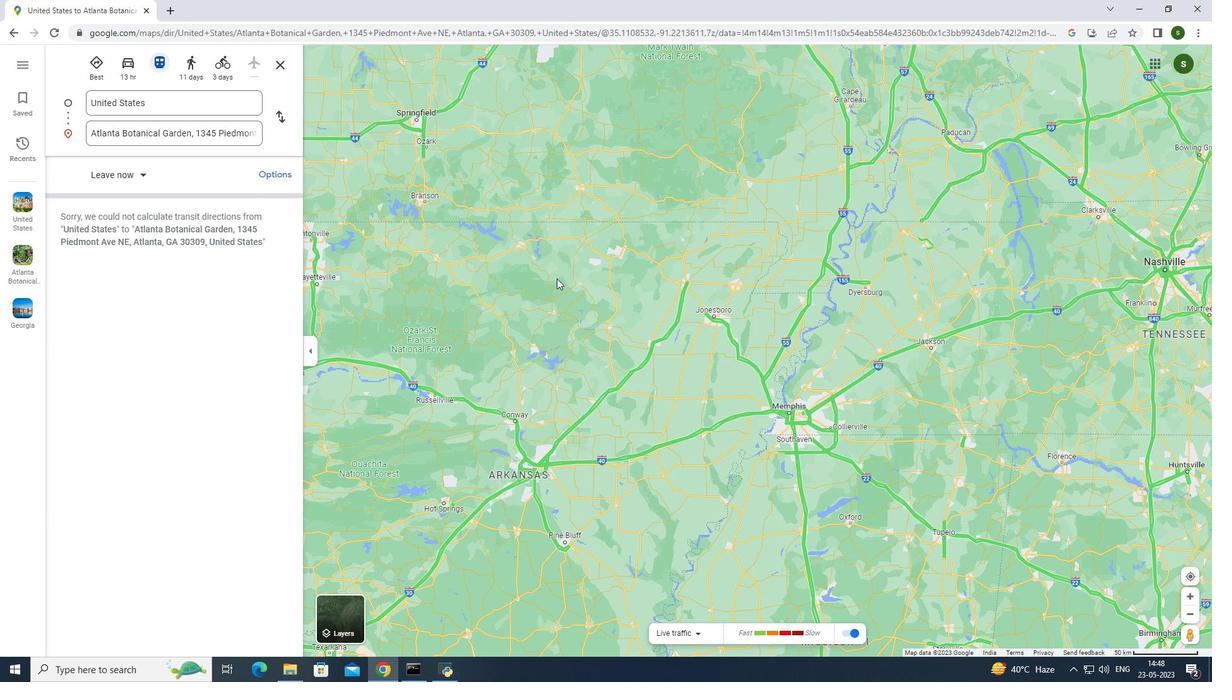 
Action: Mouse scrolled (556, 277) with delta (0, 0)
Screenshot: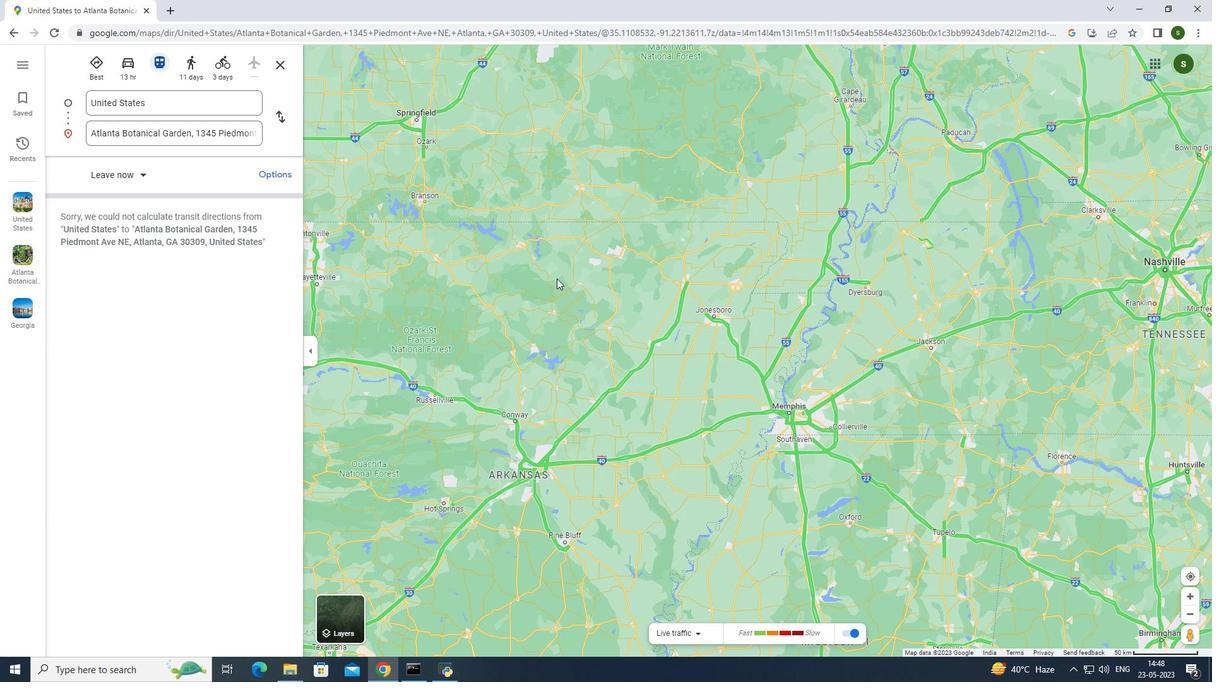 
Action: Mouse scrolled (556, 277) with delta (0, 0)
Screenshot: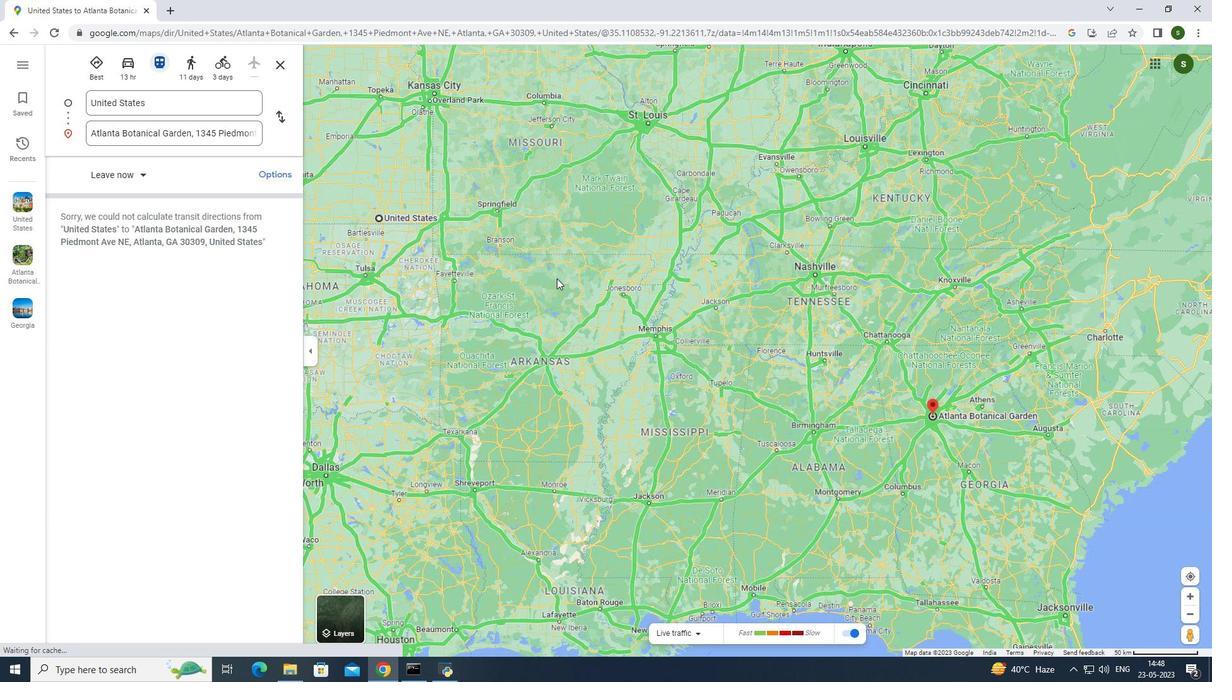 
Action: Mouse scrolled (556, 277) with delta (0, 0)
Screenshot: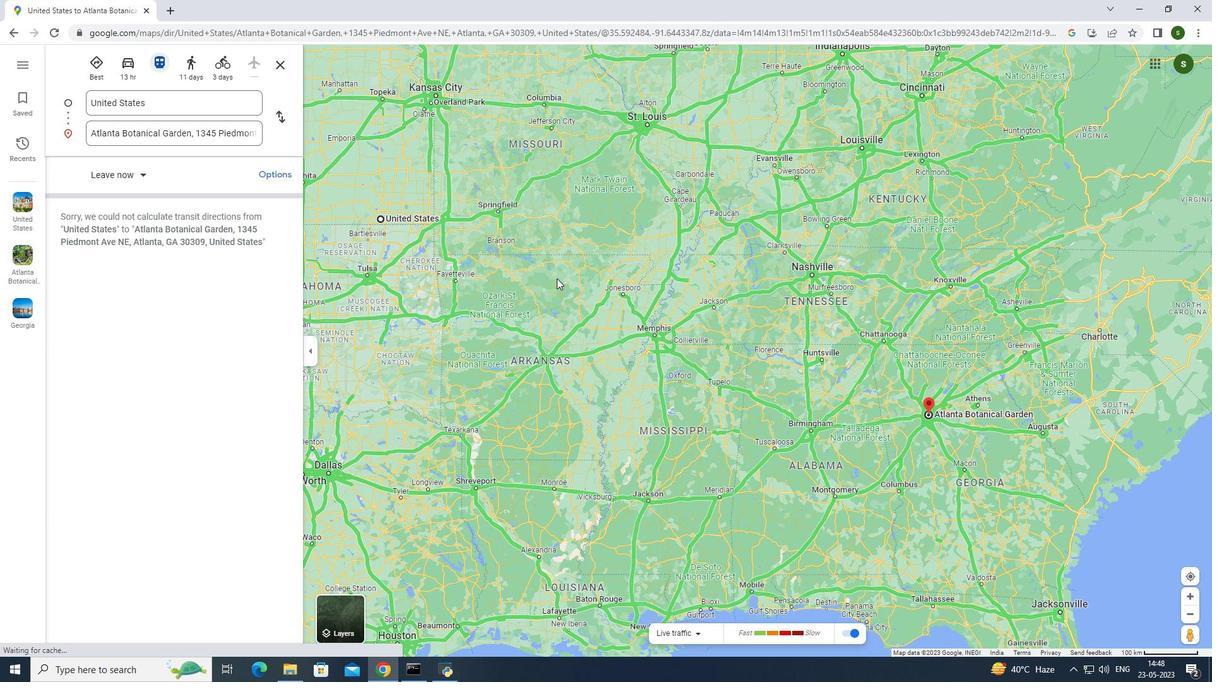 
Action: Mouse scrolled (556, 277) with delta (0, 0)
Screenshot: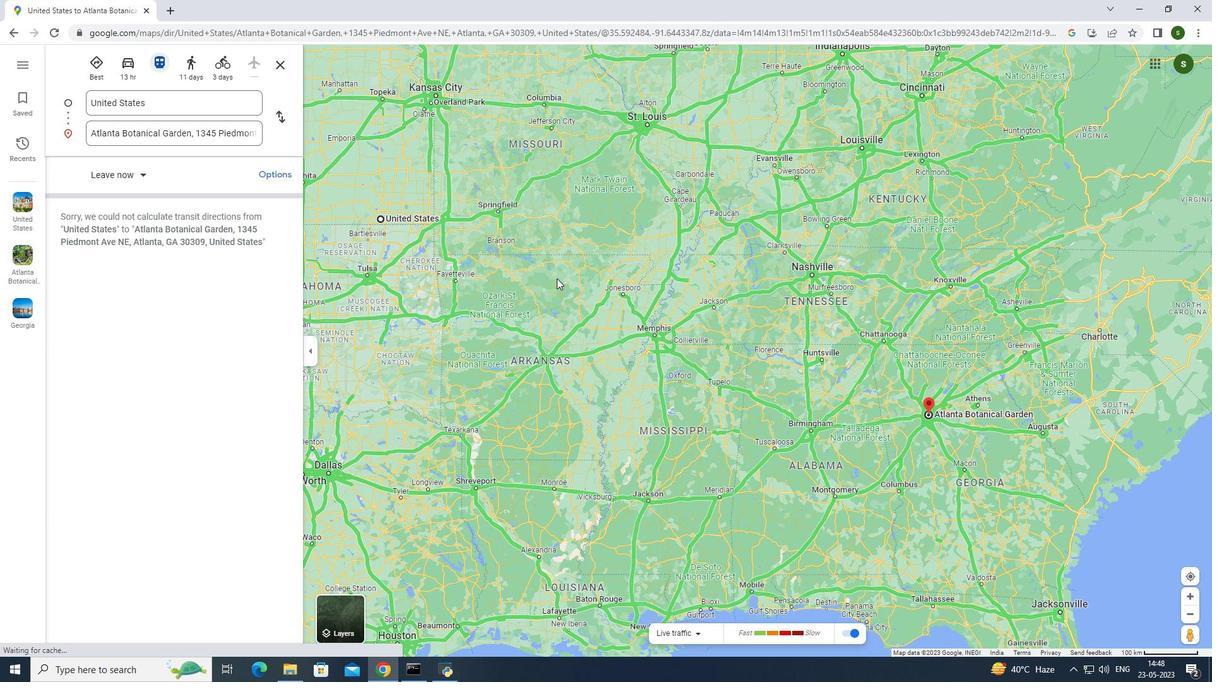 
Action: Mouse scrolled (556, 277) with delta (0, 0)
Screenshot: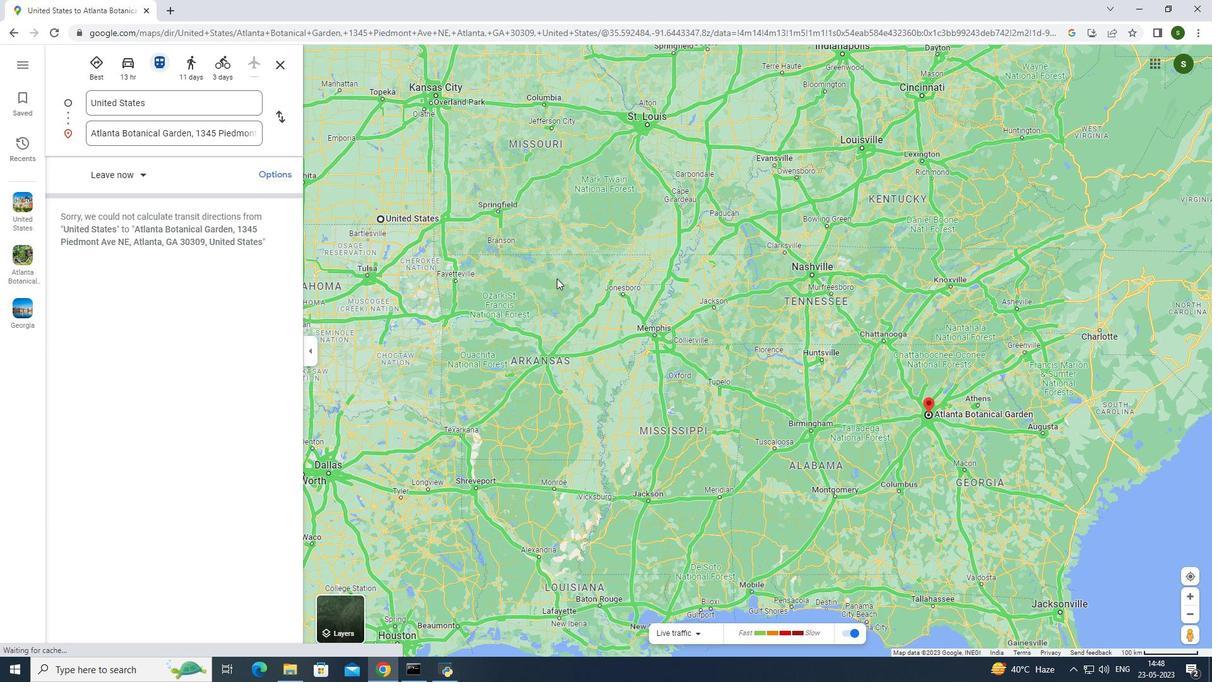 
Action: Mouse moved to (556, 275)
Screenshot: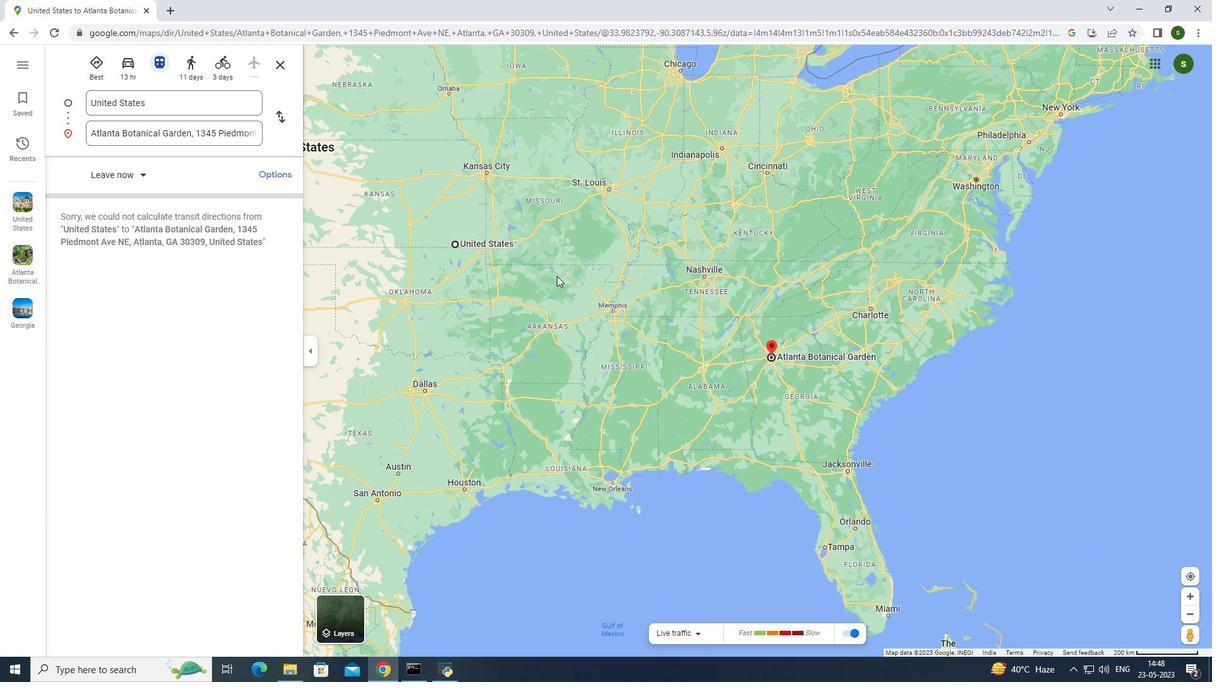
